 Task: Find connections with filter location Lhokseumawe with filter topic #Businesswith filter profile language Potuguese with filter current company Toppr with filter school Prof. Ram Meghe Institute of Technology & Research Badnera Rly. with filter industry Optometrists with filter service category Portrait Photography with filter keywords title Culture Operations Manager
Action: Mouse pressed left at (548, 77)
Screenshot: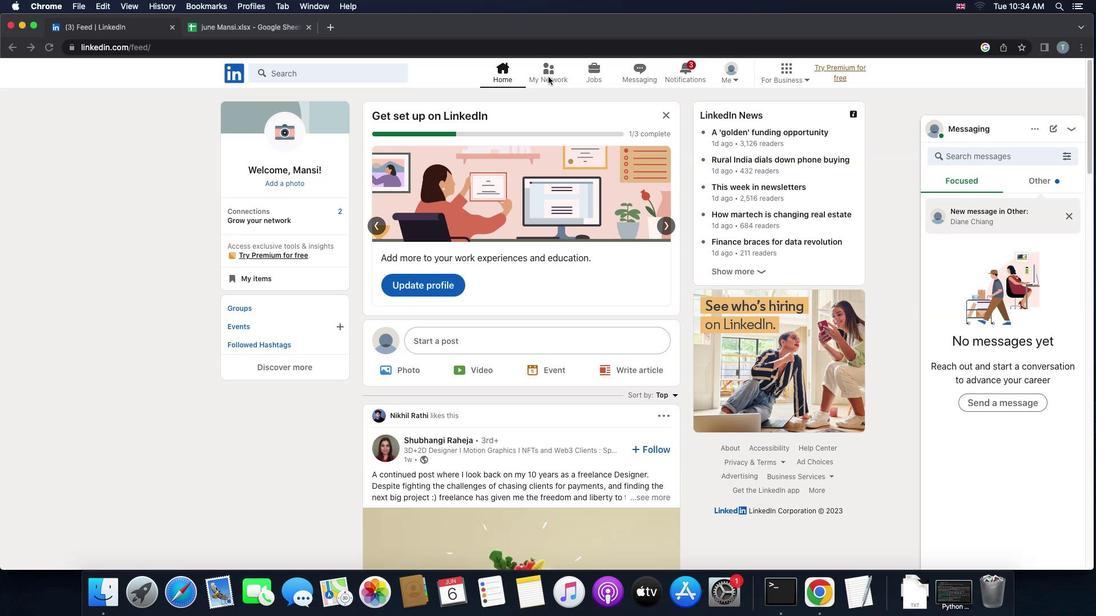 
Action: Mouse moved to (548, 76)
Screenshot: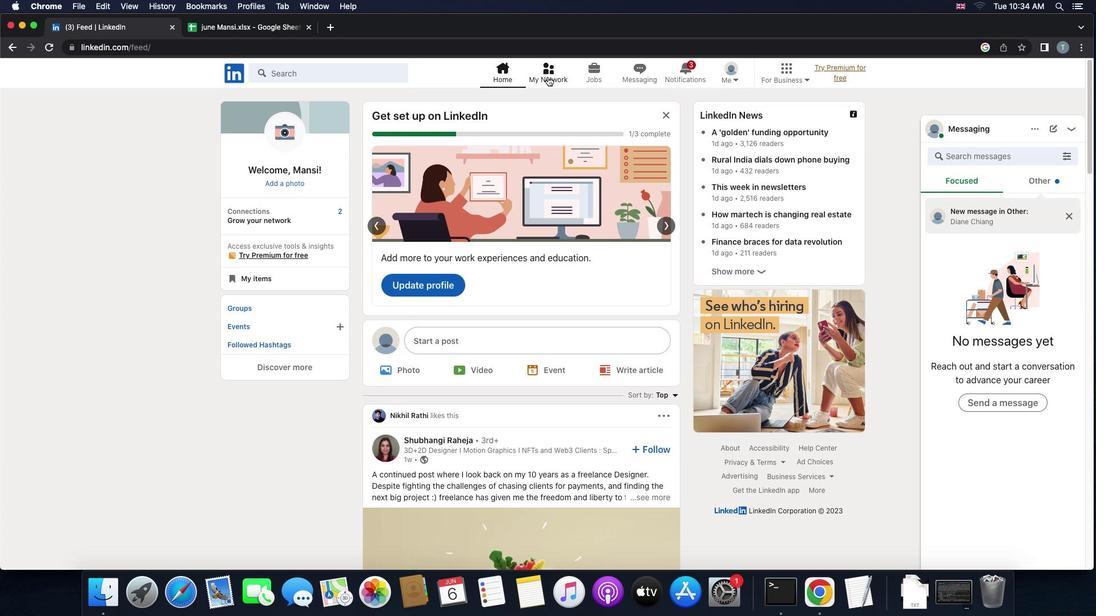 
Action: Mouse pressed left at (548, 76)
Screenshot: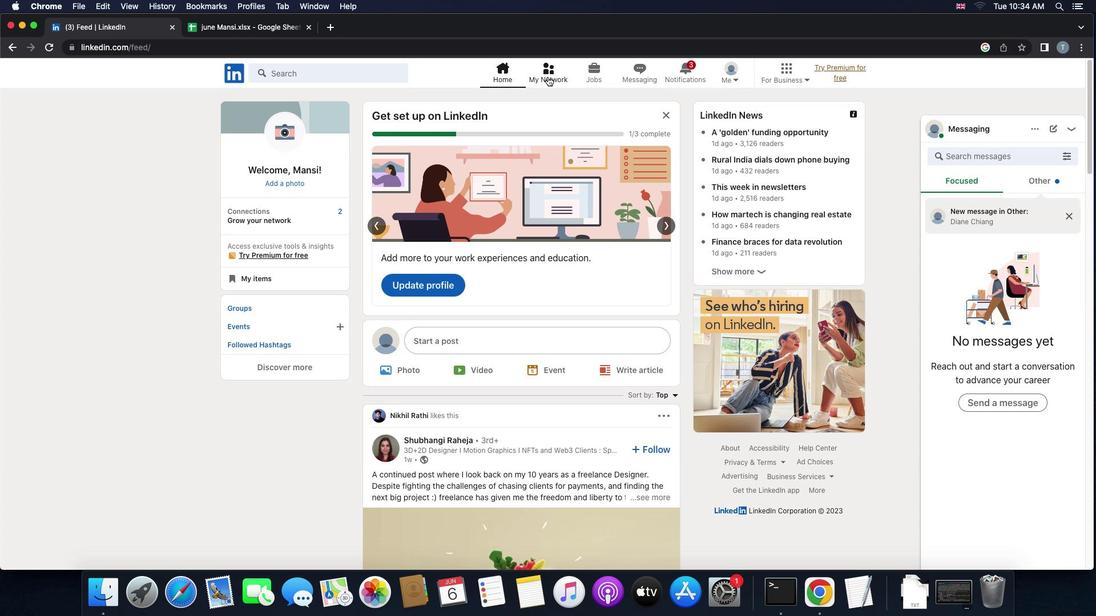 
Action: Mouse moved to (360, 133)
Screenshot: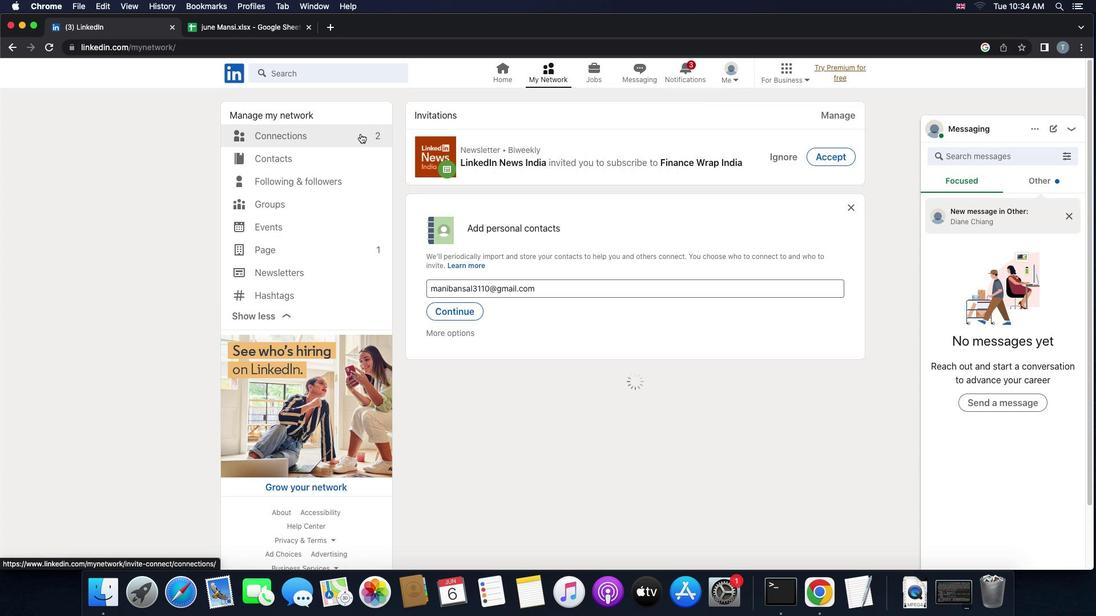 
Action: Mouse pressed left at (360, 133)
Screenshot: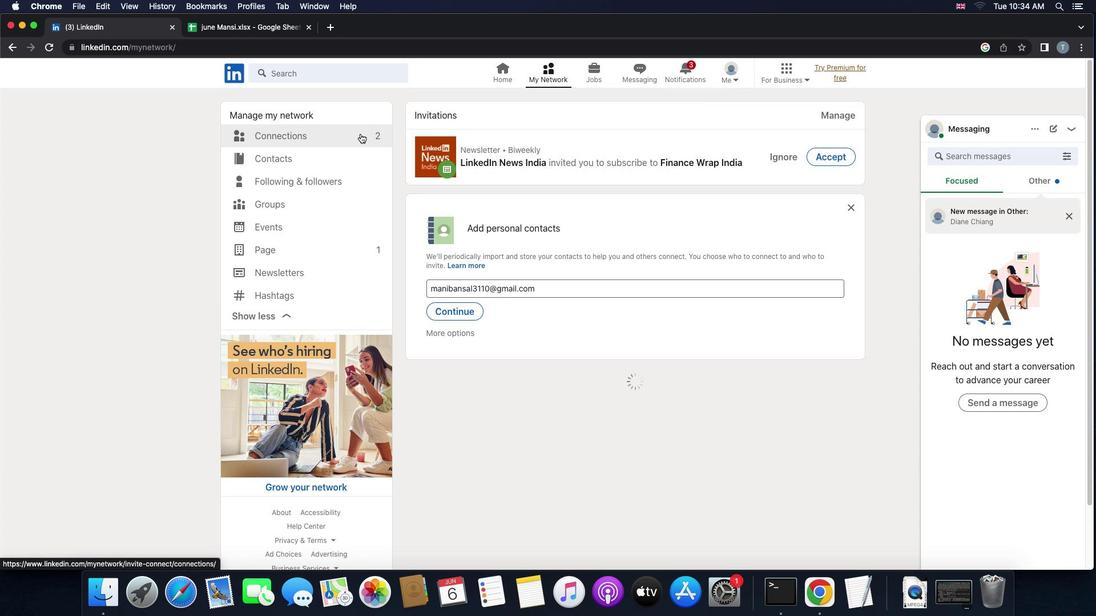 
Action: Mouse moved to (605, 135)
Screenshot: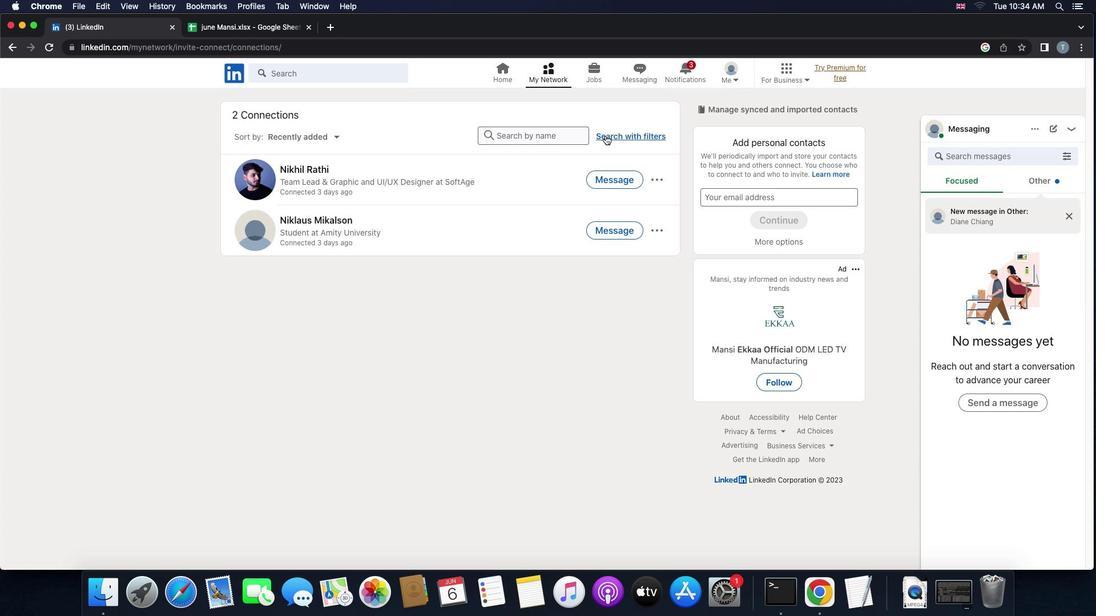 
Action: Mouse pressed left at (605, 135)
Screenshot: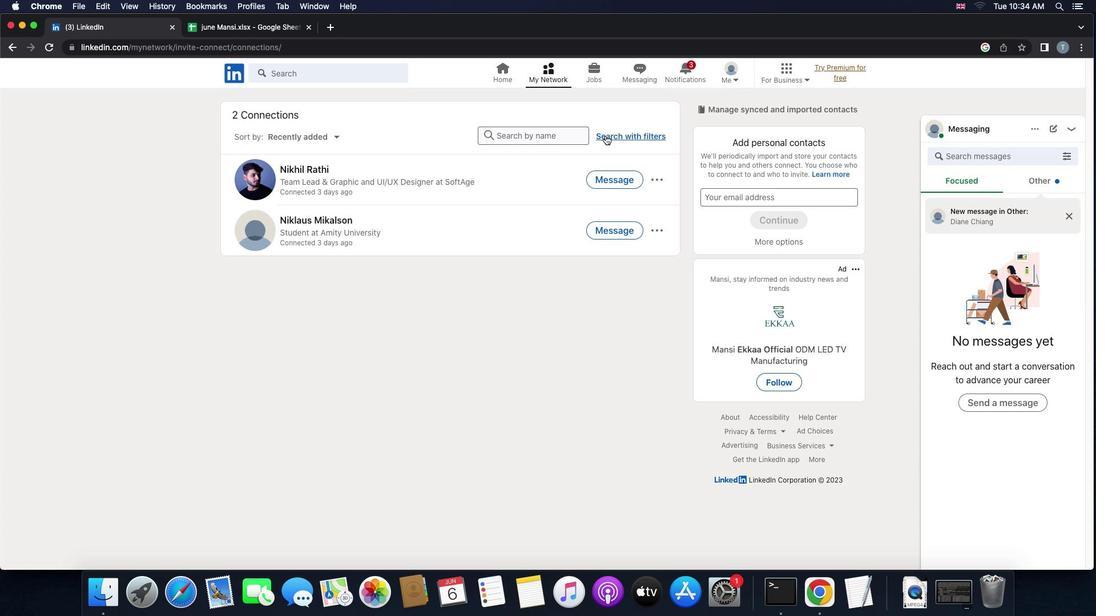
Action: Mouse moved to (580, 106)
Screenshot: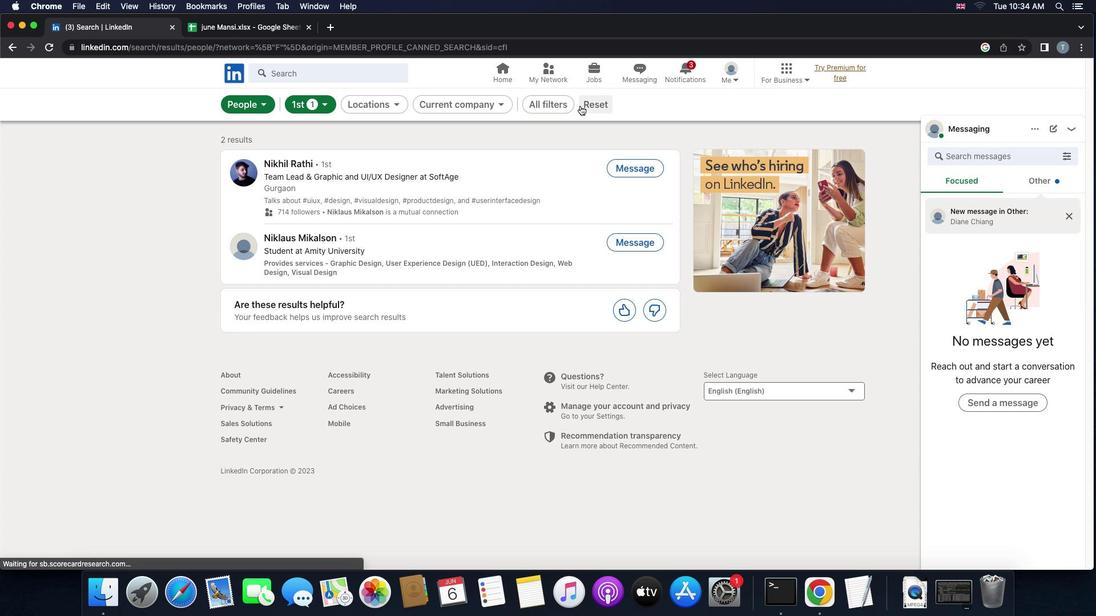 
Action: Mouse pressed left at (580, 106)
Screenshot: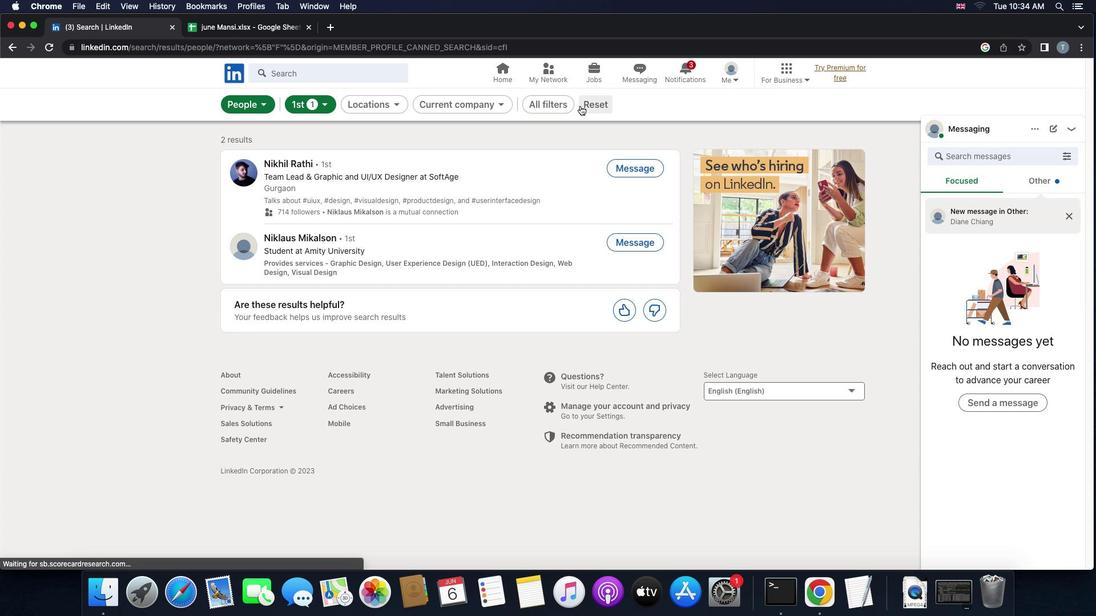 
Action: Mouse moved to (560, 112)
Screenshot: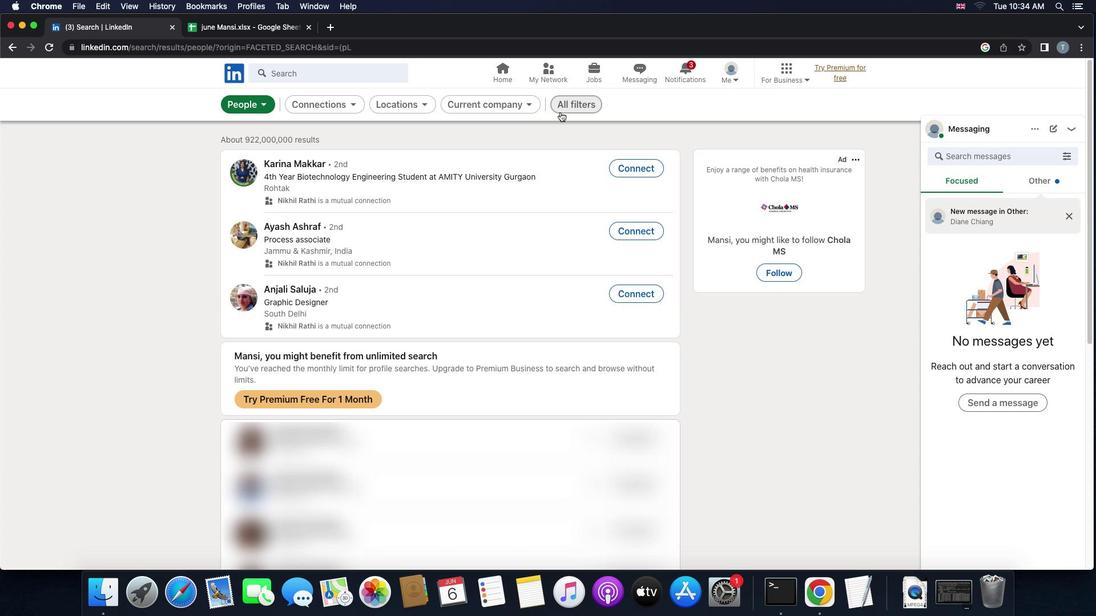 
Action: Mouse pressed left at (560, 112)
Screenshot: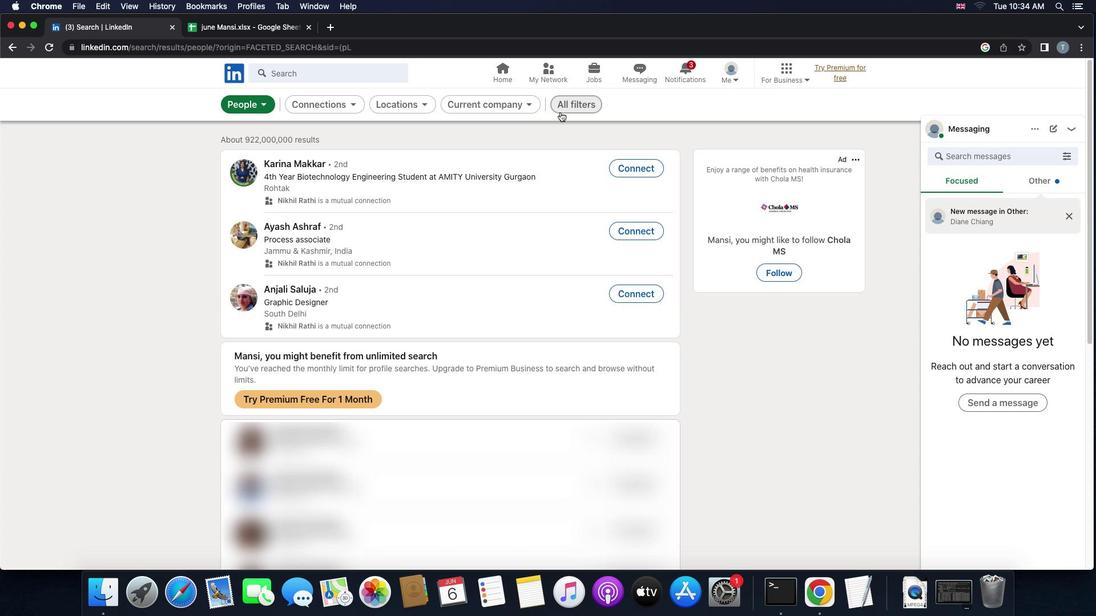 
Action: Mouse moved to (847, 296)
Screenshot: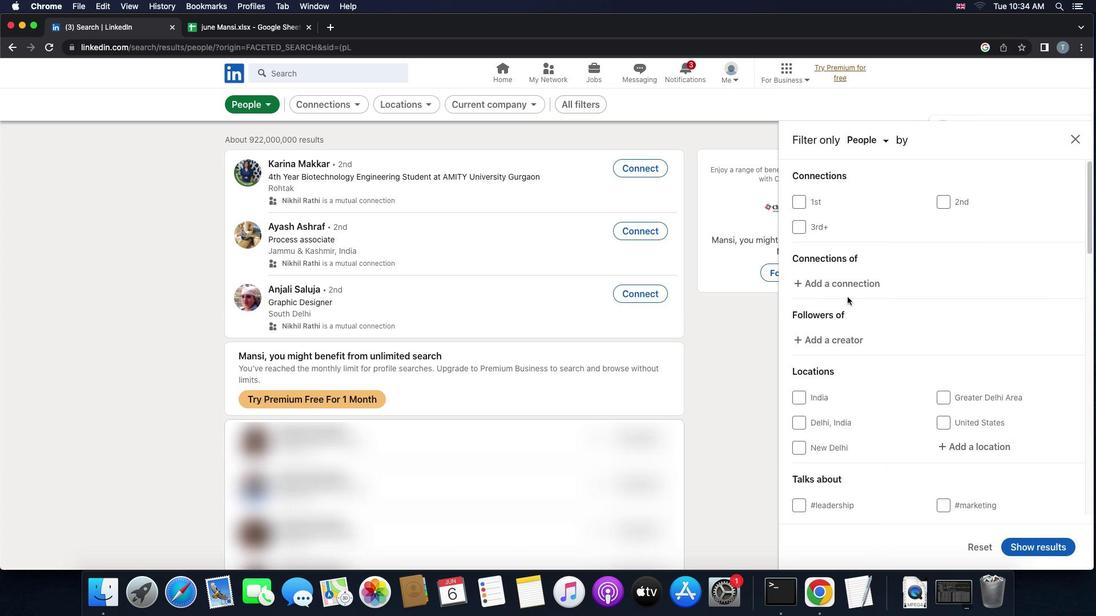 
Action: Mouse scrolled (847, 296) with delta (0, 0)
Screenshot: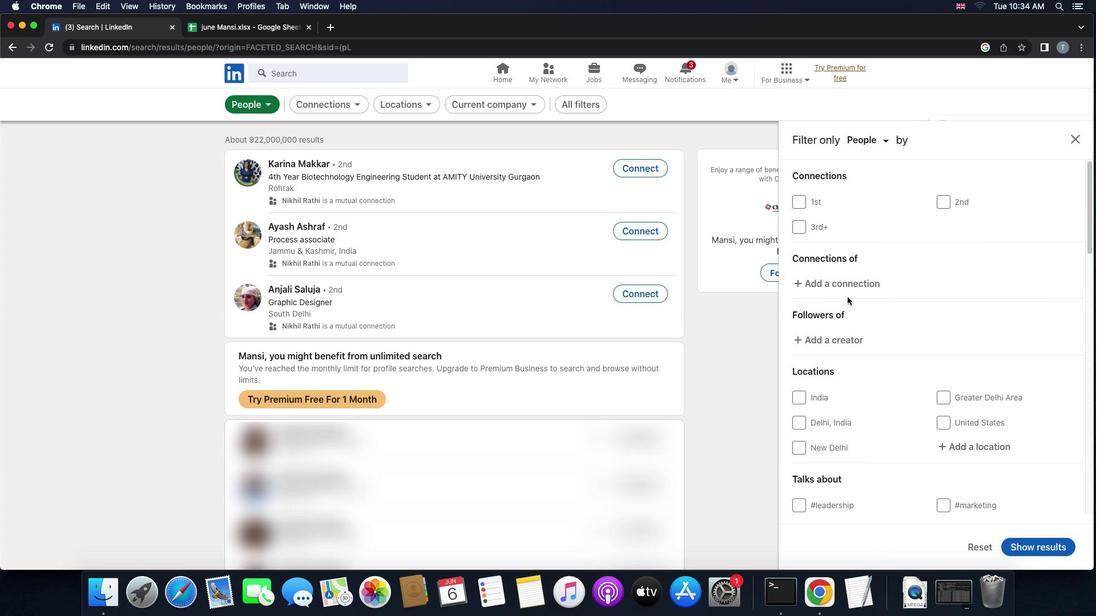 
Action: Mouse scrolled (847, 296) with delta (0, 0)
Screenshot: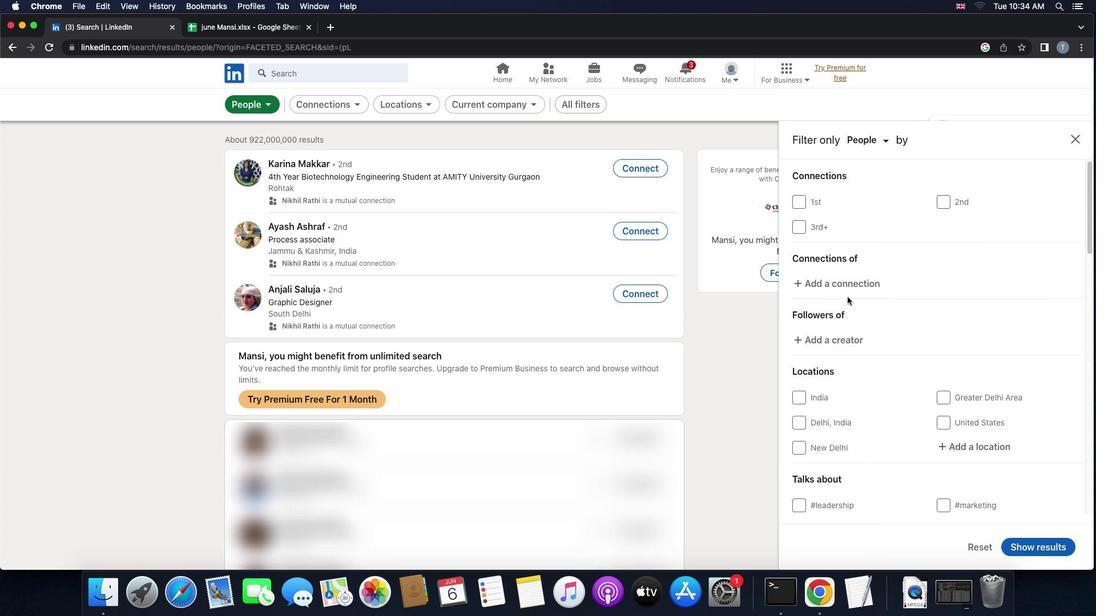 
Action: Mouse scrolled (847, 296) with delta (0, -1)
Screenshot: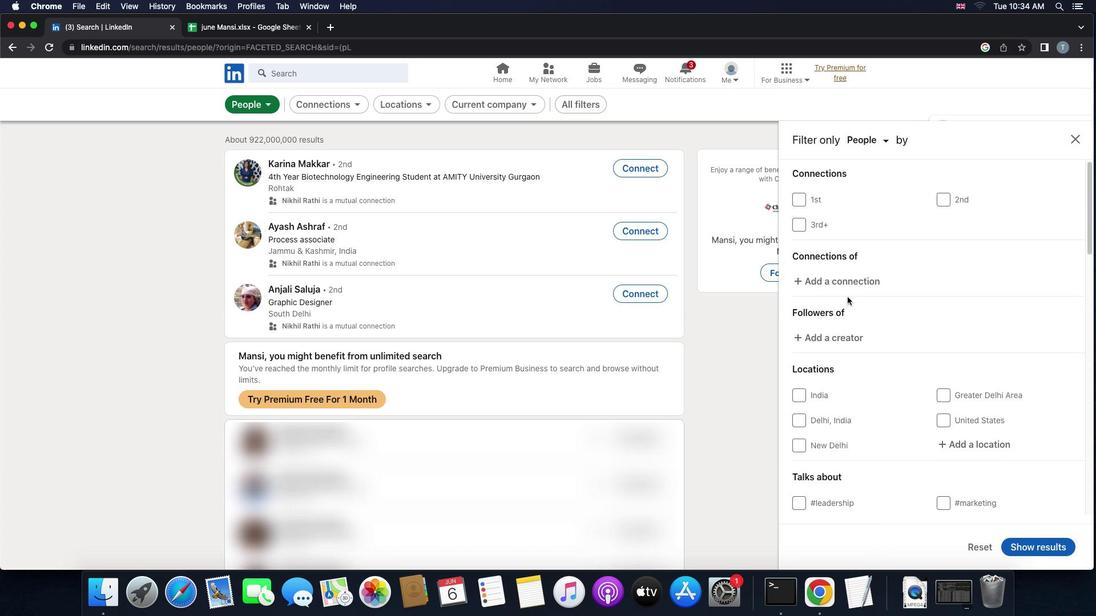 
Action: Mouse scrolled (847, 296) with delta (0, -1)
Screenshot: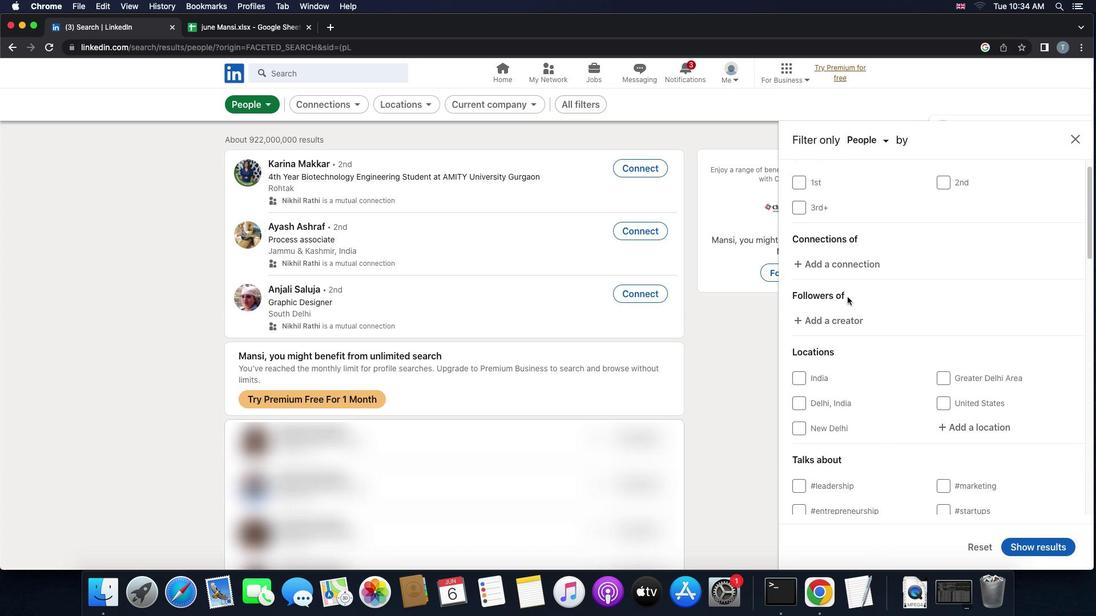 
Action: Mouse moved to (975, 298)
Screenshot: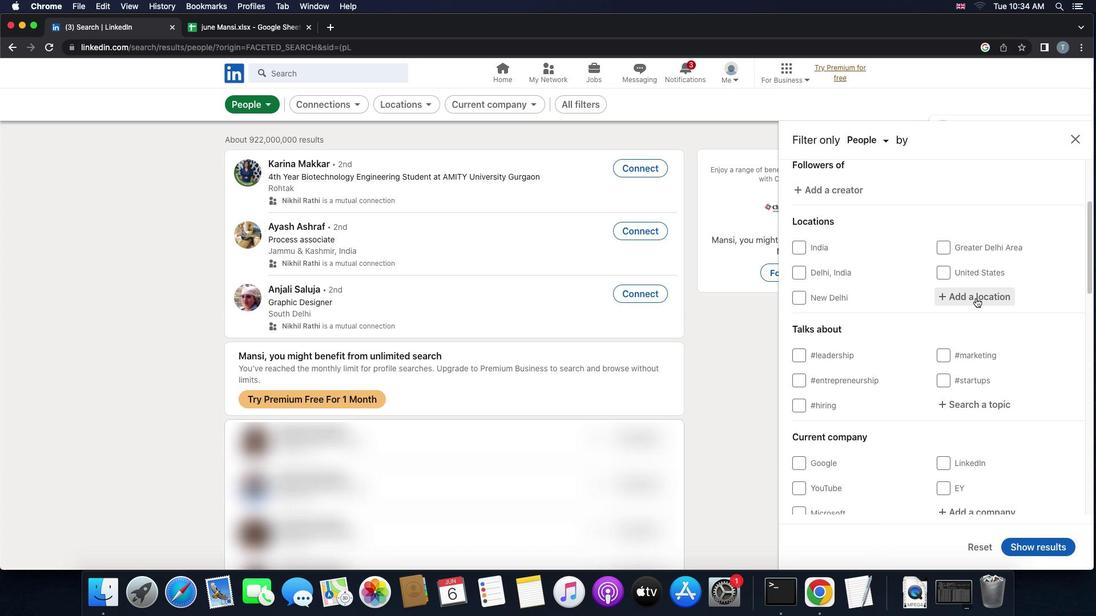 
Action: Mouse pressed left at (975, 298)
Screenshot: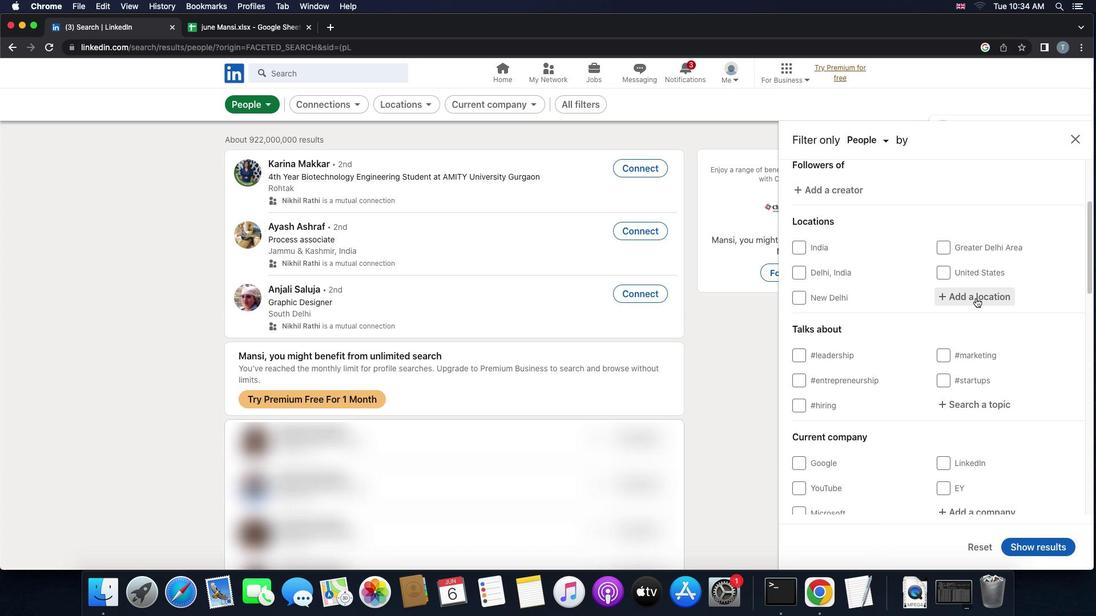 
Action: Mouse moved to (912, 235)
Screenshot: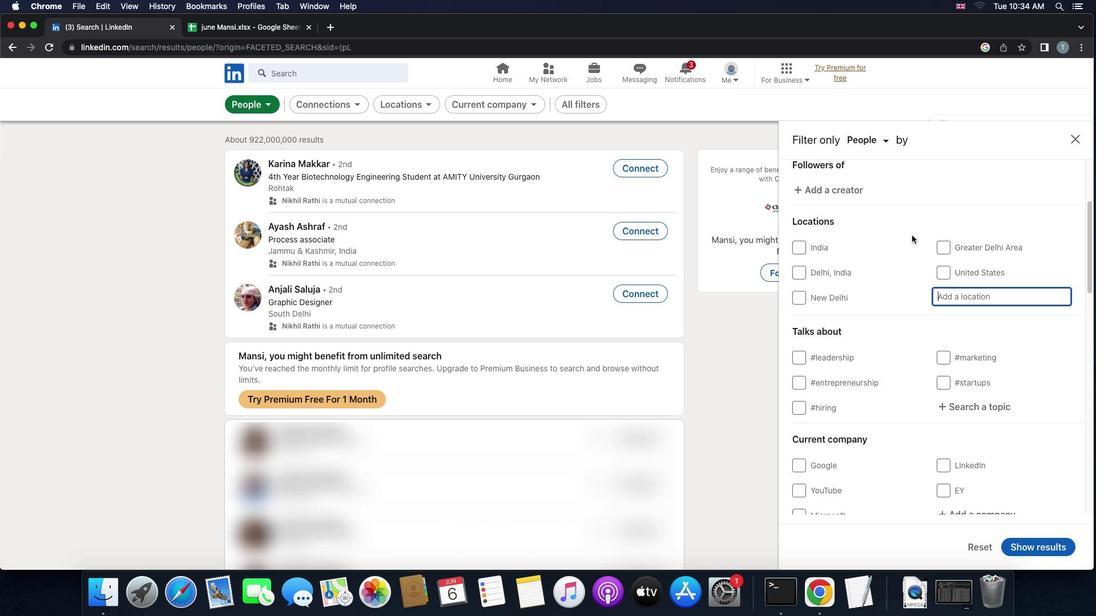 
Action: Key pressed Key.shift'L''h''o''k''s''e''u''m''a''w''e'
Screenshot: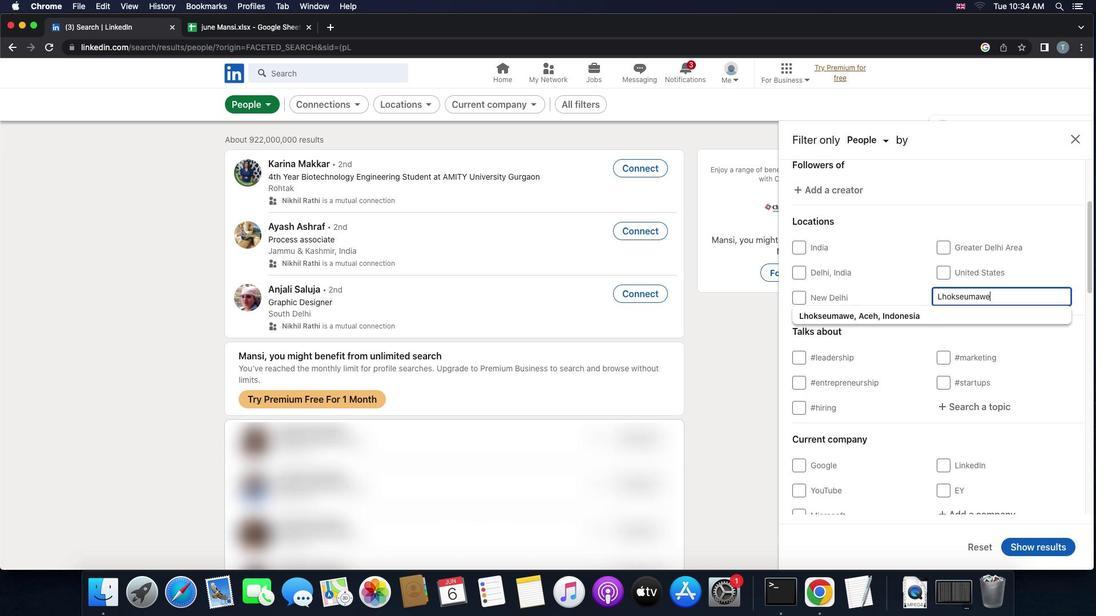 
Action: Mouse moved to (878, 322)
Screenshot: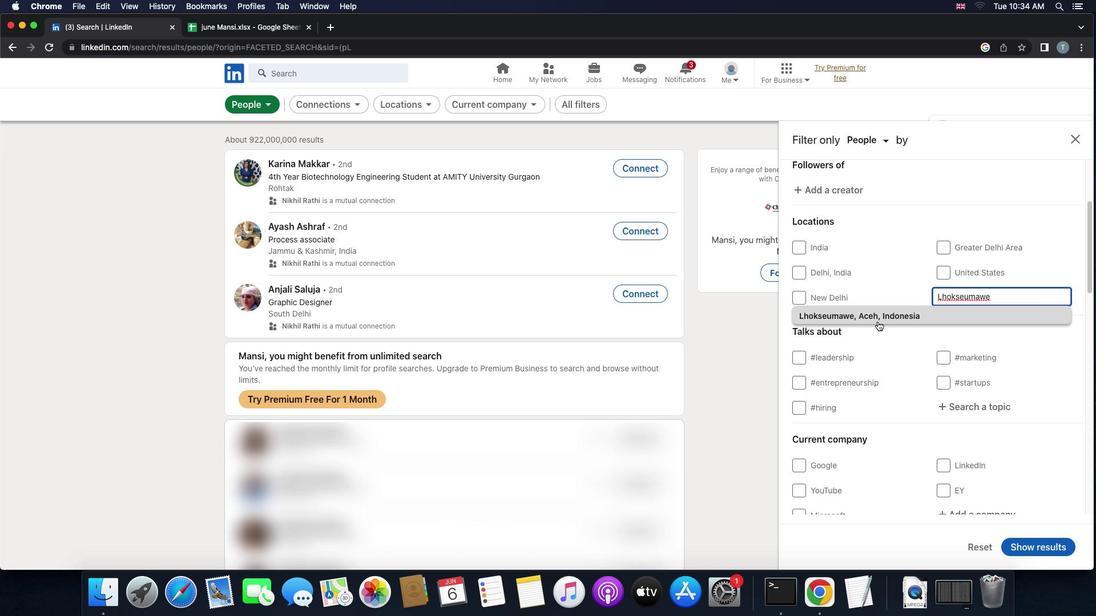 
Action: Mouse pressed left at (878, 322)
Screenshot: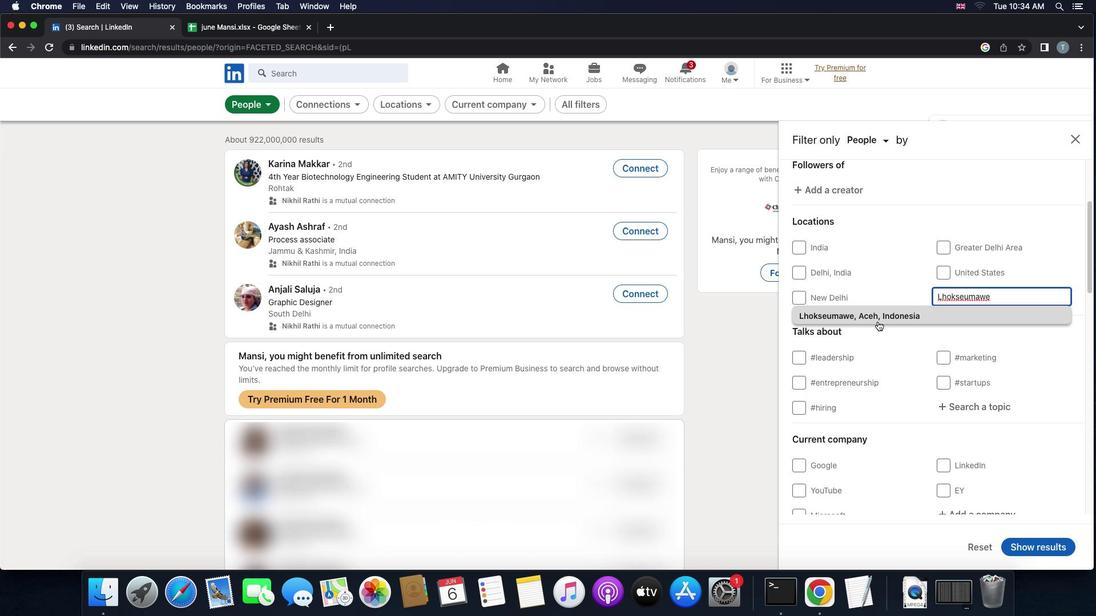 
Action: Mouse moved to (993, 443)
Screenshot: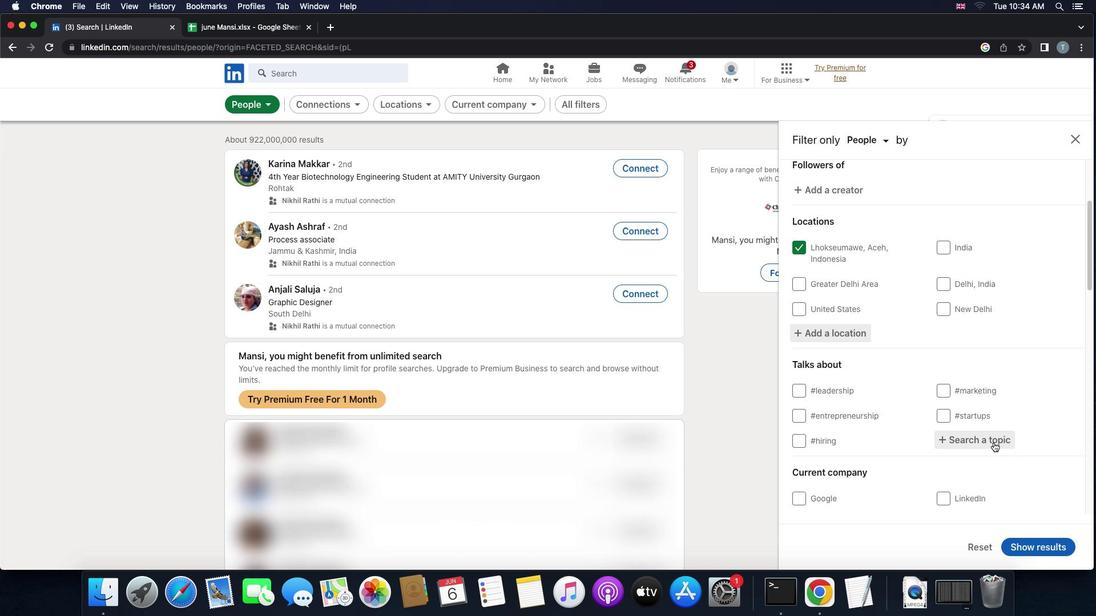 
Action: Mouse pressed left at (993, 443)
Screenshot: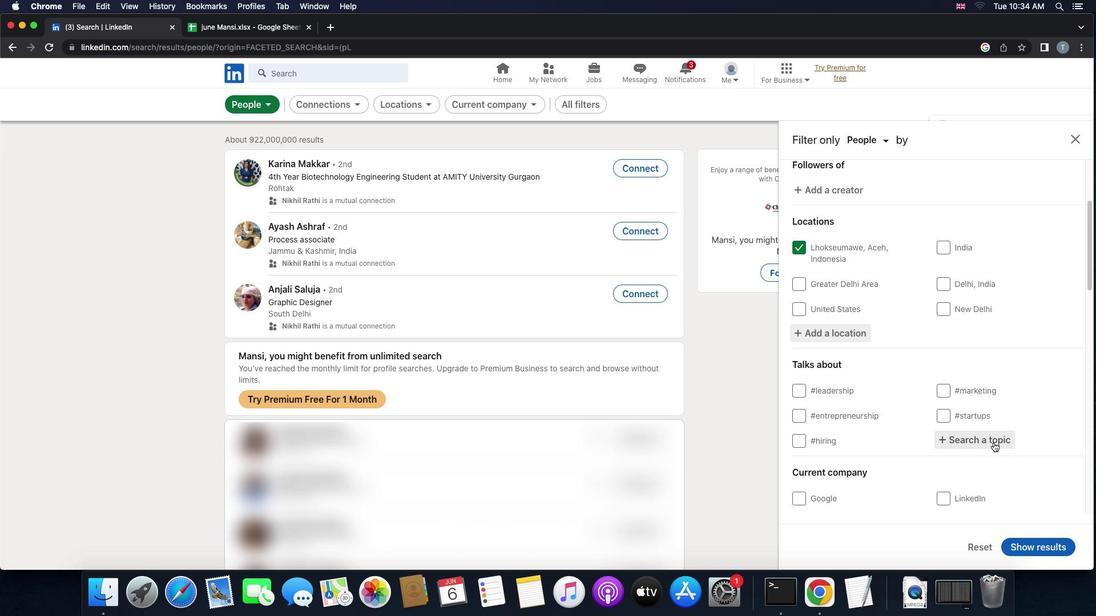 
Action: Mouse moved to (960, 429)
Screenshot: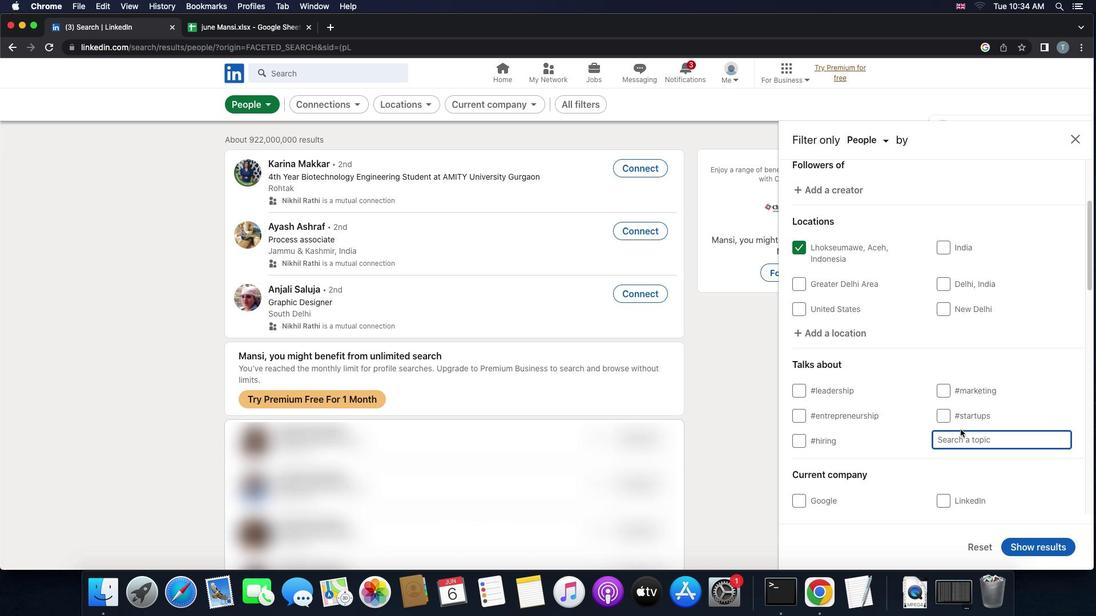 
Action: Key pressed Key.shift
Screenshot: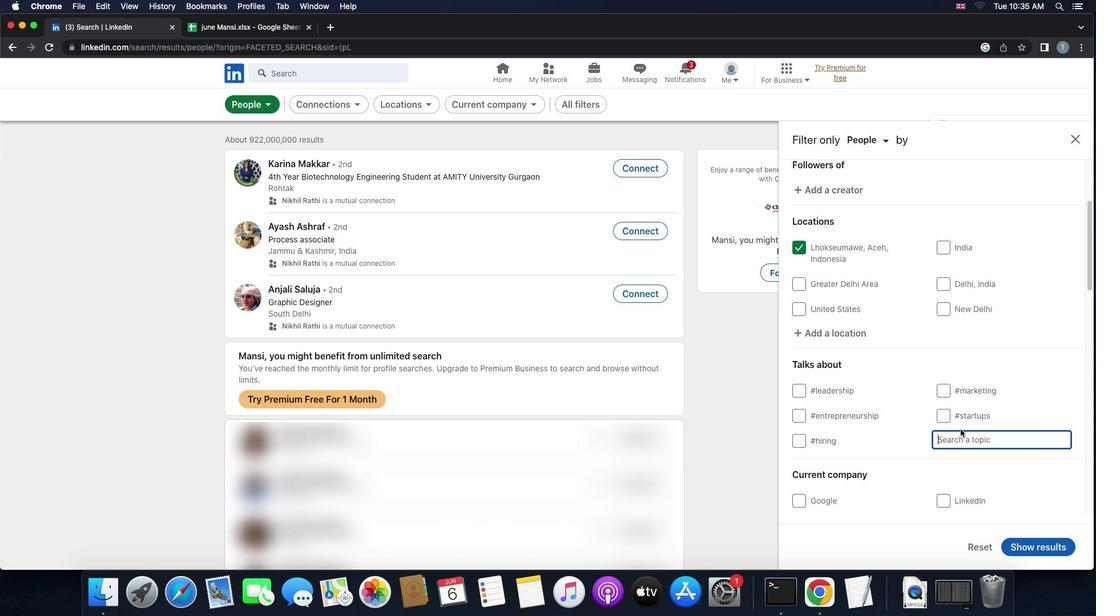
Action: Mouse moved to (960, 429)
Screenshot: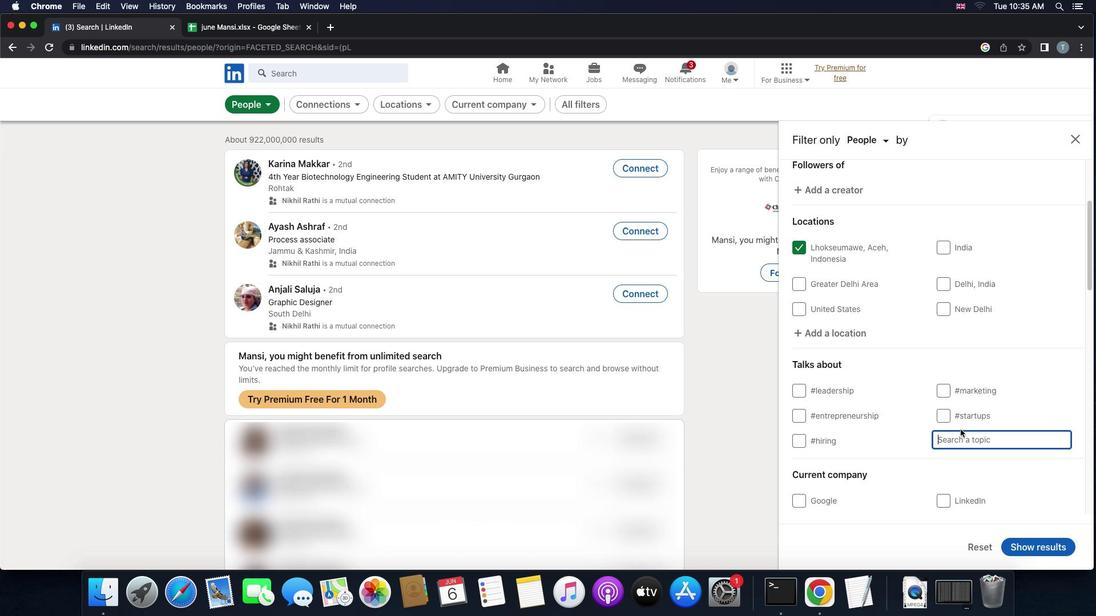 
Action: Key pressed 'b''u''s''i''n''e''s''s'
Screenshot: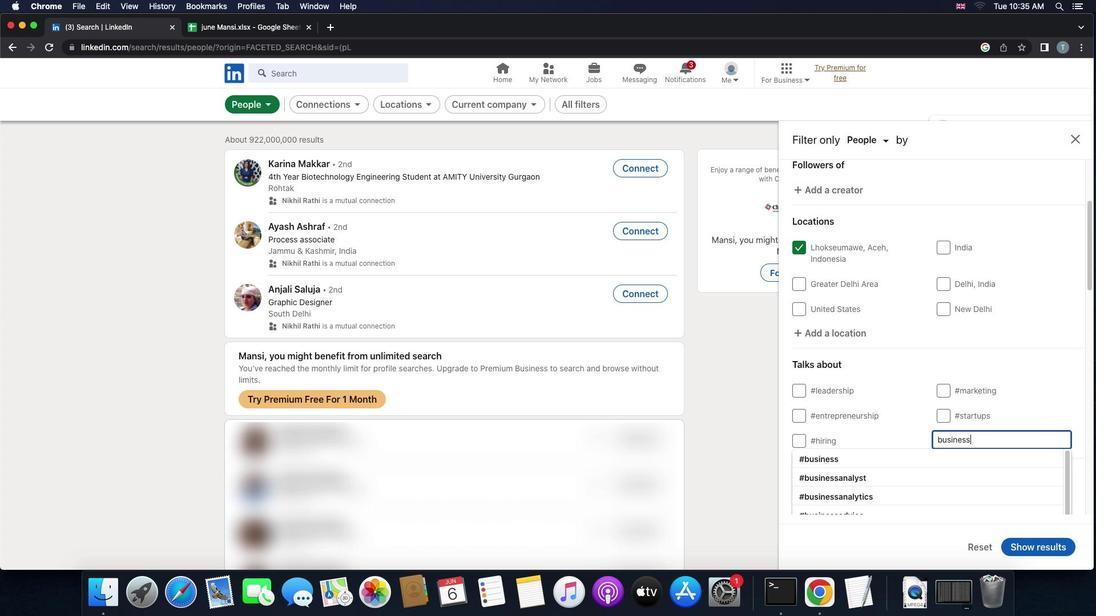 
Action: Mouse moved to (916, 458)
Screenshot: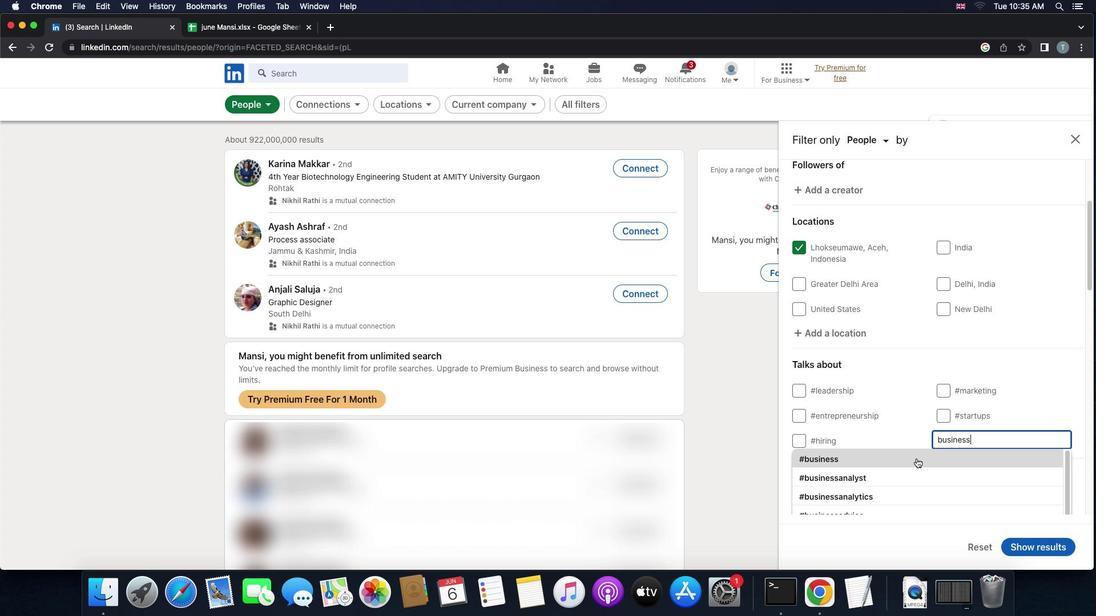 
Action: Mouse pressed left at (916, 458)
Screenshot: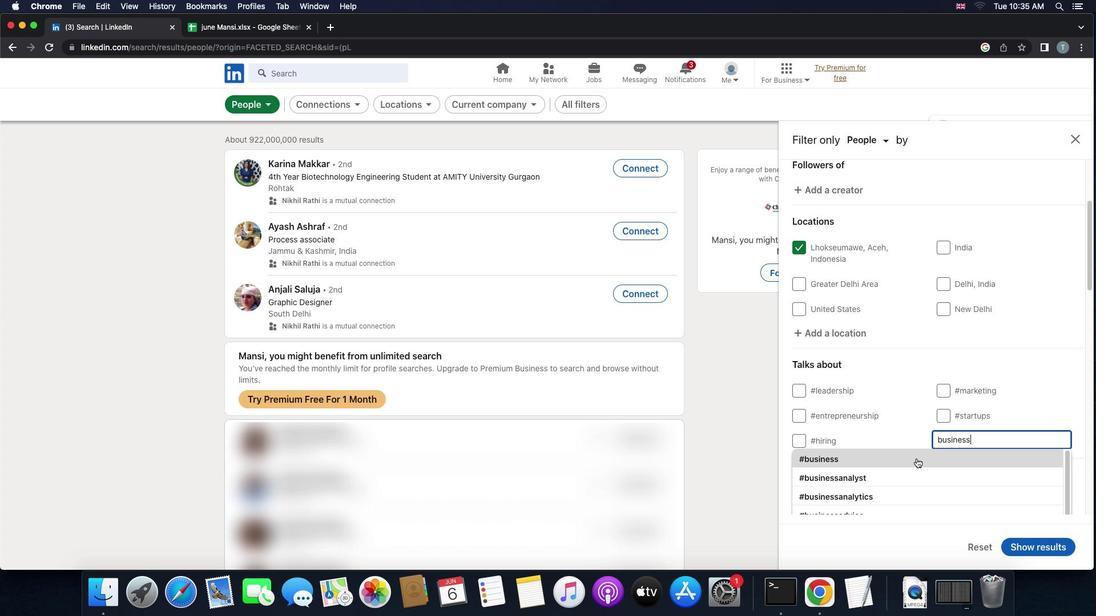 
Action: Mouse moved to (916, 456)
Screenshot: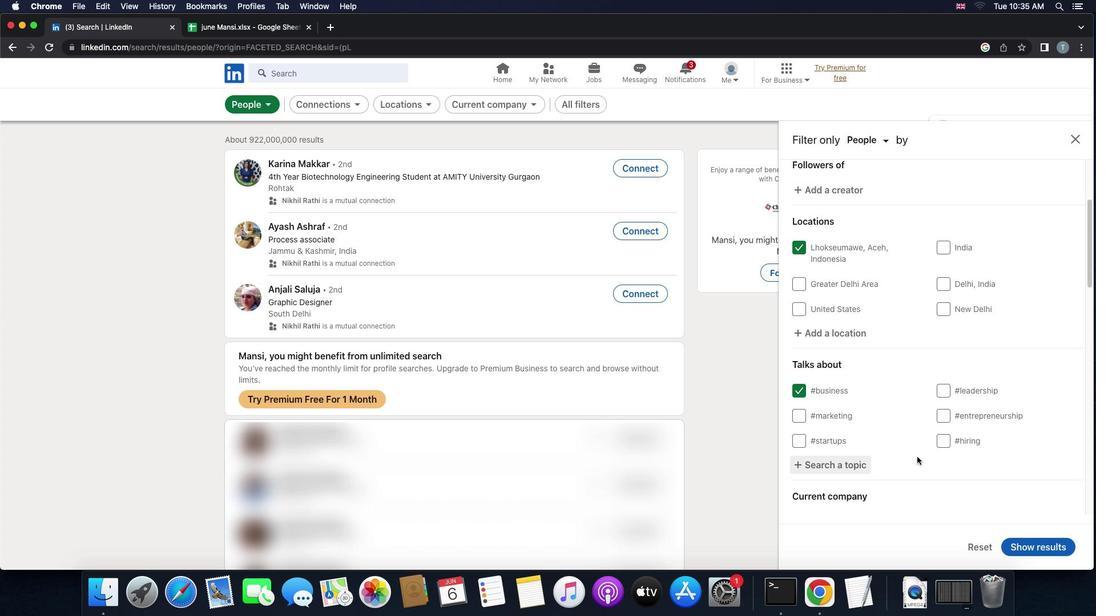 
Action: Mouse scrolled (916, 456) with delta (0, 0)
Screenshot: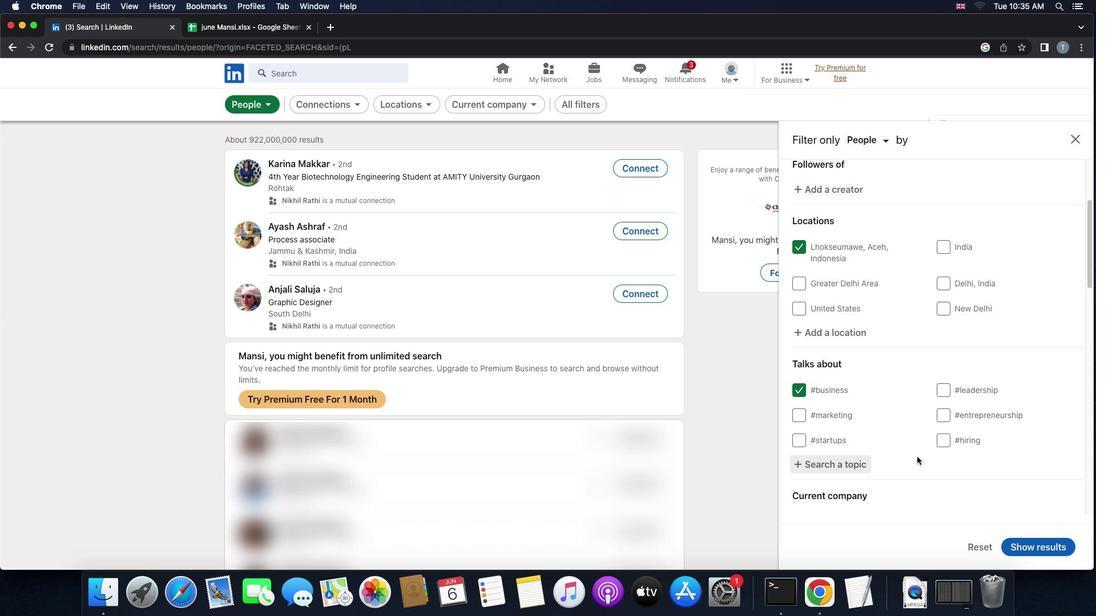 
Action: Mouse scrolled (916, 456) with delta (0, 0)
Screenshot: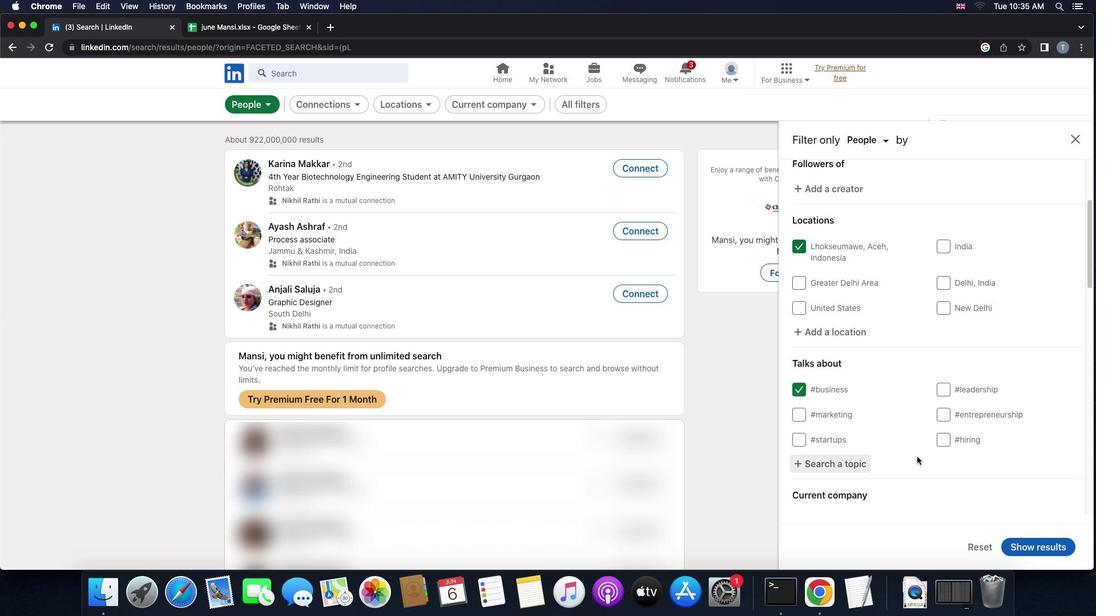 
Action: Mouse scrolled (916, 456) with delta (0, -1)
Screenshot: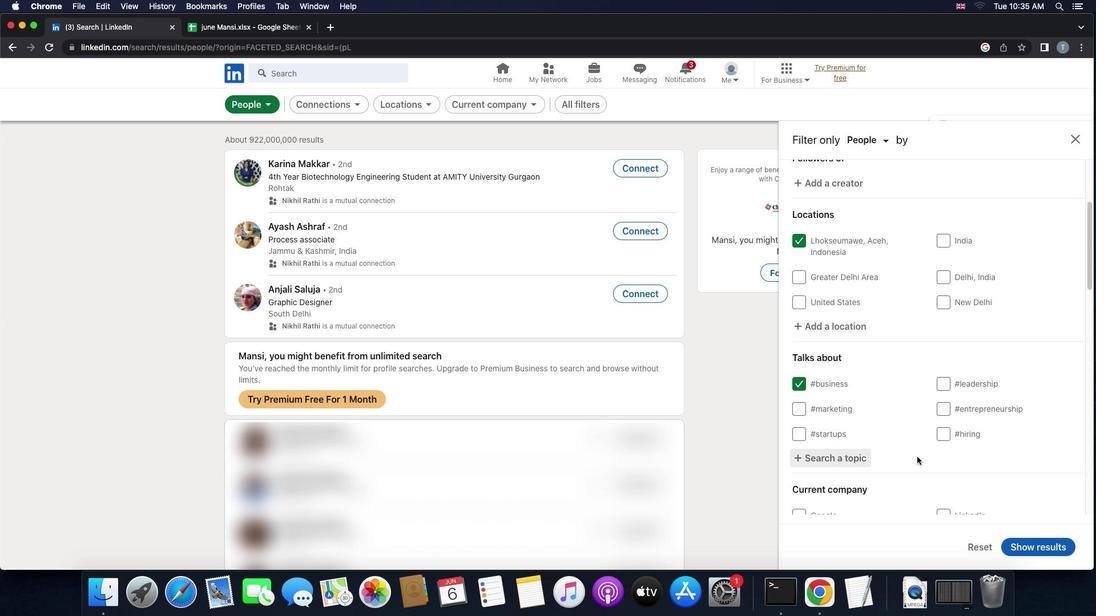 
Action: Mouse scrolled (916, 456) with delta (0, -2)
Screenshot: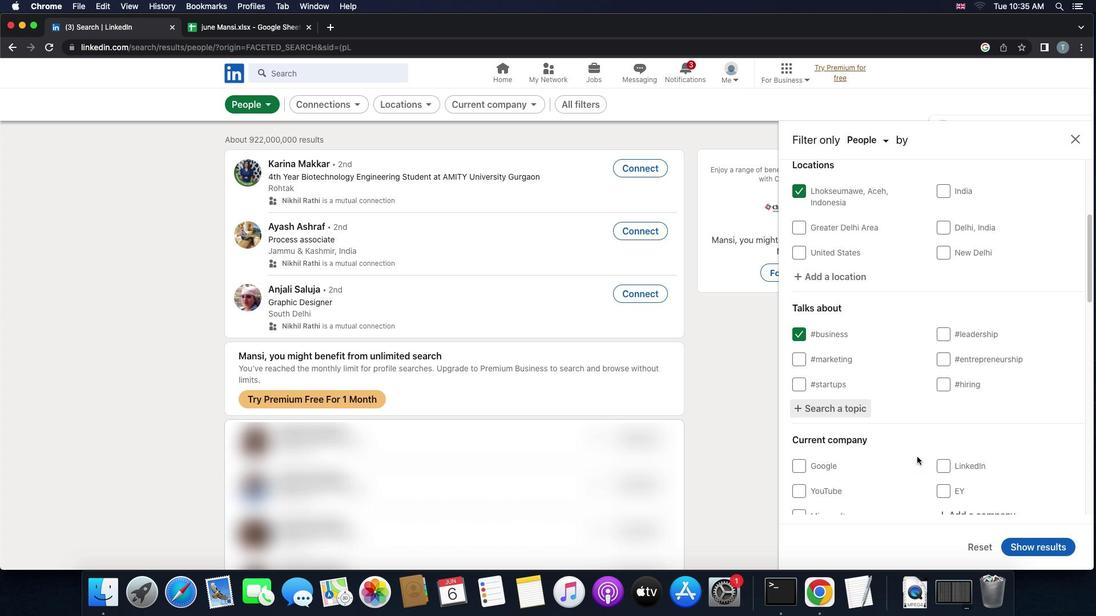 
Action: Mouse scrolled (916, 456) with delta (0, 0)
Screenshot: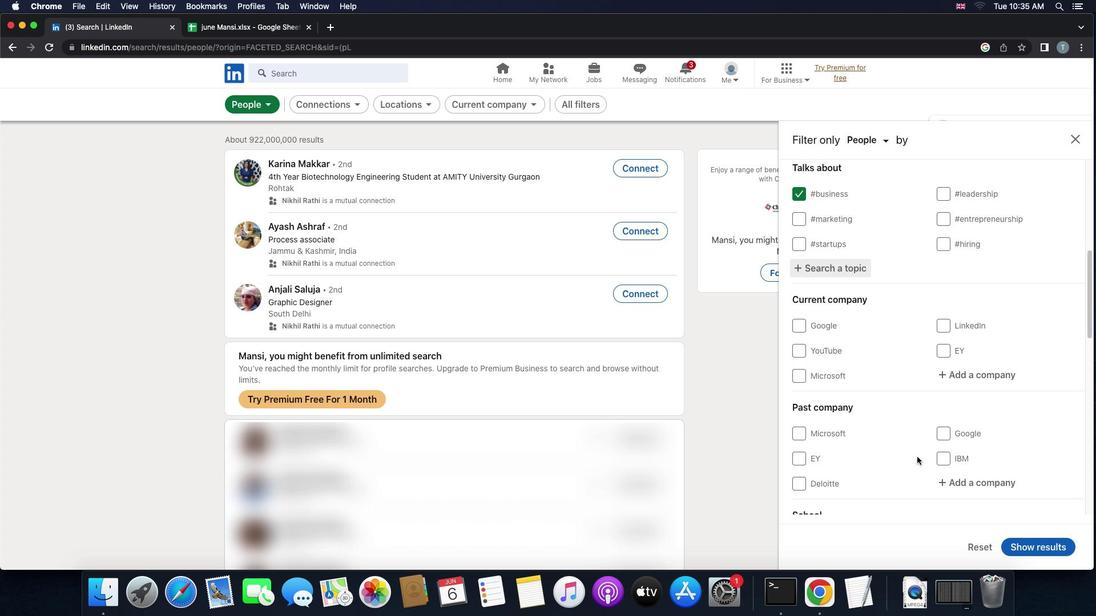 
Action: Mouse scrolled (916, 456) with delta (0, 0)
Screenshot: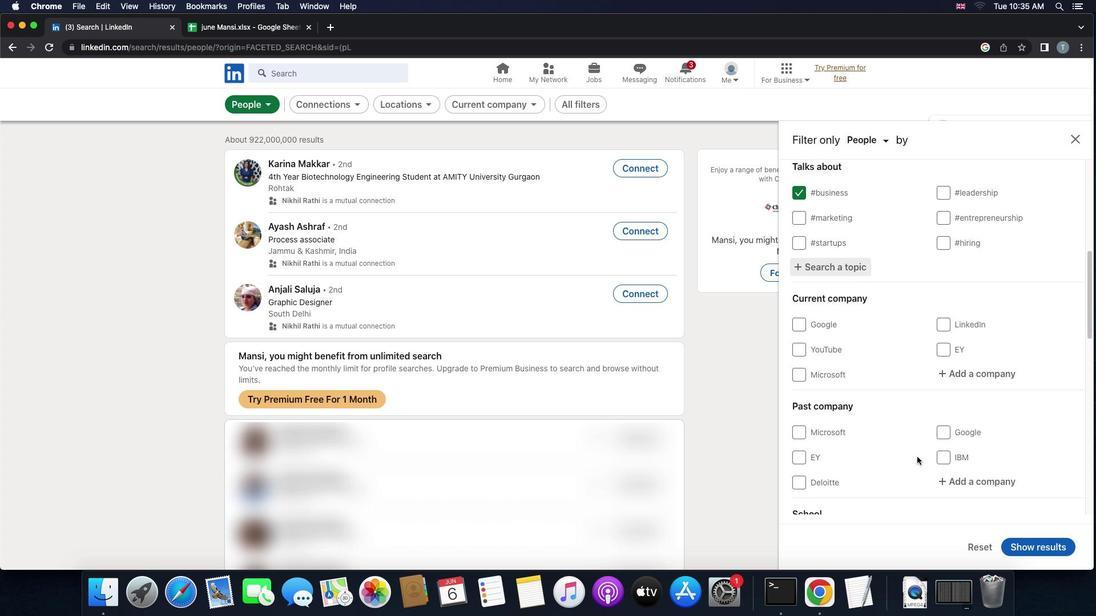 
Action: Mouse scrolled (916, 456) with delta (0, -1)
Screenshot: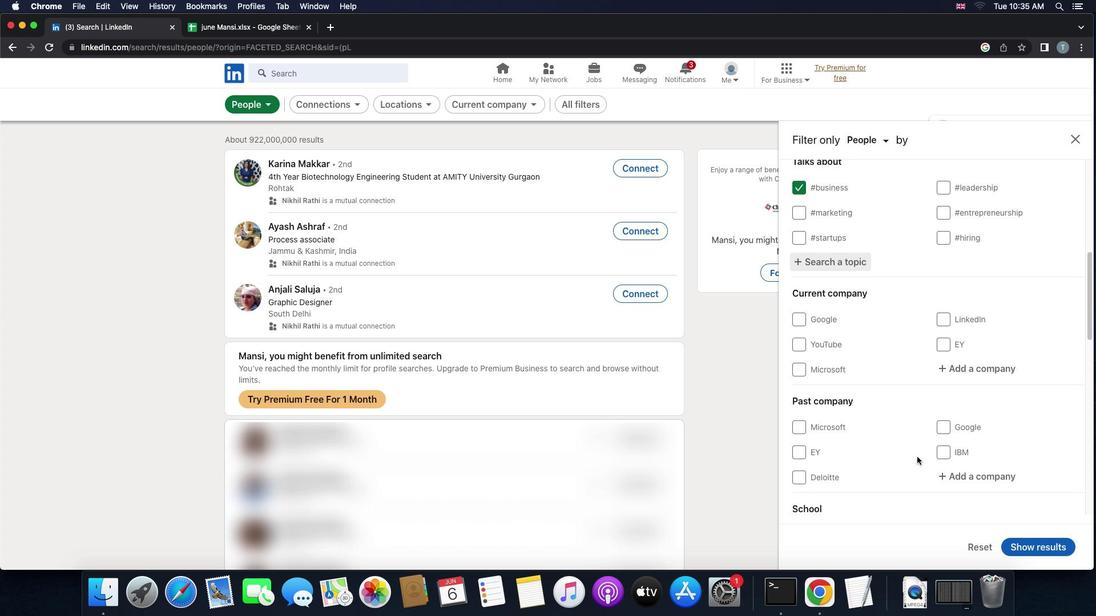 
Action: Mouse scrolled (916, 456) with delta (0, -2)
Screenshot: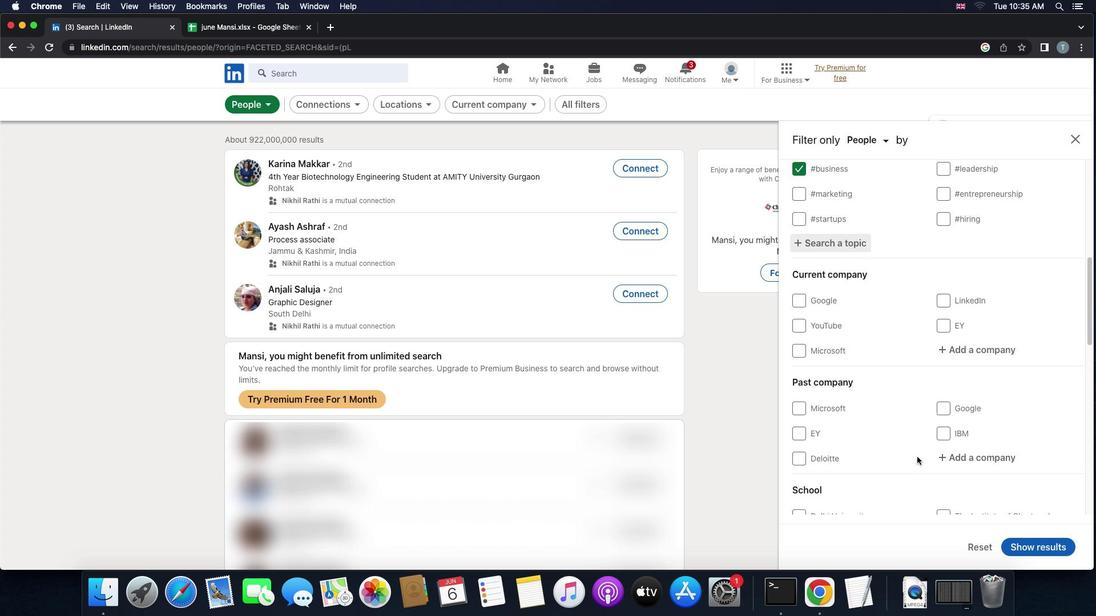 
Action: Mouse scrolled (916, 456) with delta (0, 0)
Screenshot: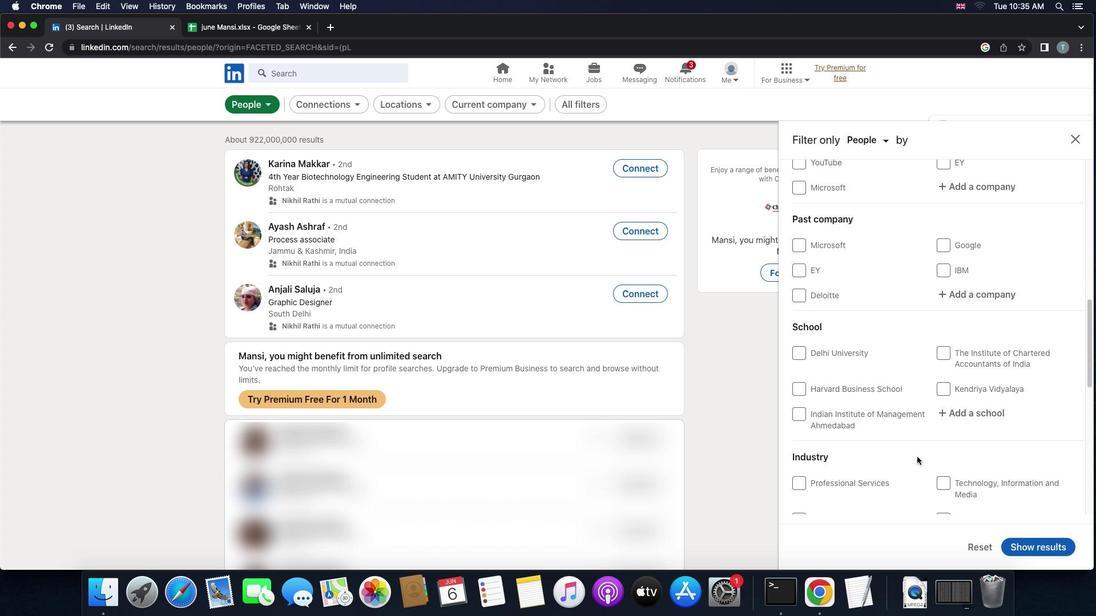 
Action: Mouse scrolled (916, 456) with delta (0, 0)
Screenshot: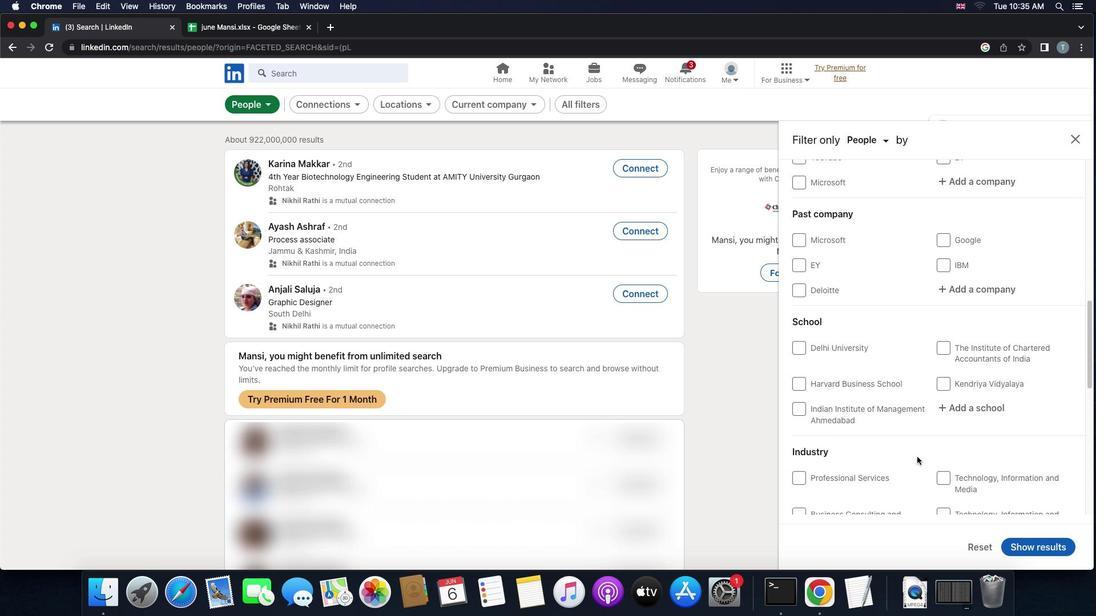 
Action: Mouse scrolled (916, 456) with delta (0, -1)
Screenshot: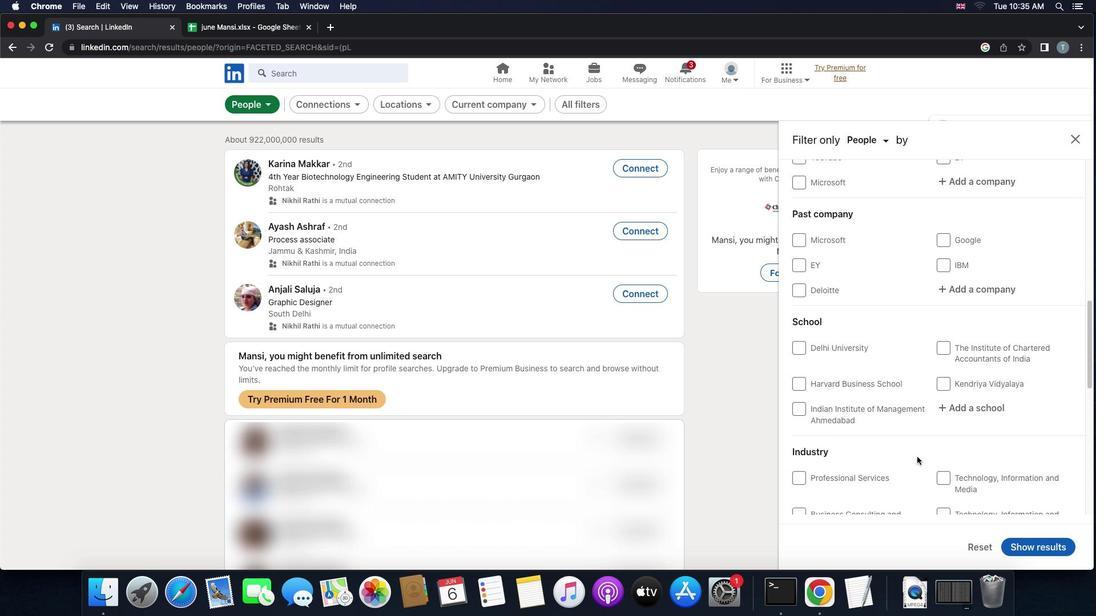 
Action: Mouse scrolled (916, 456) with delta (0, -2)
Screenshot: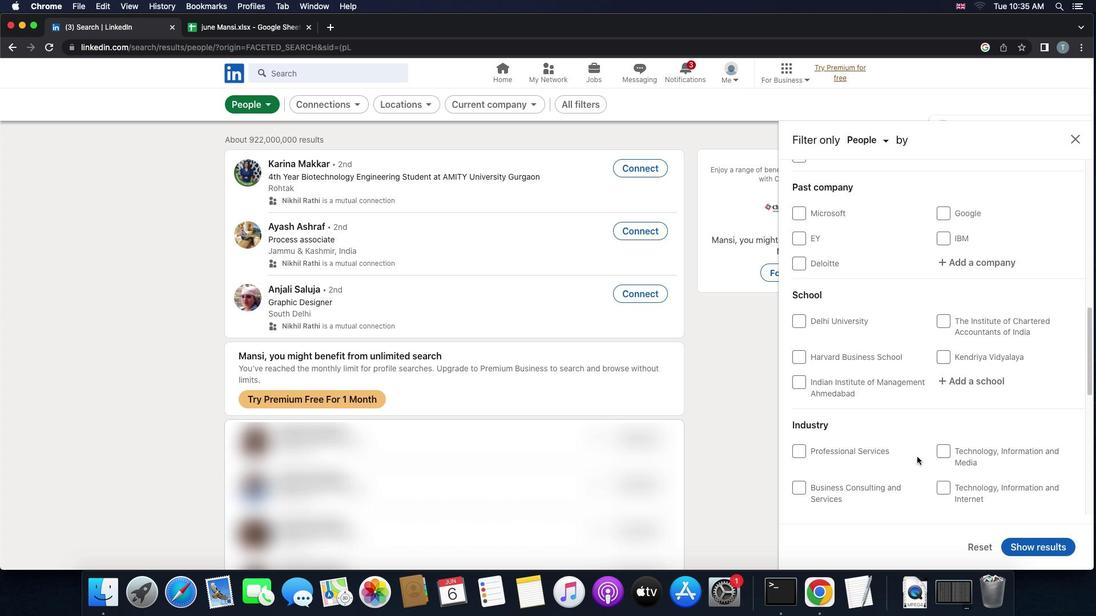 
Action: Mouse scrolled (916, 456) with delta (0, -2)
Screenshot: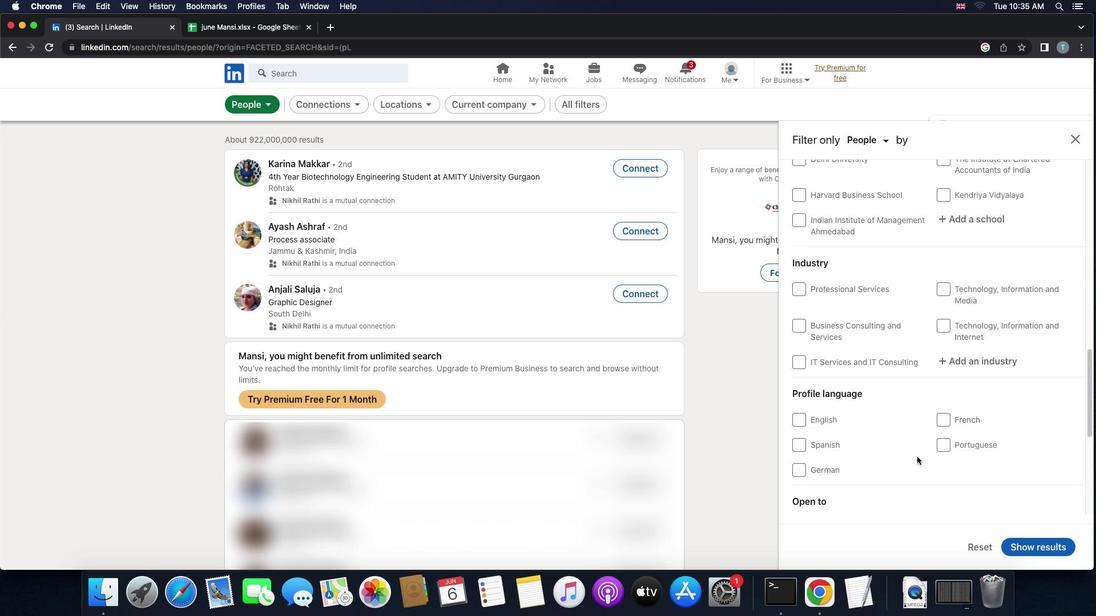 
Action: Mouse scrolled (916, 456) with delta (0, 0)
Screenshot: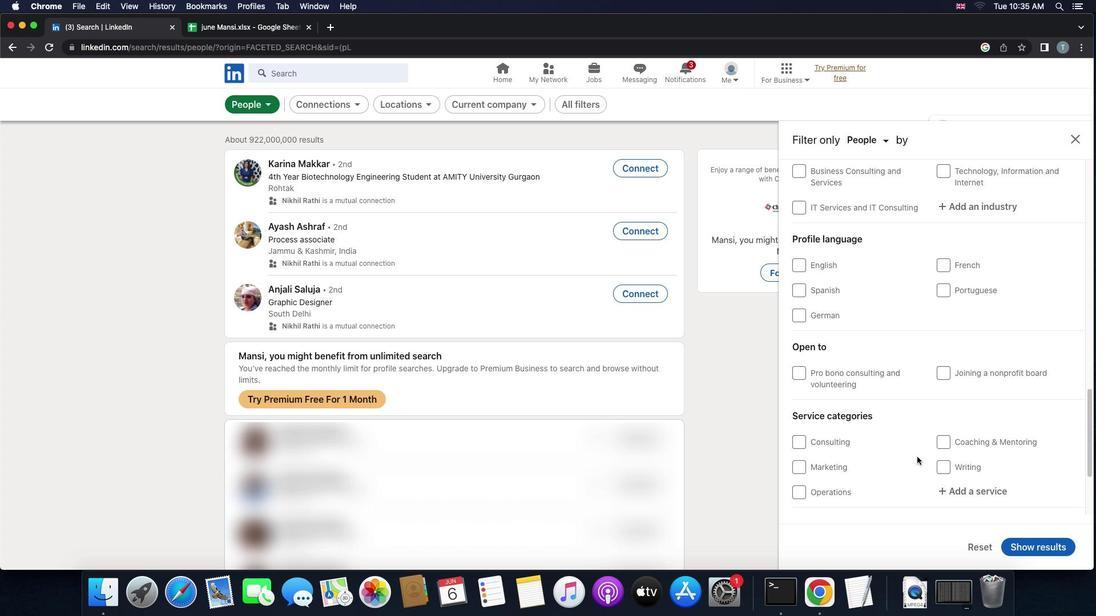 
Action: Mouse scrolled (916, 456) with delta (0, 0)
Screenshot: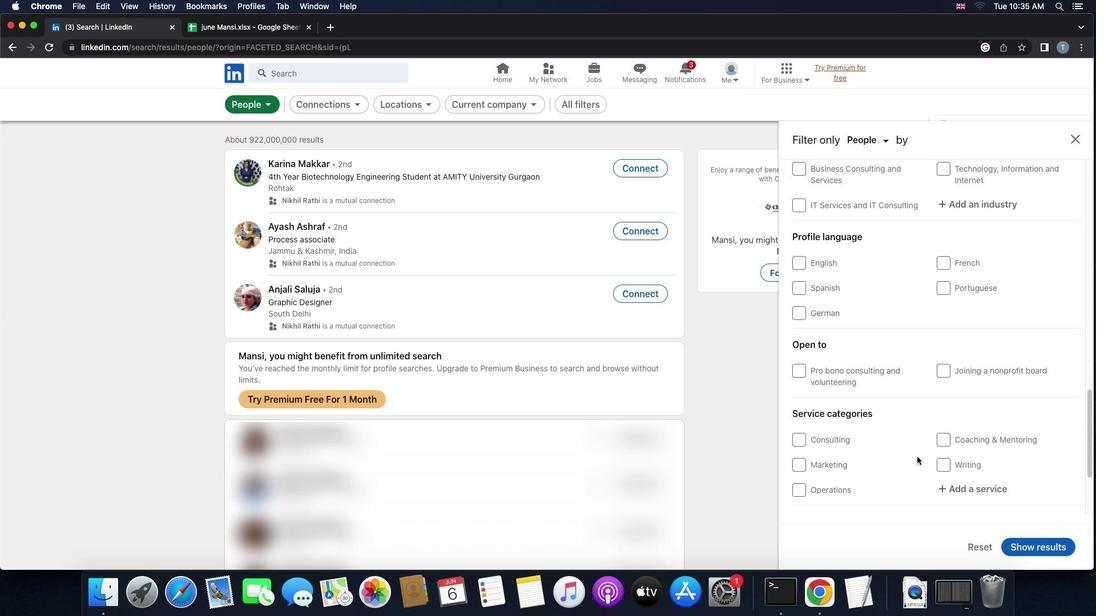
Action: Mouse scrolled (916, 456) with delta (0, 0)
Screenshot: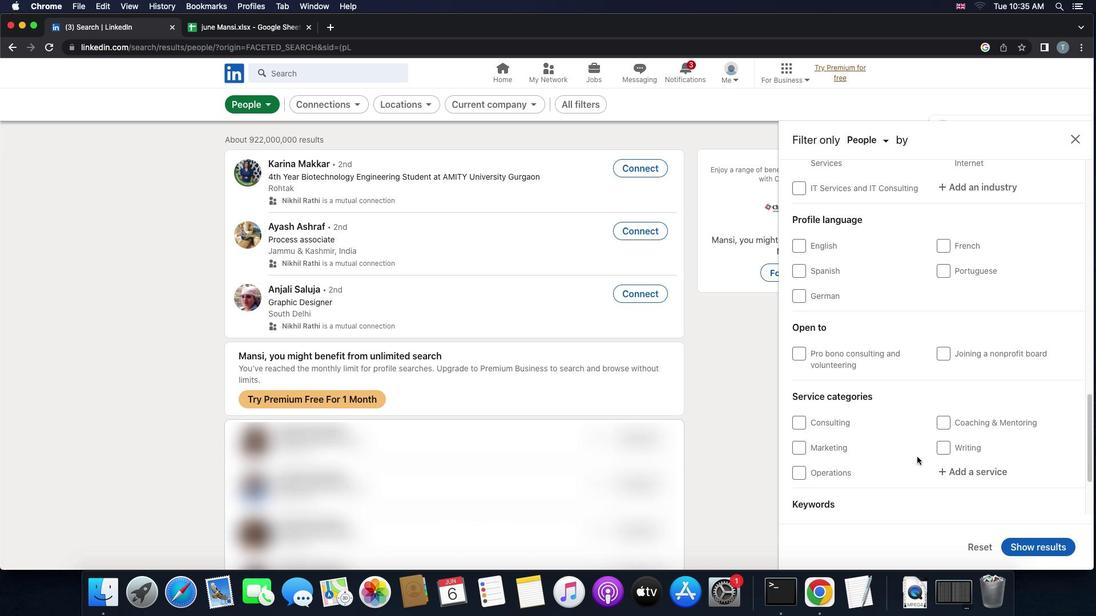 
Action: Mouse scrolled (916, 456) with delta (0, 0)
Screenshot: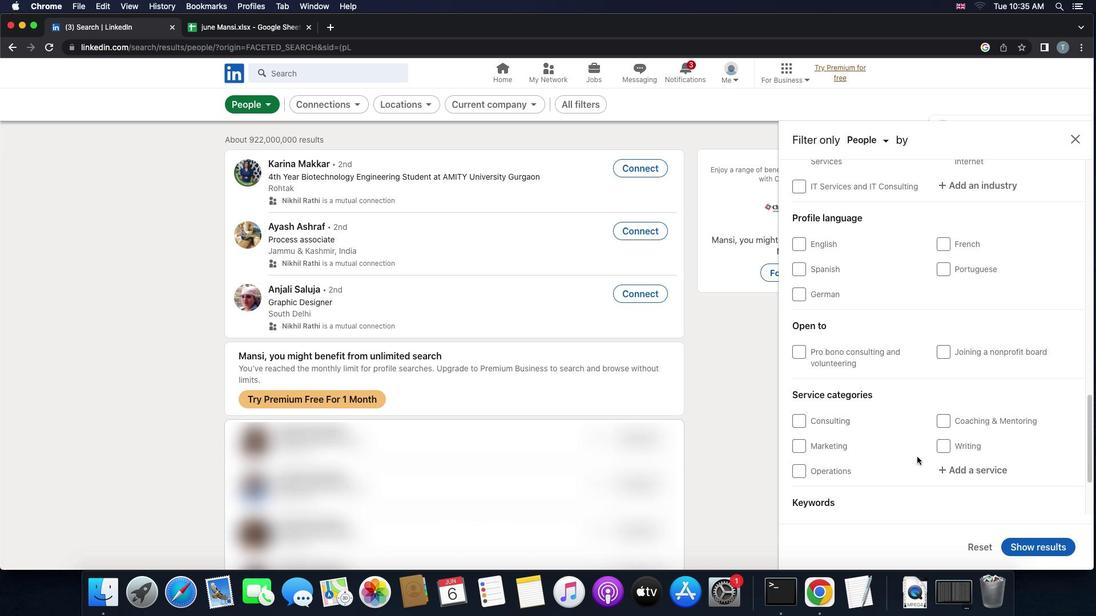 
Action: Mouse scrolled (916, 456) with delta (0, 0)
Screenshot: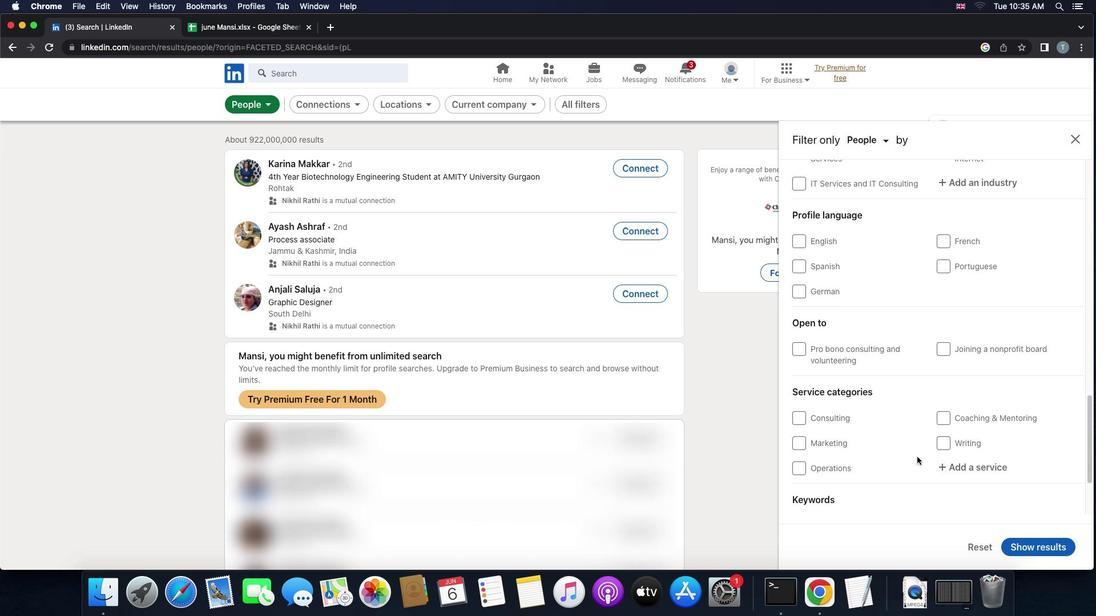 
Action: Mouse scrolled (916, 456) with delta (0, 0)
Screenshot: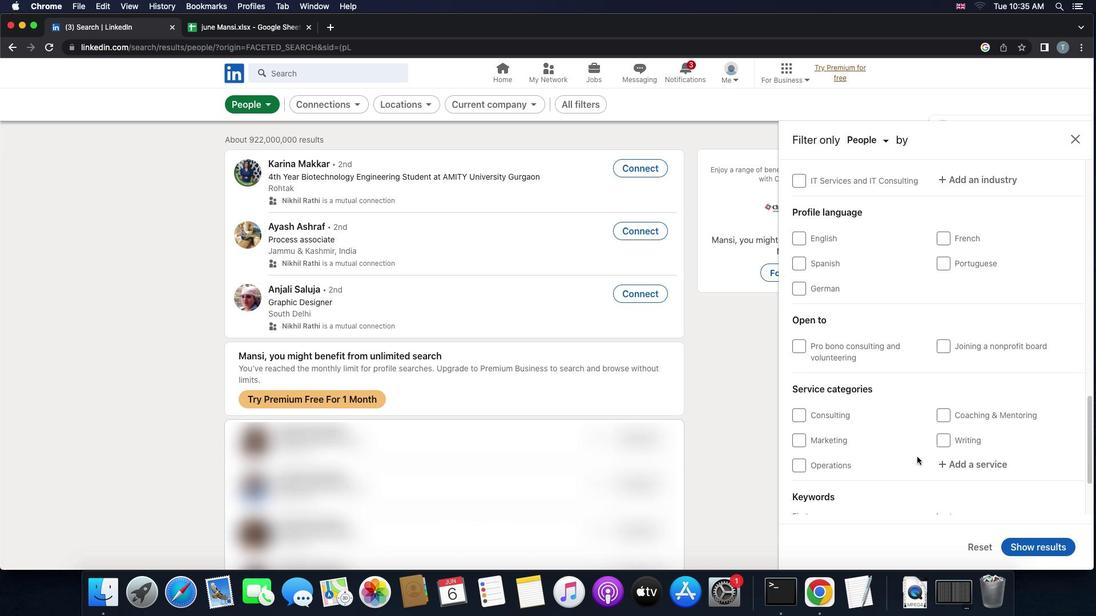 
Action: Mouse scrolled (916, 456) with delta (0, 0)
Screenshot: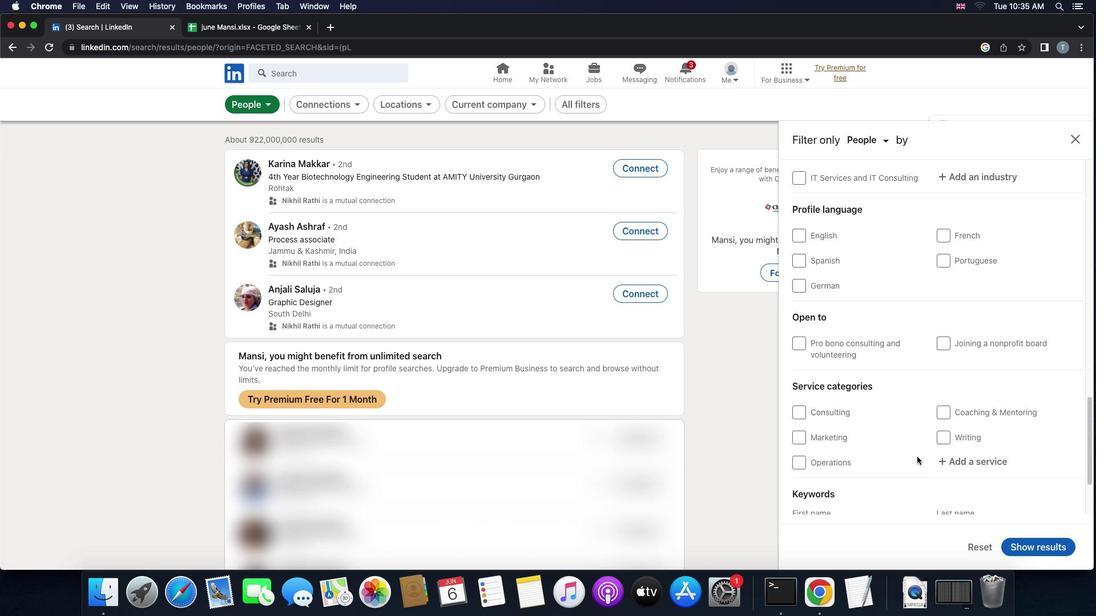 
Action: Mouse scrolled (916, 456) with delta (0, 0)
Screenshot: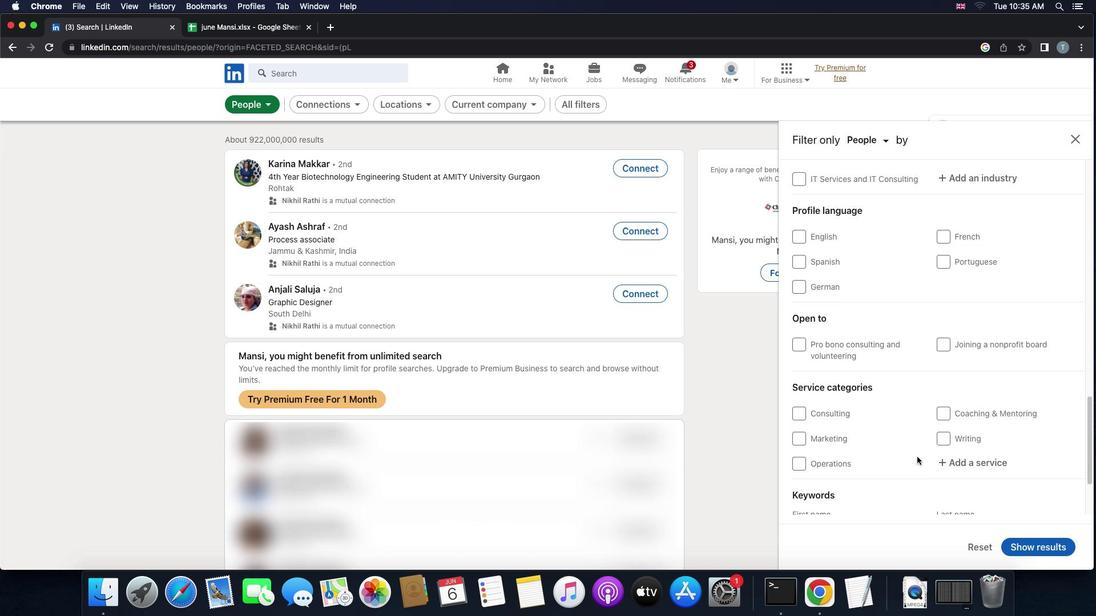 
Action: Mouse moved to (940, 271)
Screenshot: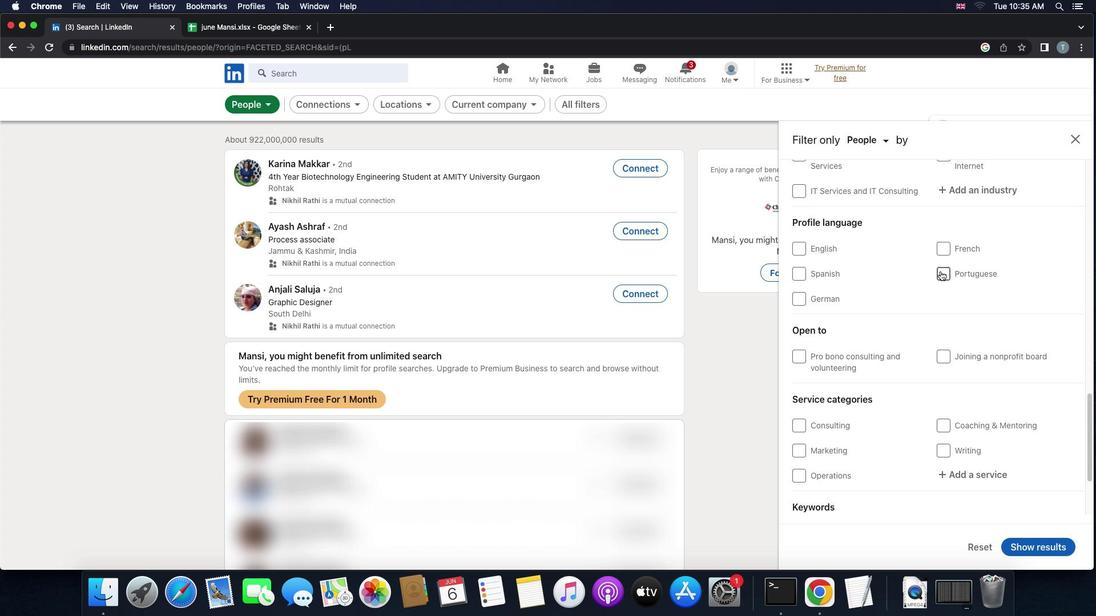 
Action: Mouse pressed left at (940, 271)
Screenshot: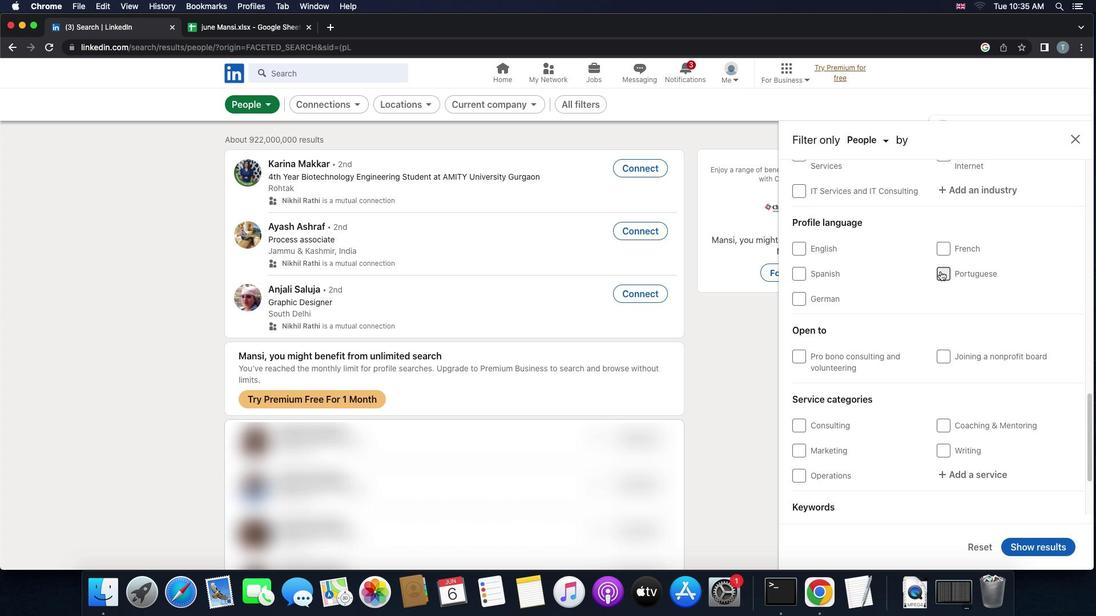 
Action: Mouse moved to (903, 326)
Screenshot: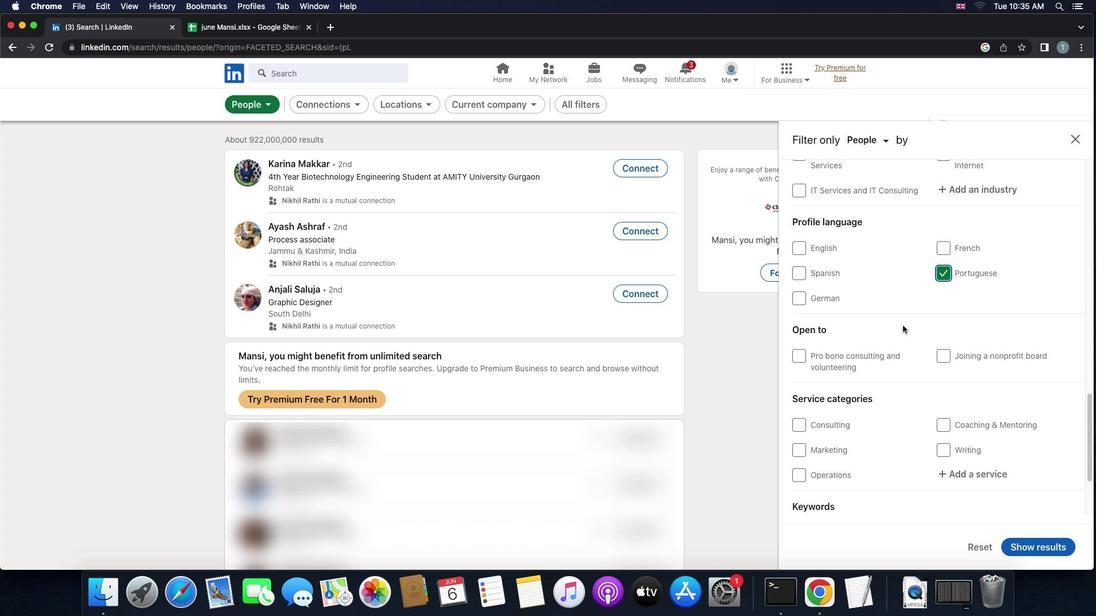 
Action: Mouse scrolled (903, 326) with delta (0, 0)
Screenshot: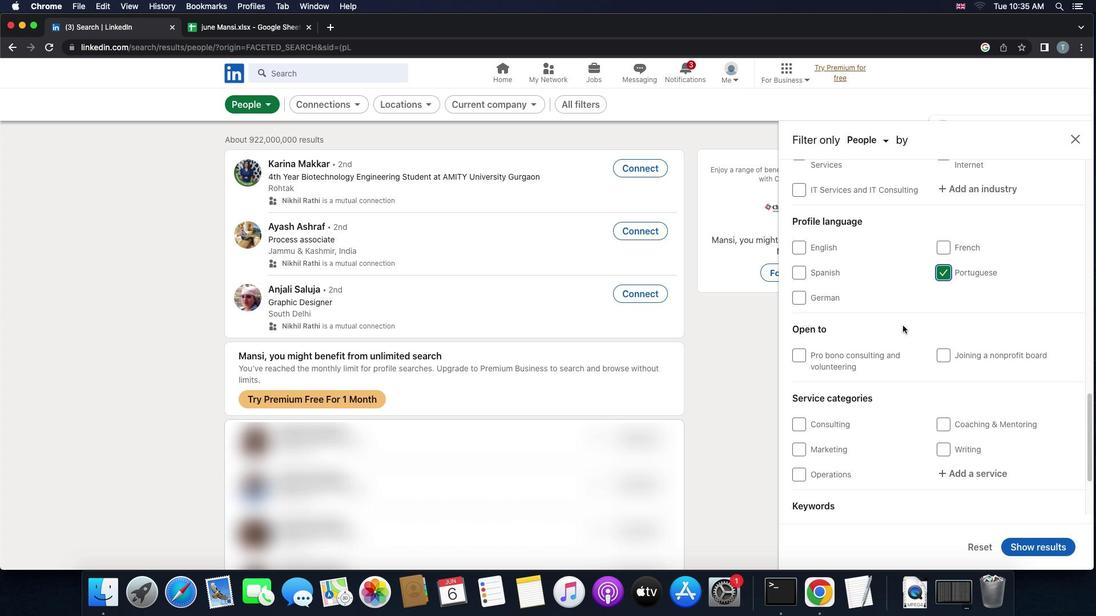 
Action: Mouse scrolled (903, 326) with delta (0, 0)
Screenshot: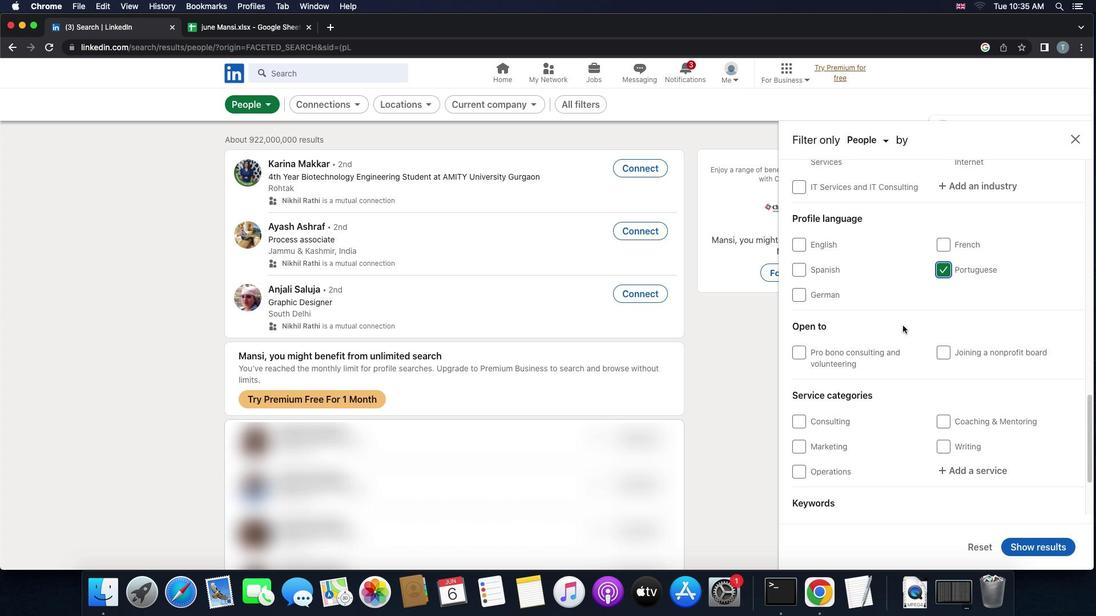 
Action: Mouse scrolled (903, 326) with delta (0, 0)
Screenshot: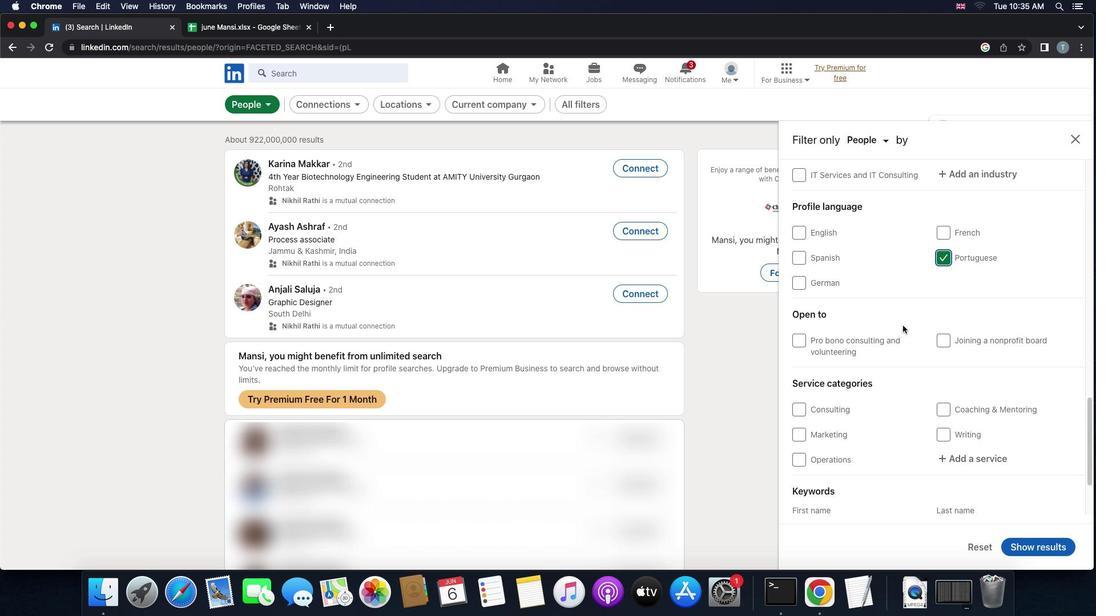 
Action: Mouse scrolled (903, 326) with delta (0, 0)
Screenshot: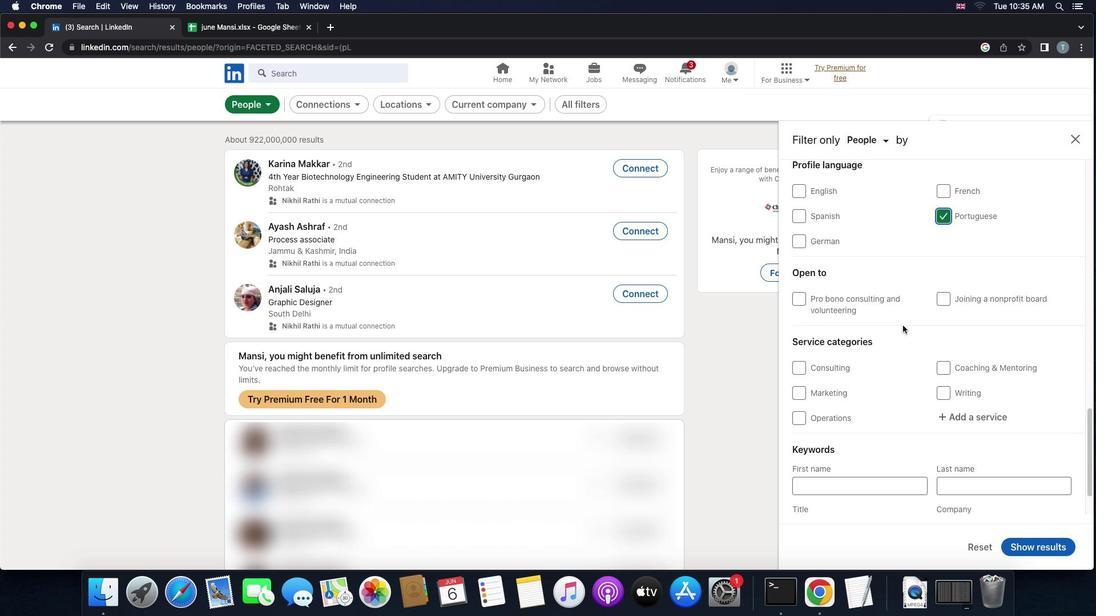 
Action: Mouse scrolled (903, 326) with delta (0, 0)
Screenshot: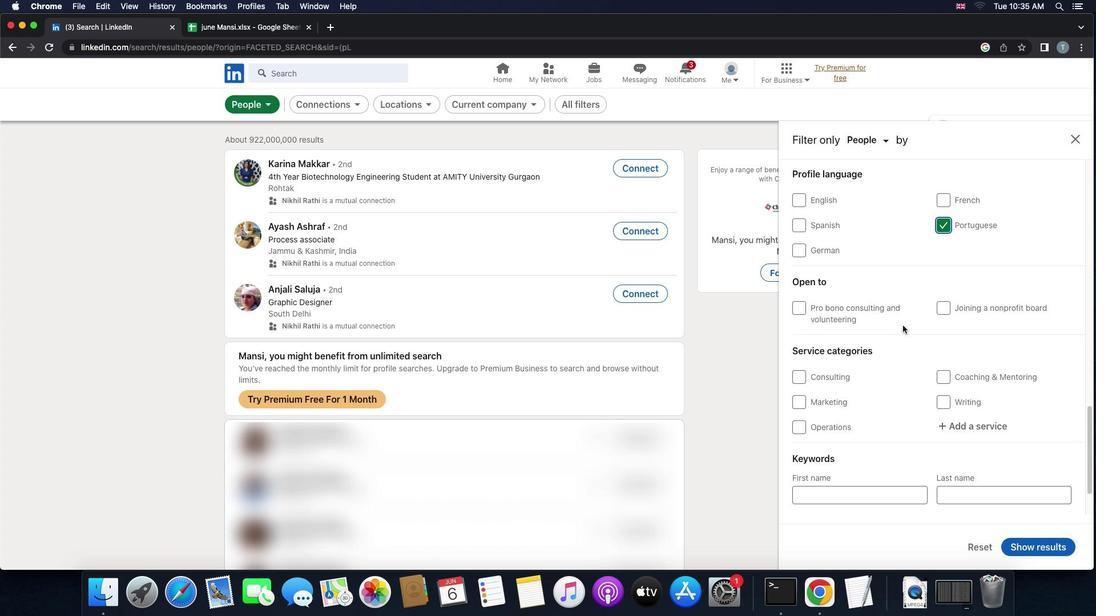 
Action: Mouse scrolled (903, 326) with delta (0, 1)
Screenshot: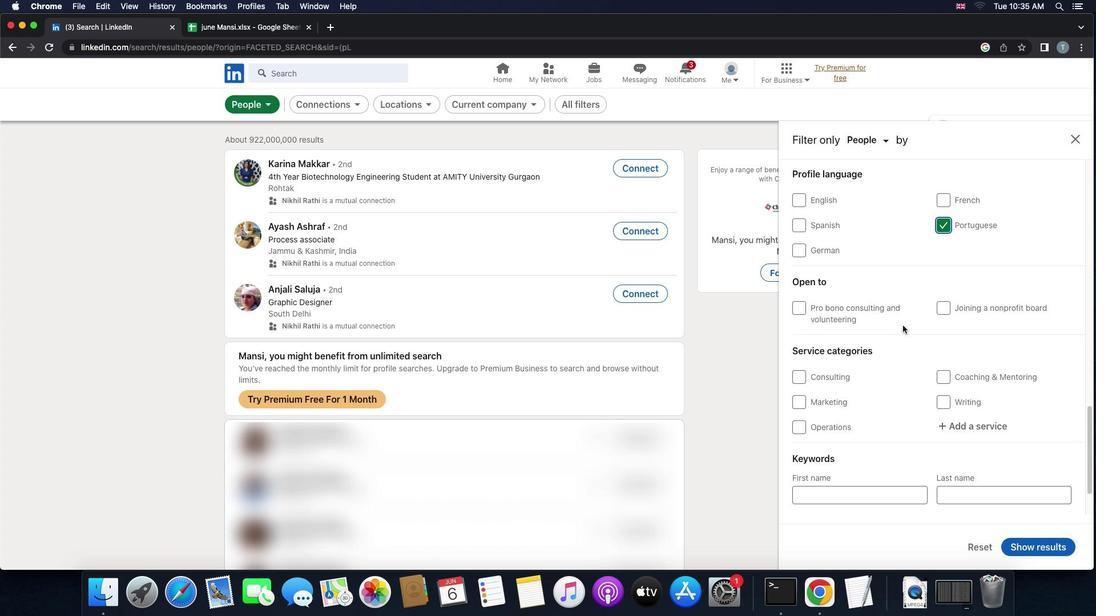 
Action: Mouse scrolled (903, 326) with delta (0, 0)
Screenshot: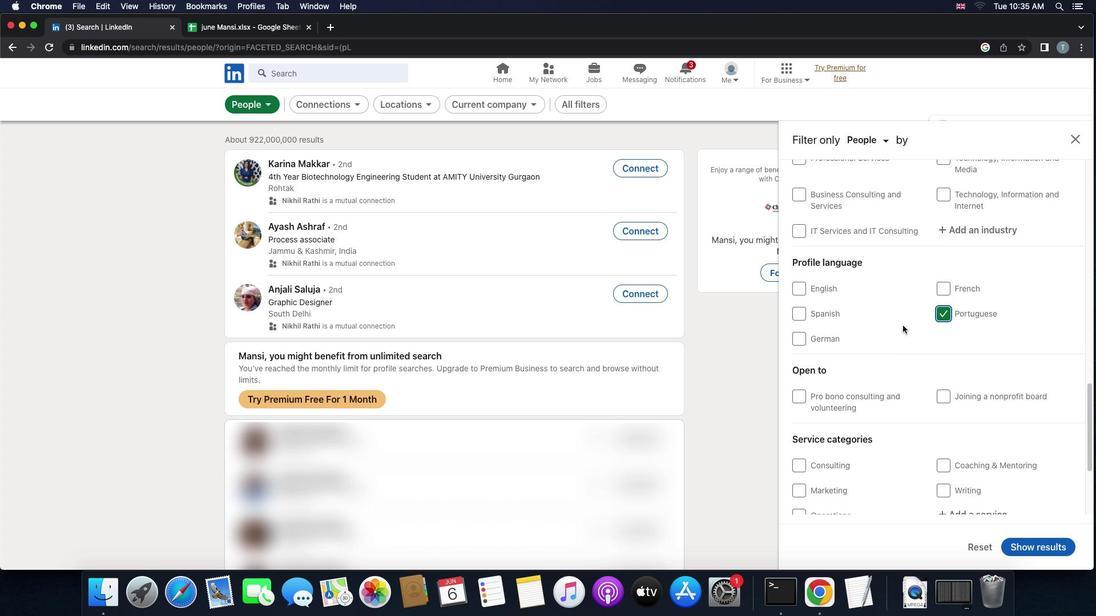 
Action: Mouse scrolled (903, 326) with delta (0, 0)
Screenshot: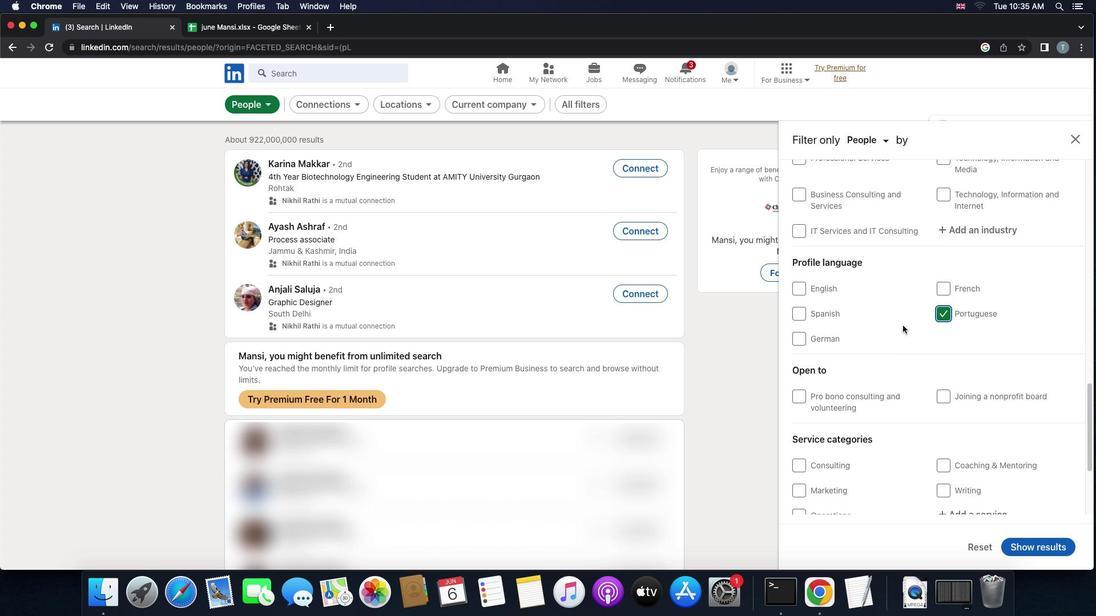 
Action: Mouse scrolled (903, 326) with delta (0, 1)
Screenshot: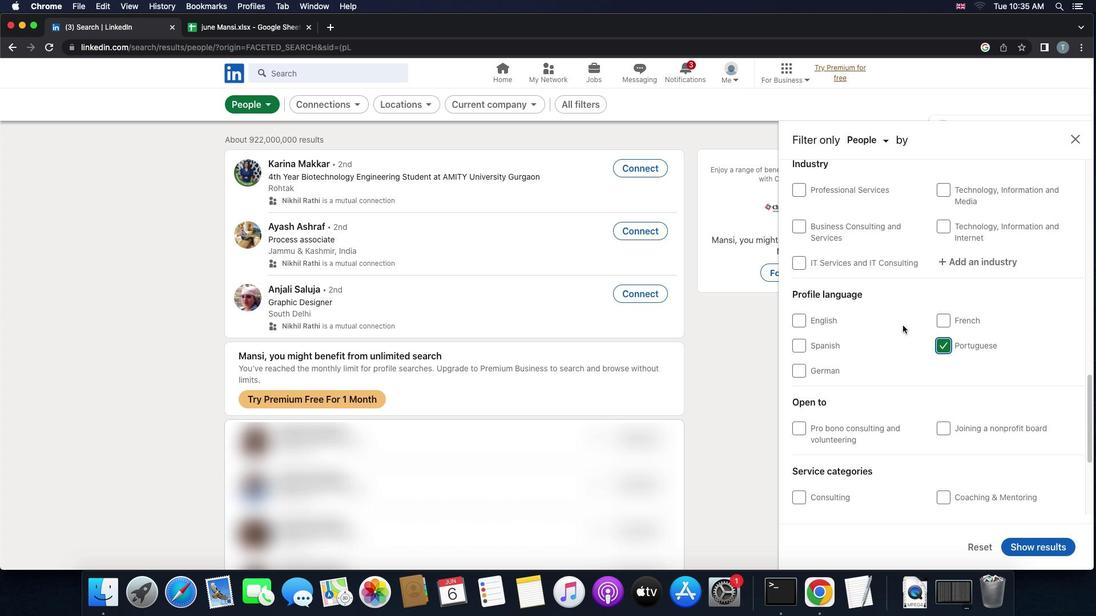 
Action: Mouse scrolled (903, 326) with delta (0, 2)
Screenshot: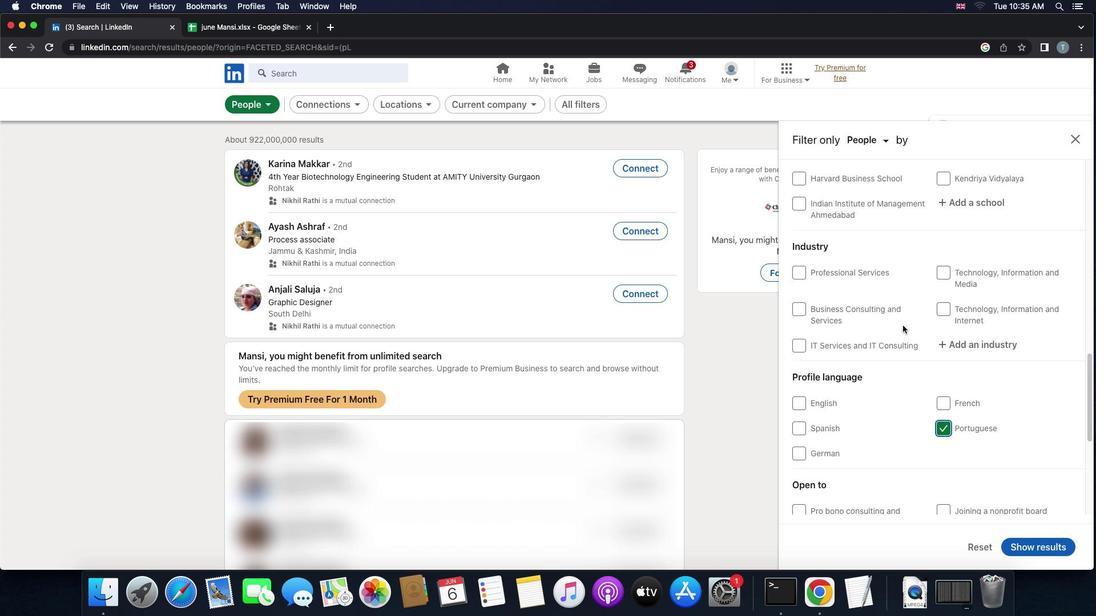 
Action: Mouse scrolled (903, 326) with delta (0, 0)
Screenshot: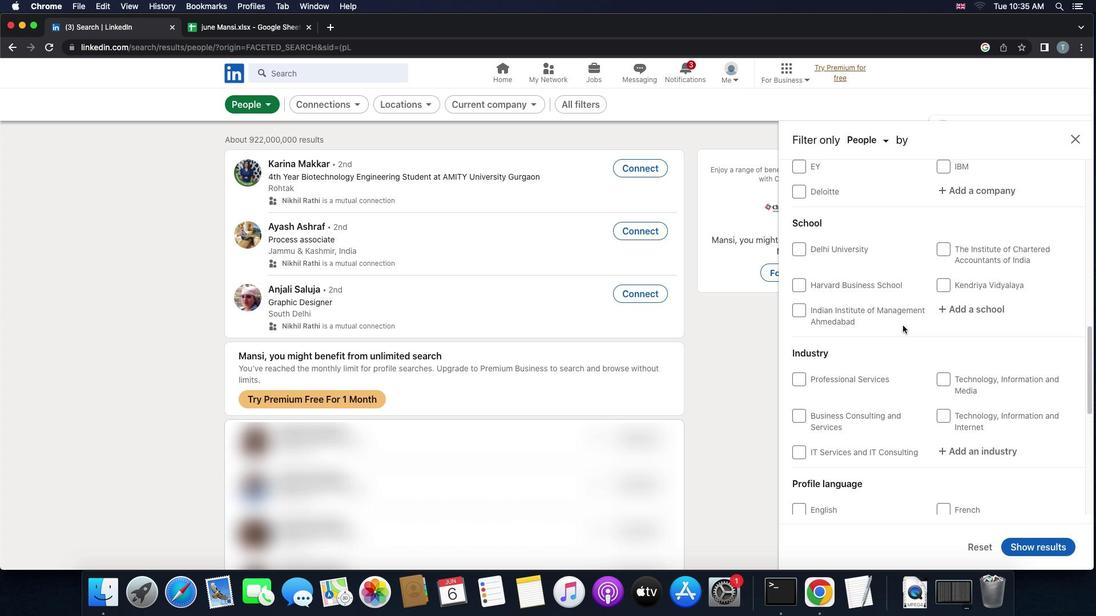 
Action: Mouse scrolled (903, 326) with delta (0, 0)
Screenshot: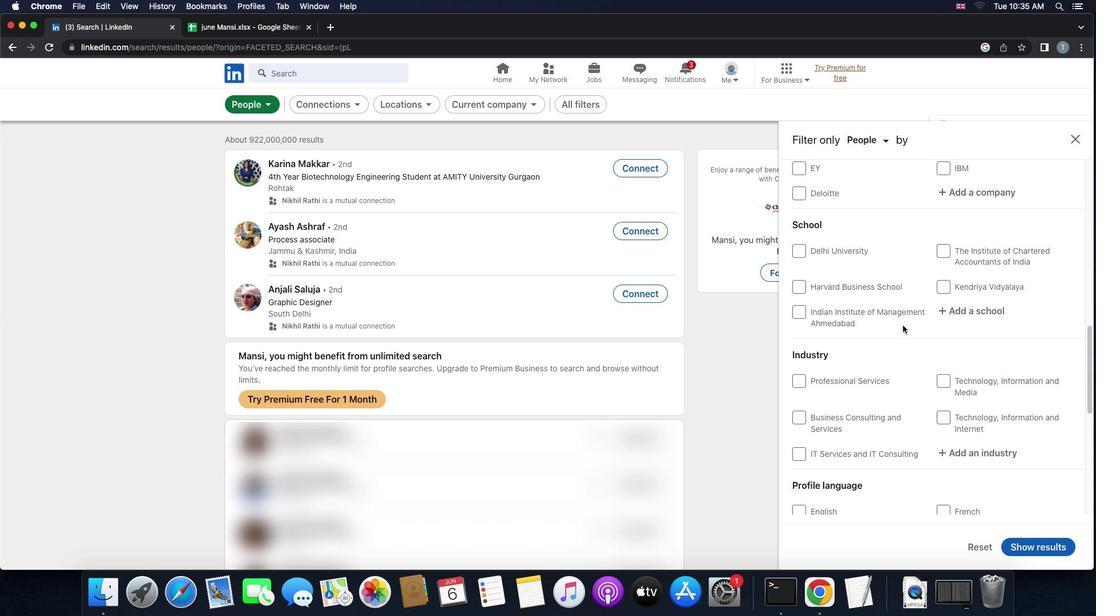 
Action: Mouse scrolled (903, 326) with delta (0, 1)
Screenshot: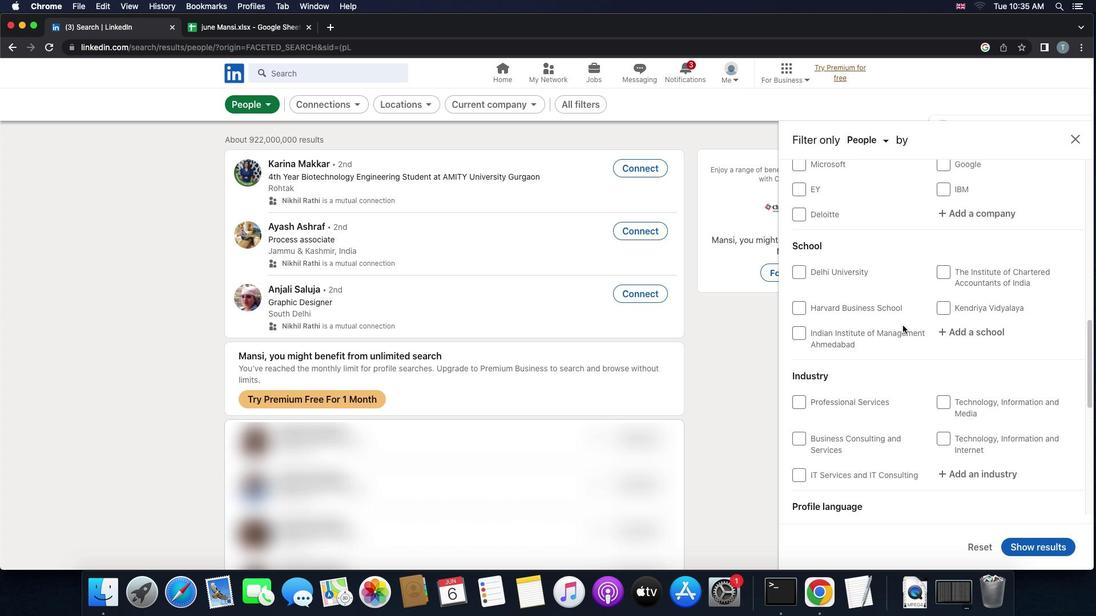 
Action: Mouse scrolled (903, 326) with delta (0, 0)
Screenshot: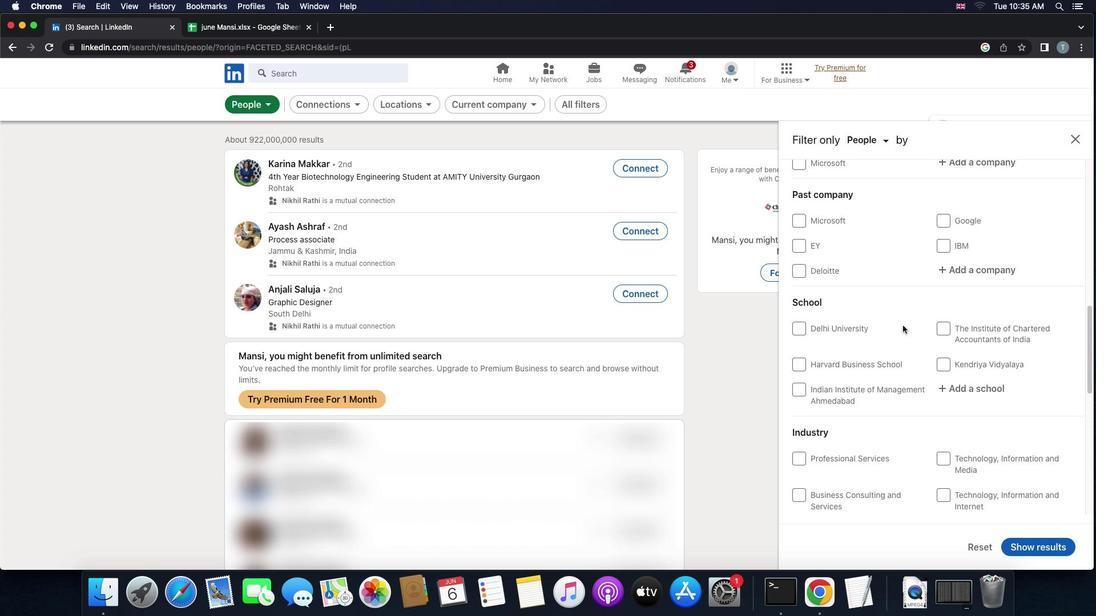 
Action: Mouse scrolled (903, 326) with delta (0, 0)
Screenshot: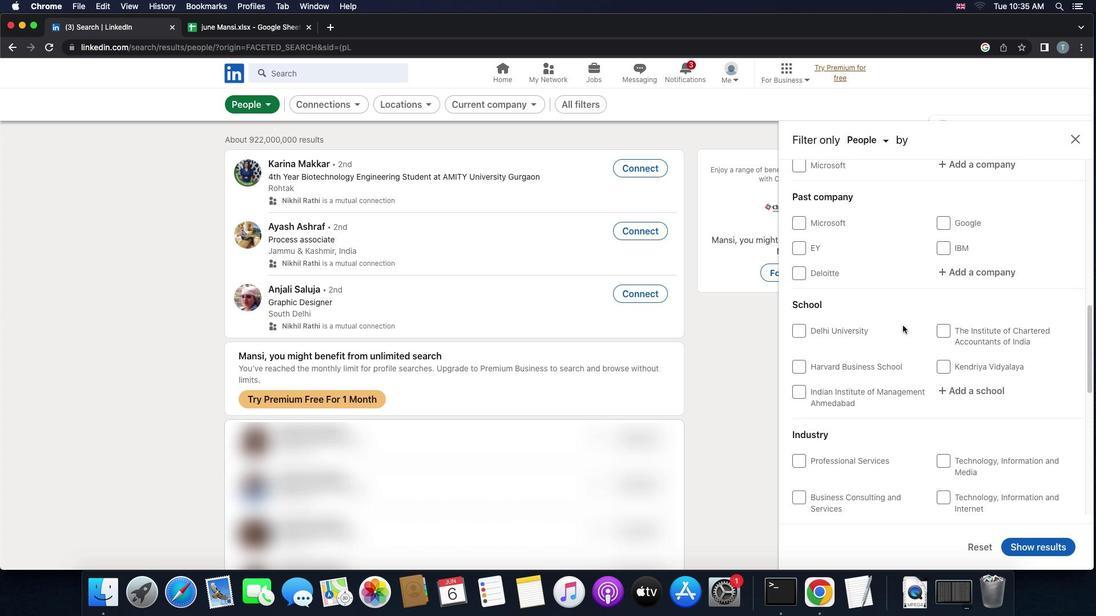 
Action: Mouse scrolled (903, 326) with delta (0, 1)
Screenshot: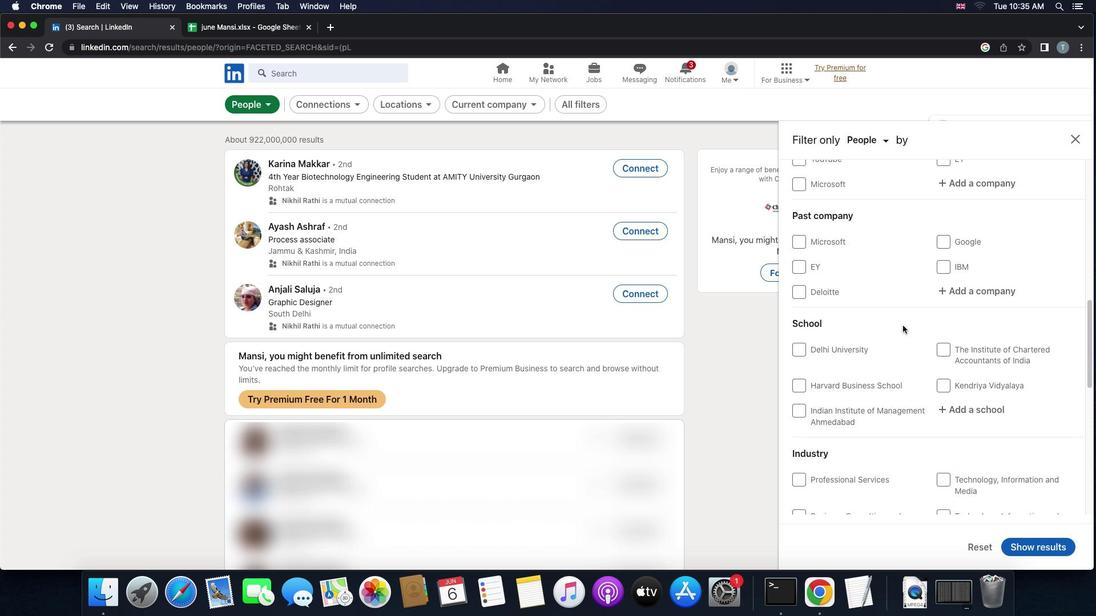 
Action: Mouse scrolled (903, 326) with delta (0, 0)
Screenshot: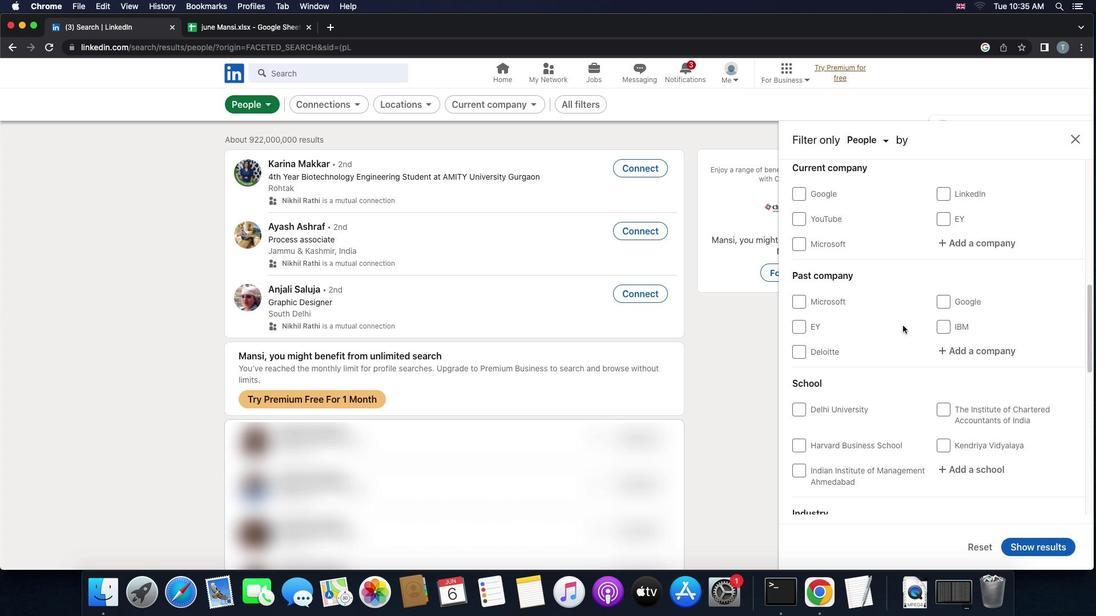 
Action: Mouse scrolled (903, 326) with delta (0, 0)
Screenshot: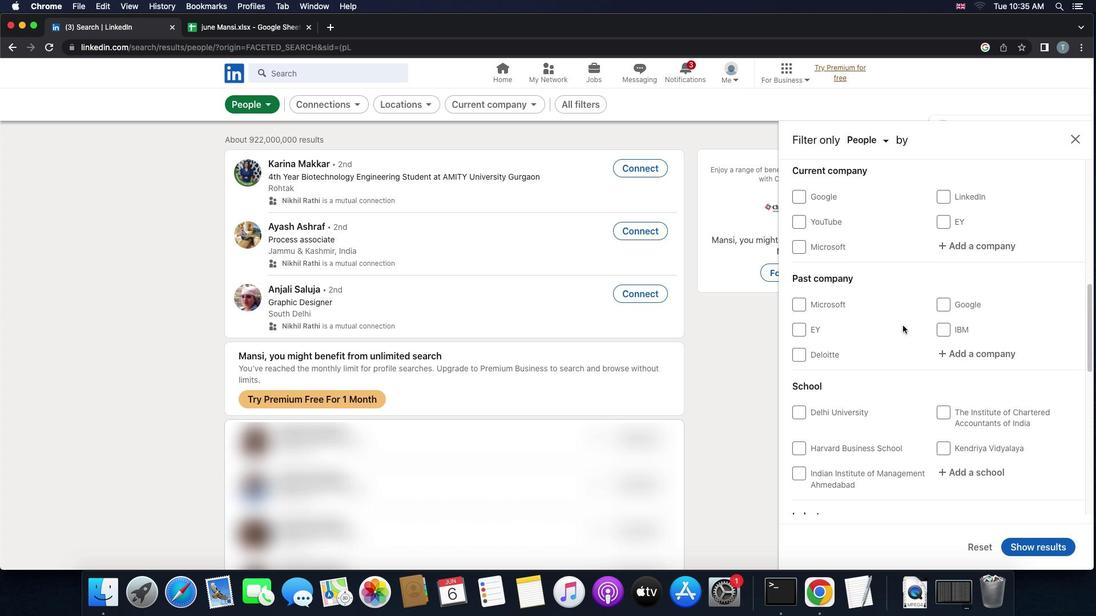 
Action: Mouse scrolled (903, 326) with delta (0, 0)
Screenshot: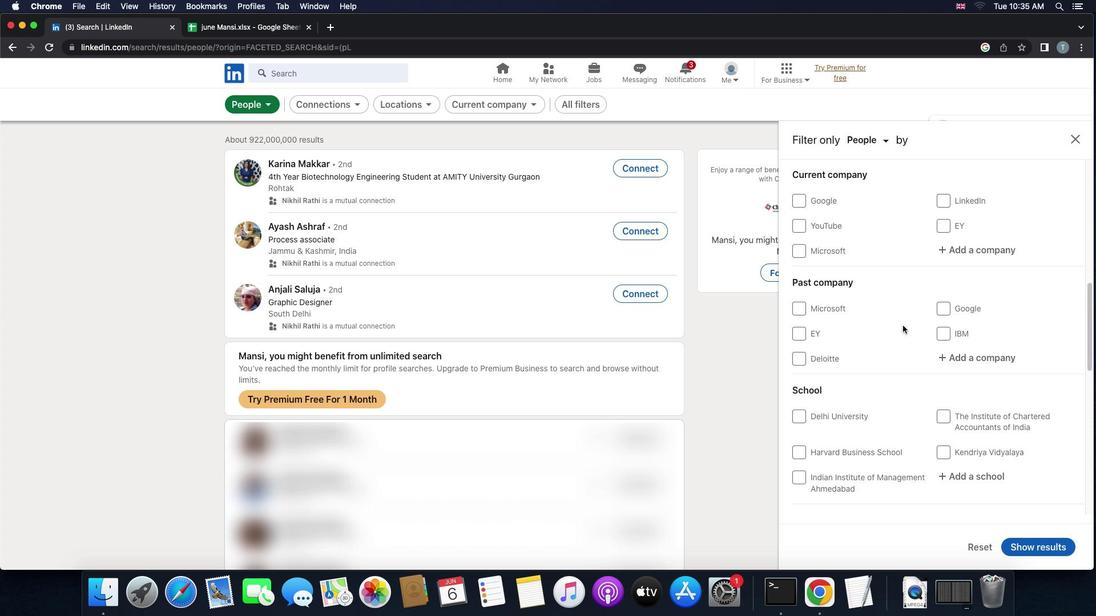 
Action: Mouse scrolled (903, 326) with delta (0, 0)
Screenshot: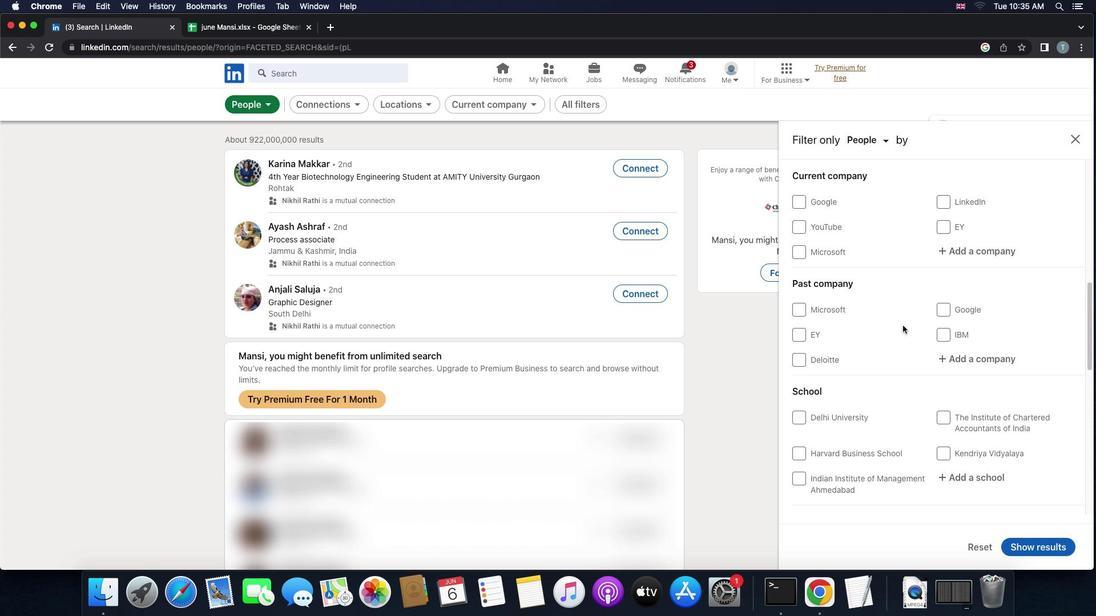 
Action: Mouse moved to (955, 256)
Screenshot: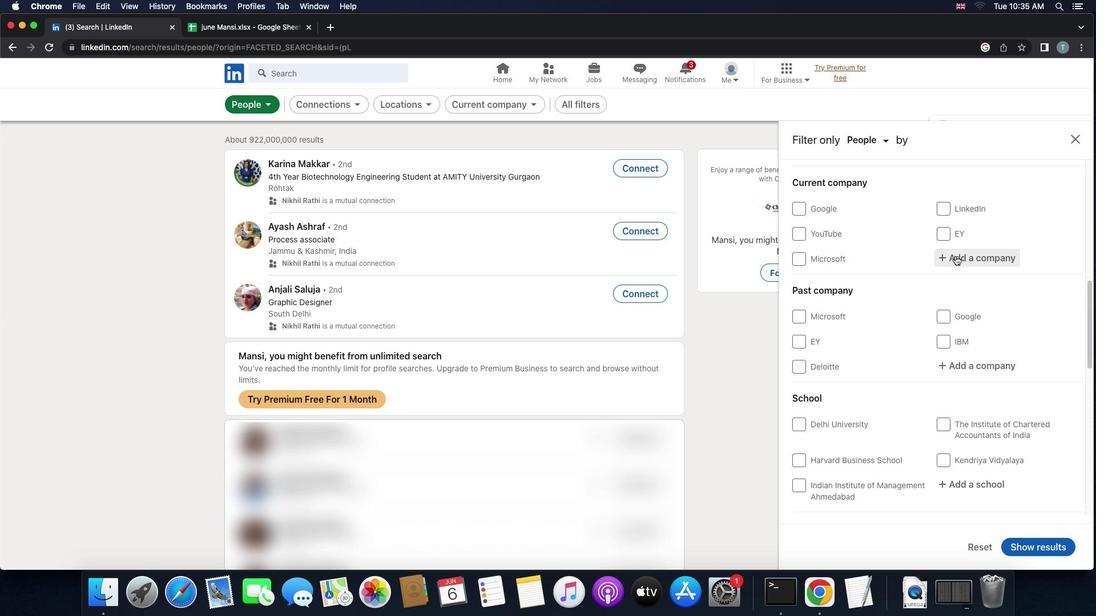 
Action: Mouse pressed left at (955, 256)
Screenshot: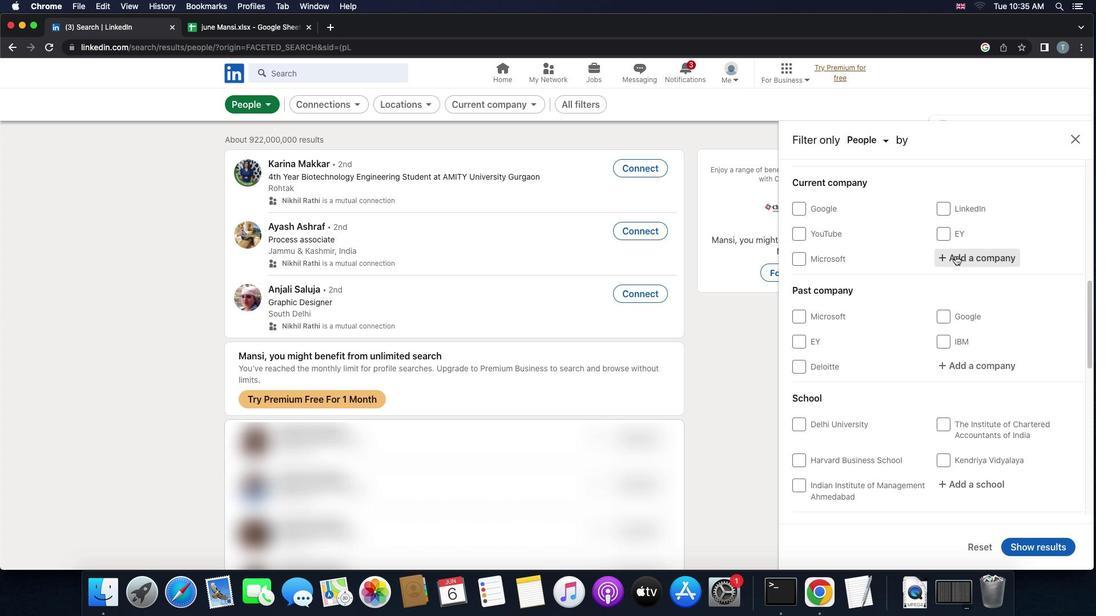 
Action: Key pressed Key.shift'T''o''p''p''r'
Screenshot: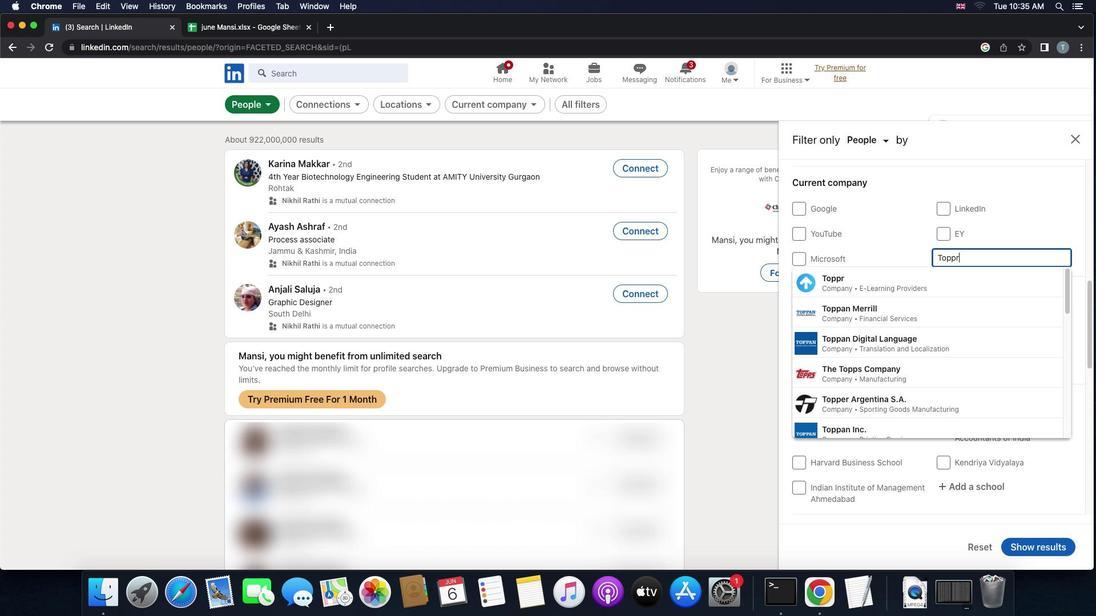 
Action: Mouse moved to (904, 284)
Screenshot: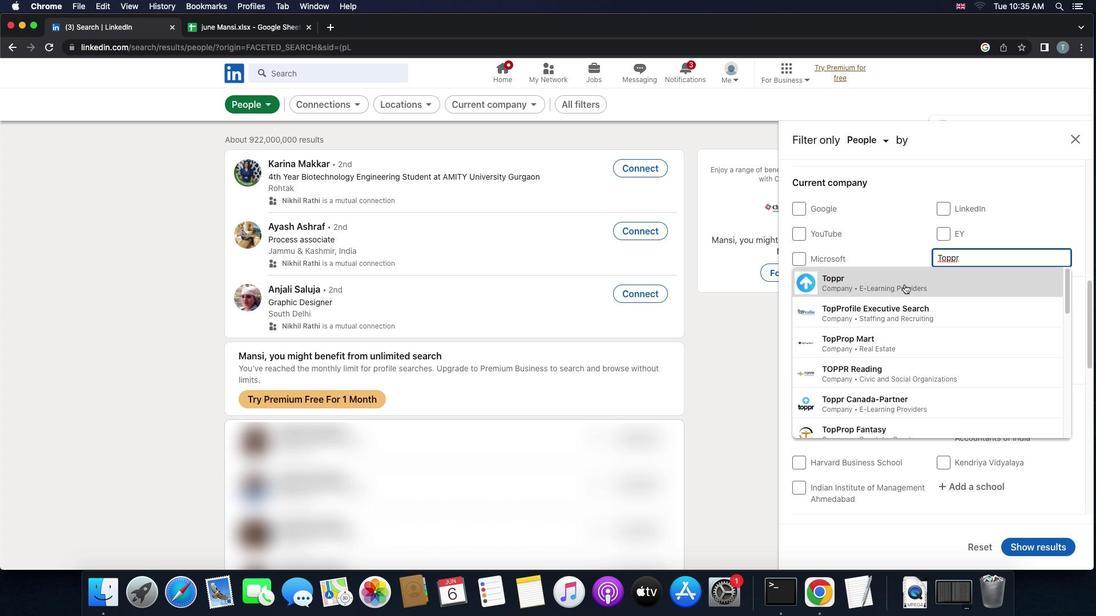 
Action: Mouse pressed left at (904, 284)
Screenshot: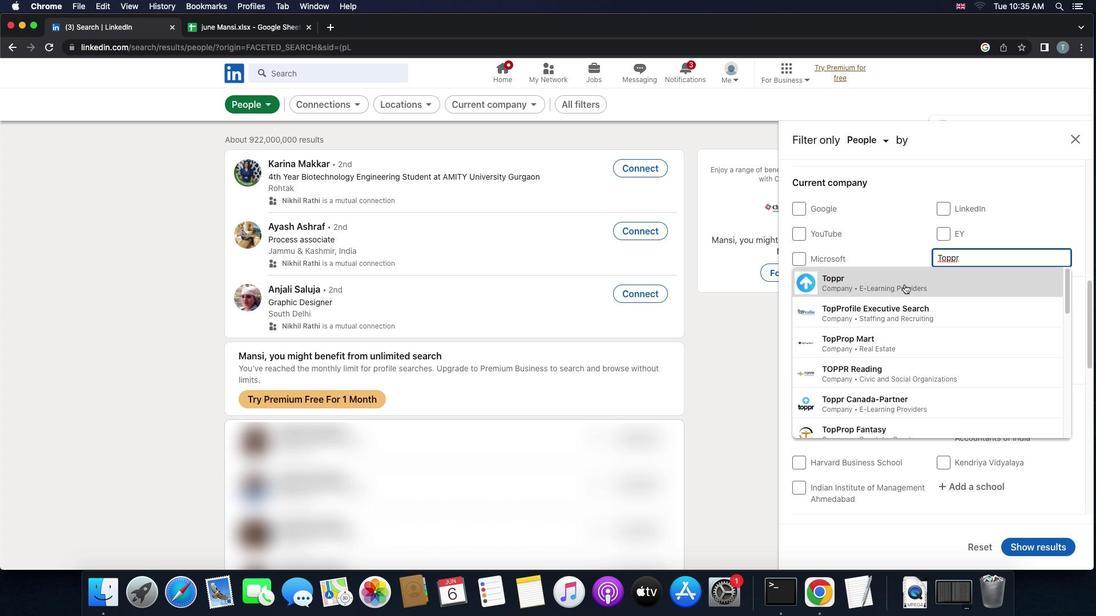 
Action: Mouse moved to (903, 291)
Screenshot: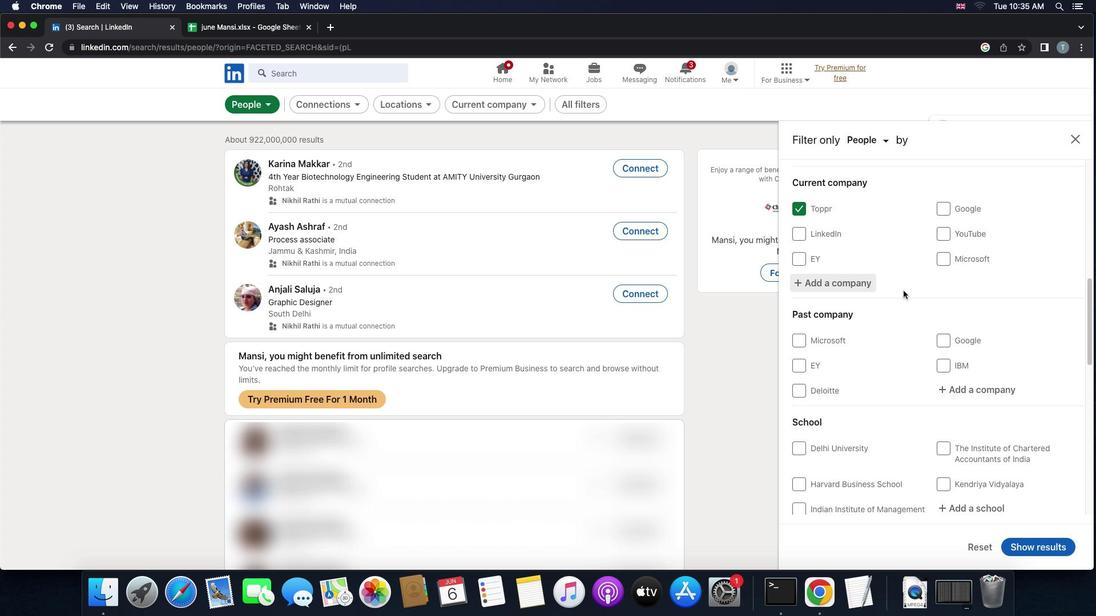 
Action: Mouse scrolled (903, 291) with delta (0, 0)
Screenshot: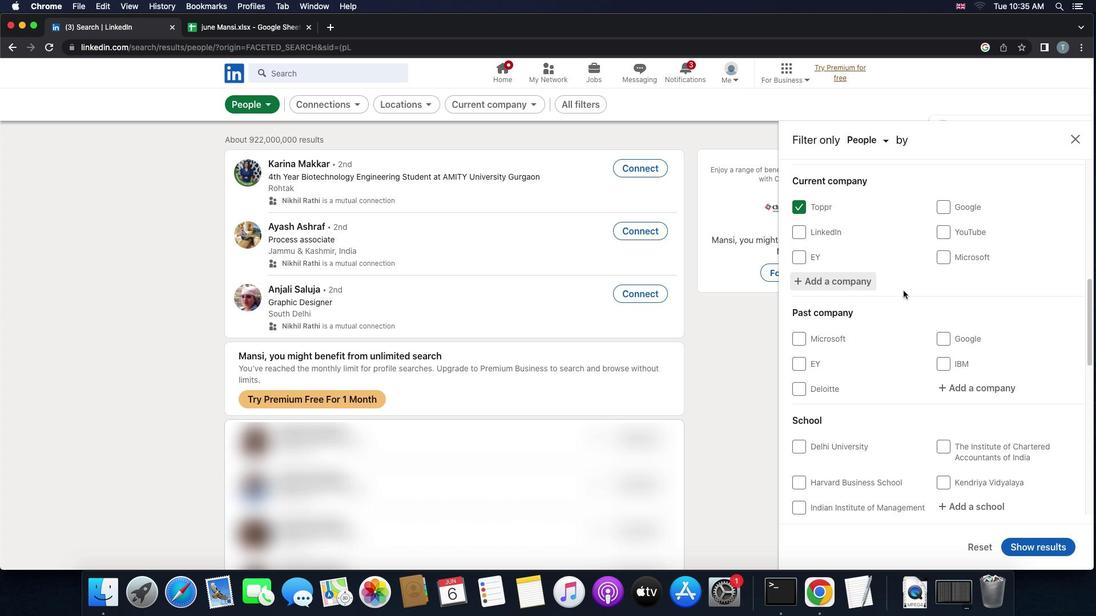 
Action: Mouse scrolled (903, 291) with delta (0, 0)
Screenshot: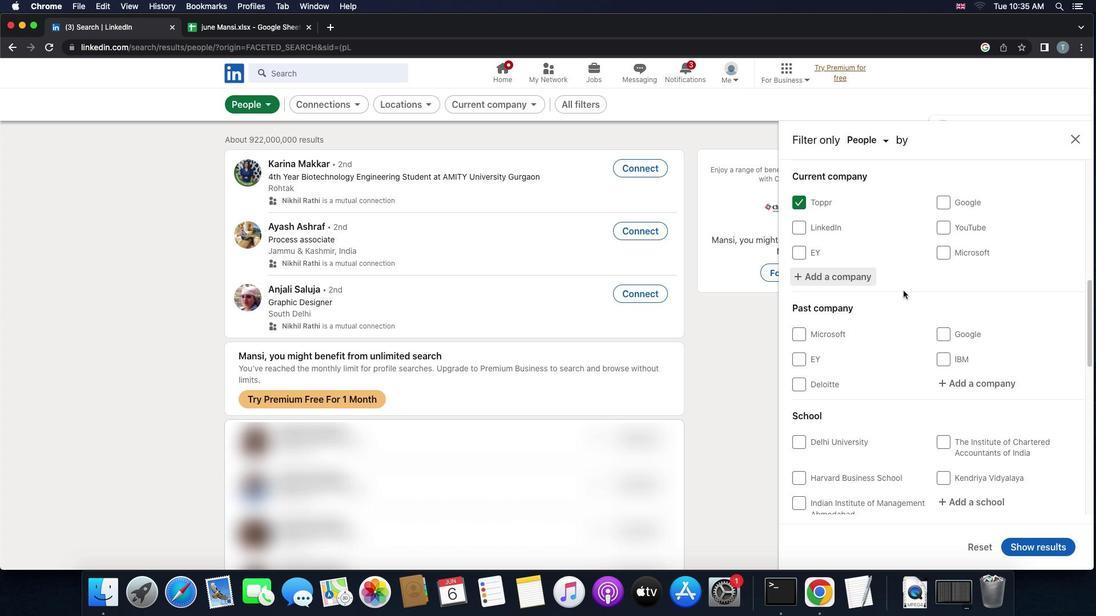 
Action: Mouse scrolled (903, 291) with delta (0, -1)
Screenshot: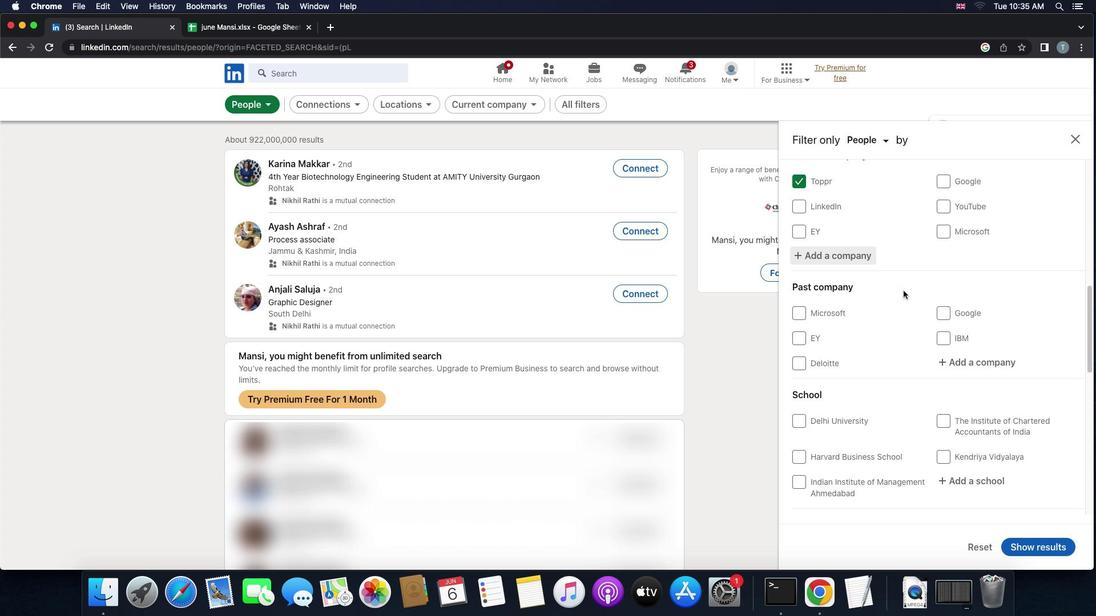 
Action: Mouse scrolled (903, 291) with delta (0, -1)
Screenshot: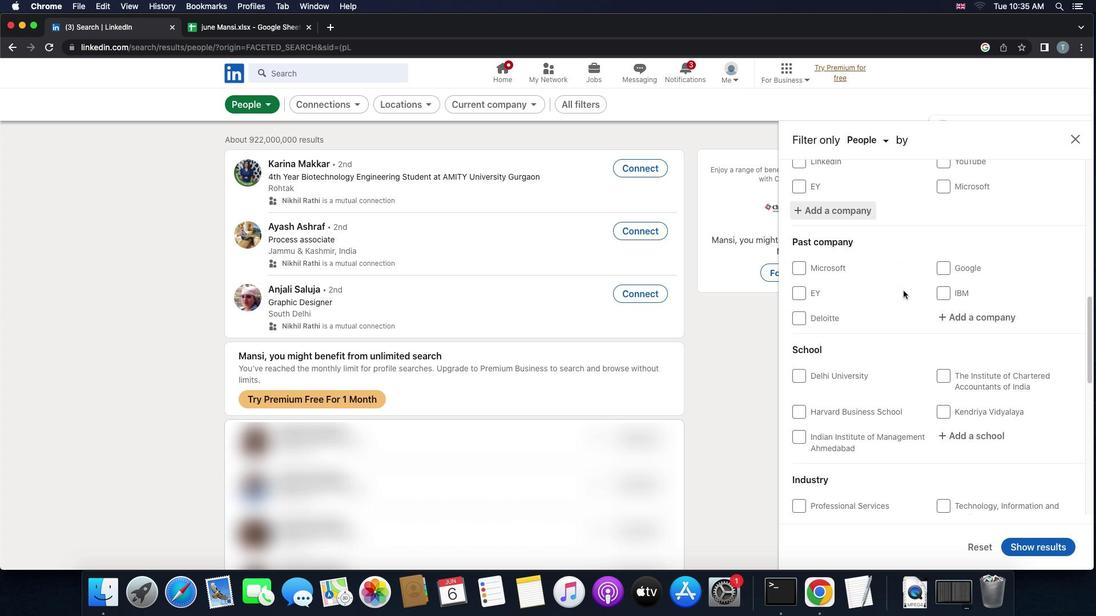 
Action: Mouse scrolled (903, 291) with delta (0, 0)
Screenshot: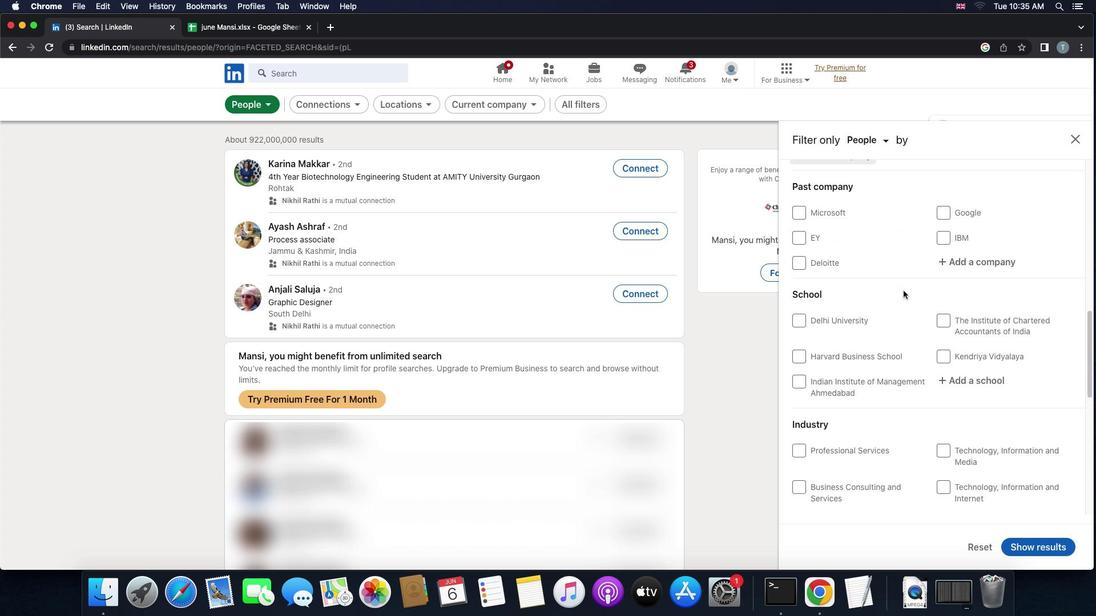 
Action: Mouse scrolled (903, 291) with delta (0, 0)
Screenshot: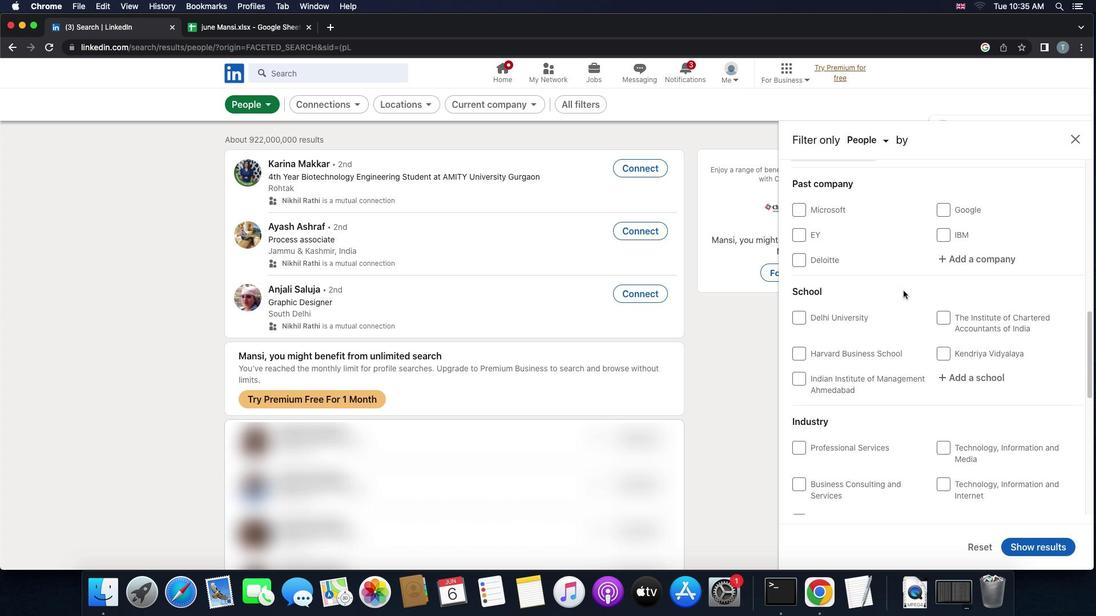 
Action: Mouse scrolled (903, 291) with delta (0, 0)
Screenshot: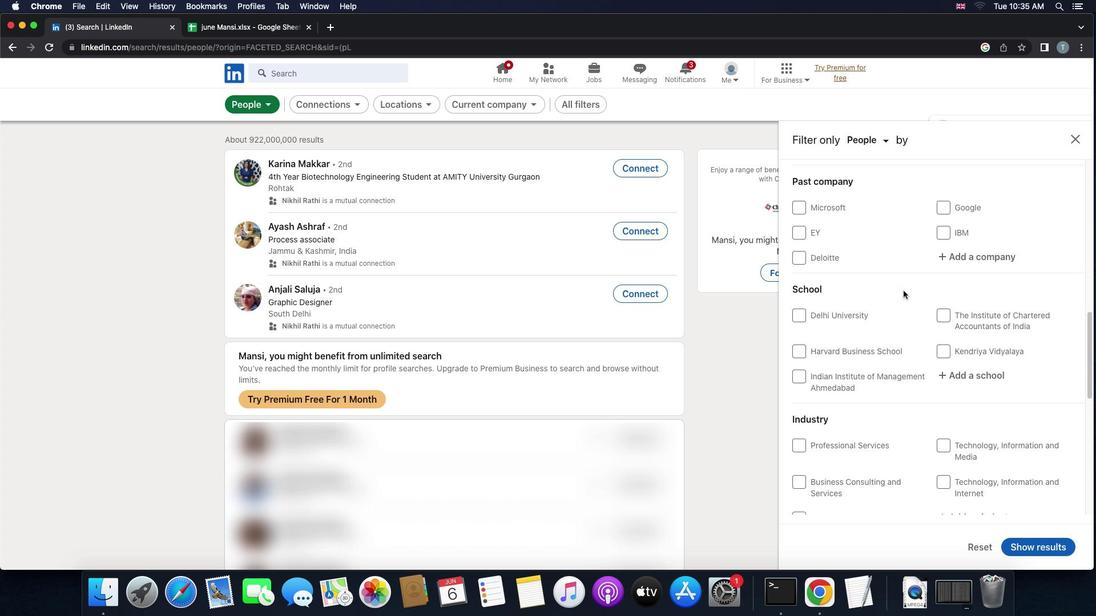 
Action: Mouse scrolled (903, 291) with delta (0, -1)
Screenshot: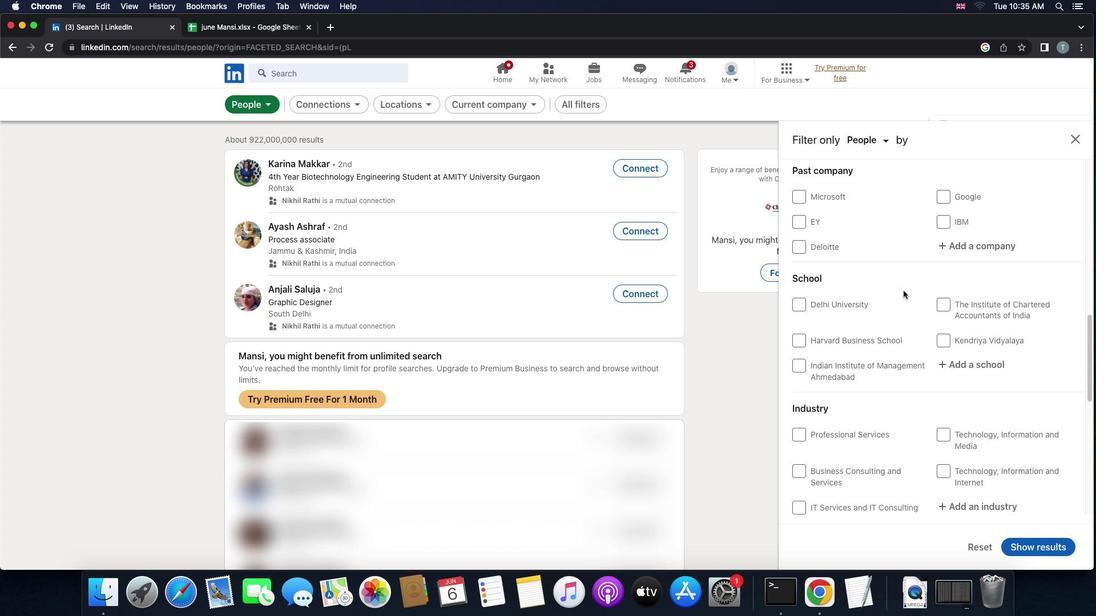 
Action: Mouse moved to (958, 291)
Screenshot: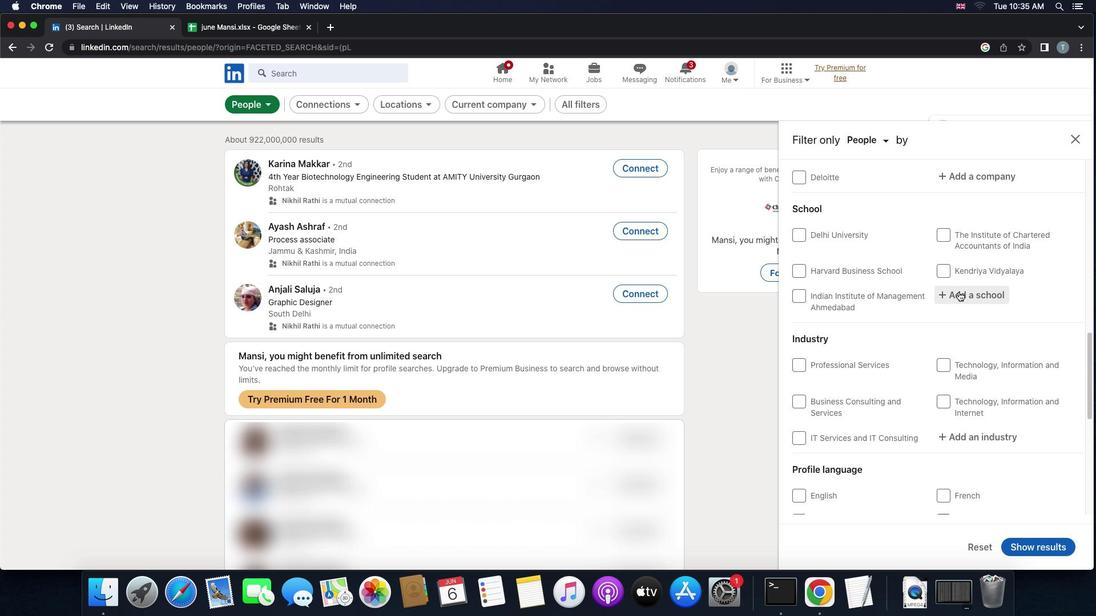
Action: Mouse pressed left at (958, 291)
Screenshot: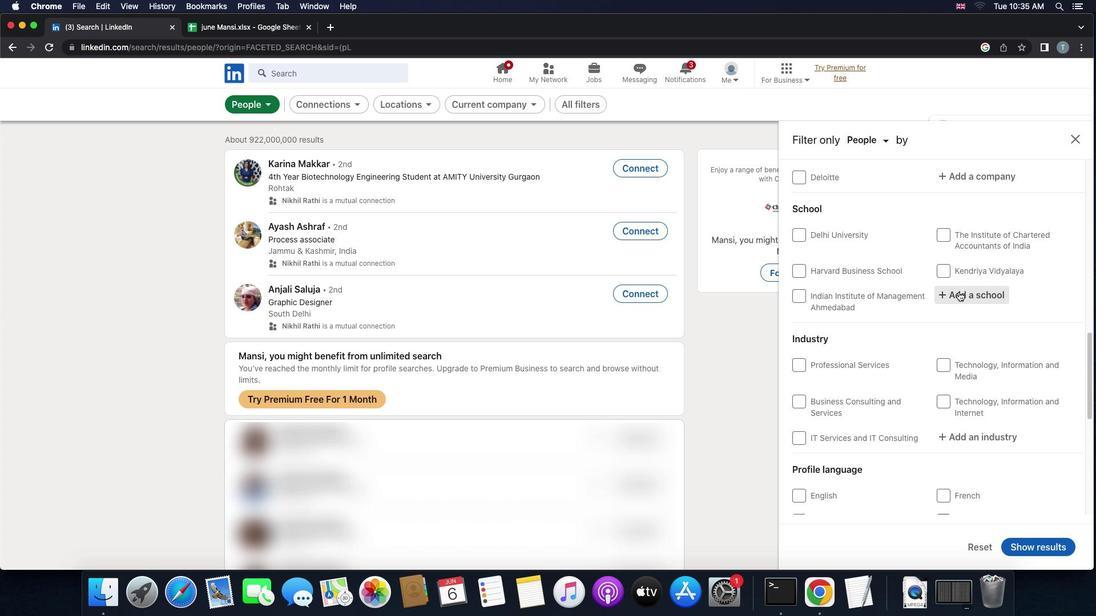 
Action: Mouse moved to (950, 289)
Screenshot: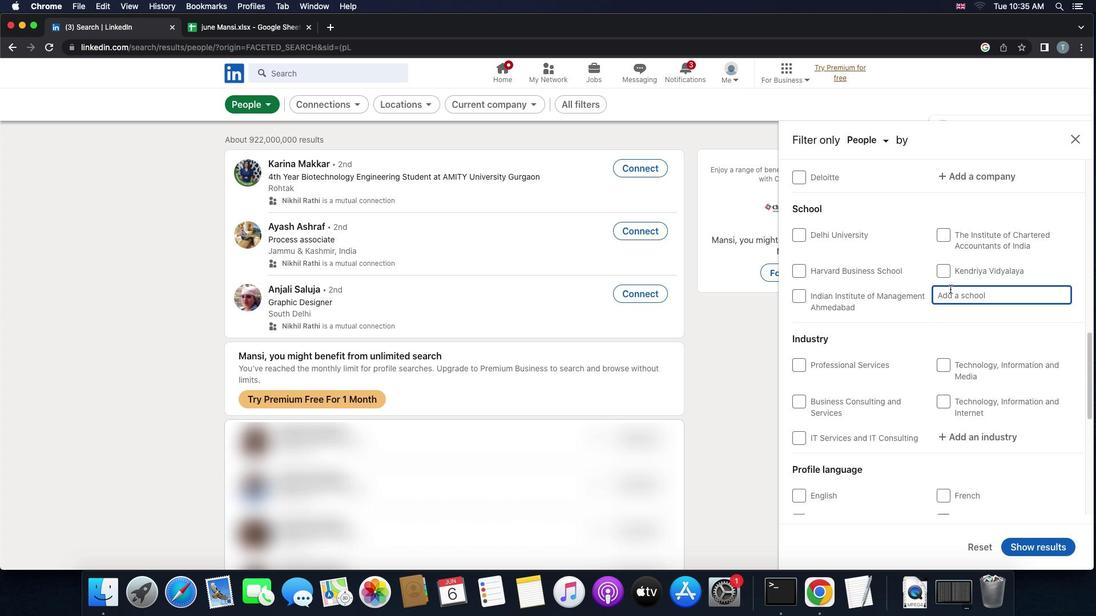 
Action: Key pressed Key.shift'P''r''o''f'
Screenshot: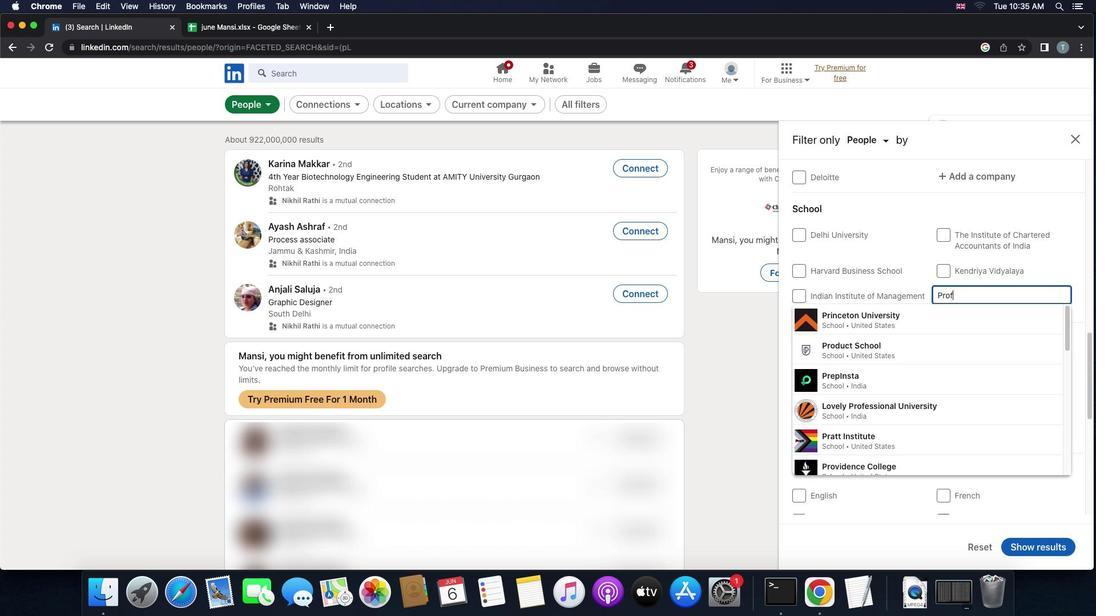 
Action: Mouse moved to (950, 289)
Screenshot: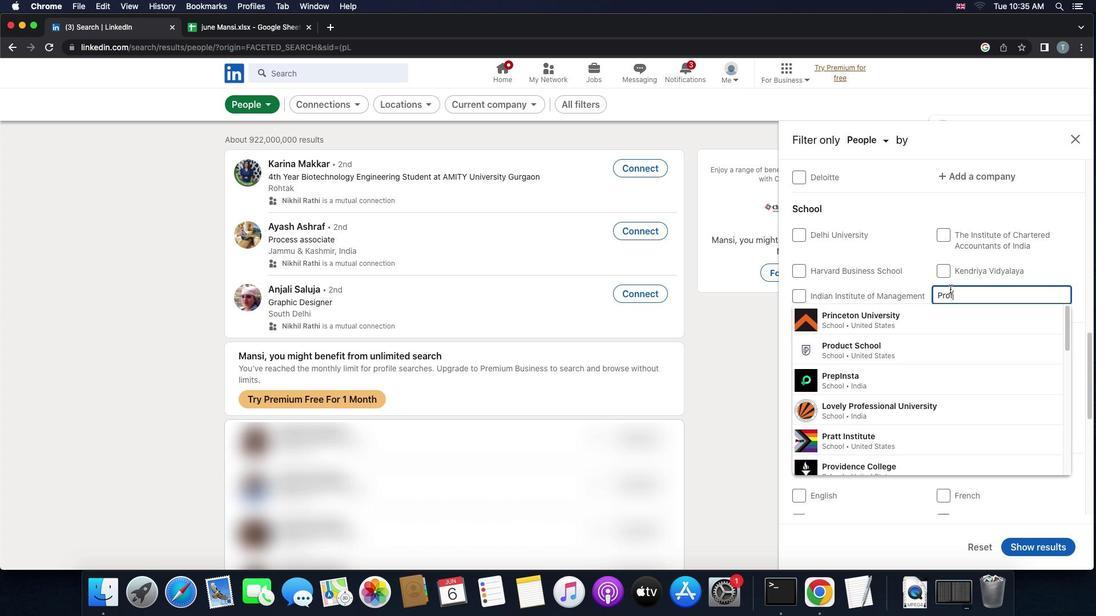 
Action: Key pressed '.'Key.shift'R''a''m'Key.space
Screenshot: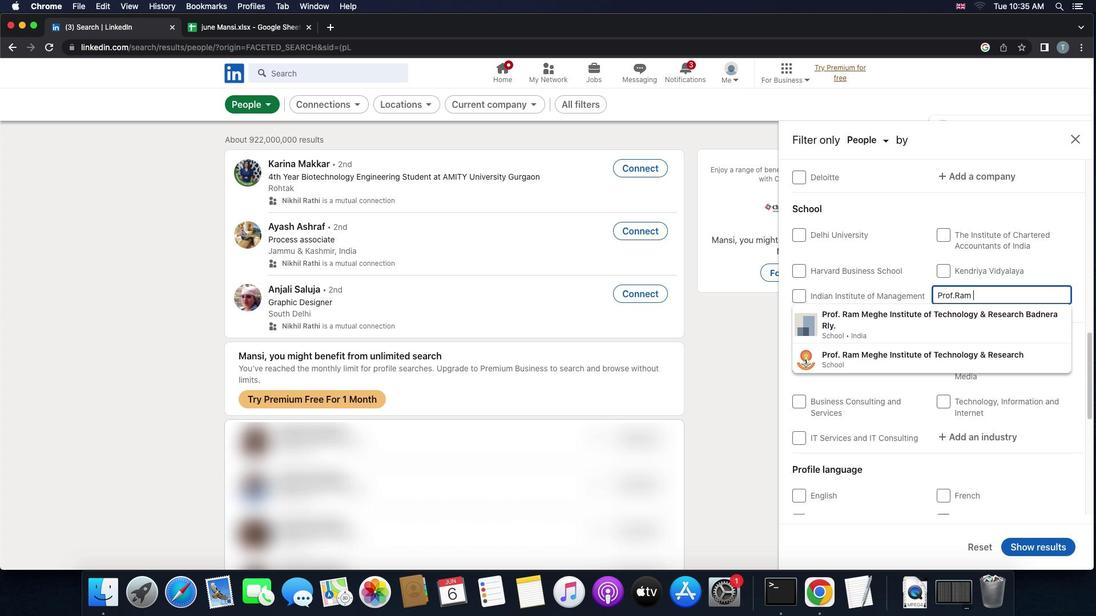 
Action: Mouse moved to (929, 318)
Screenshot: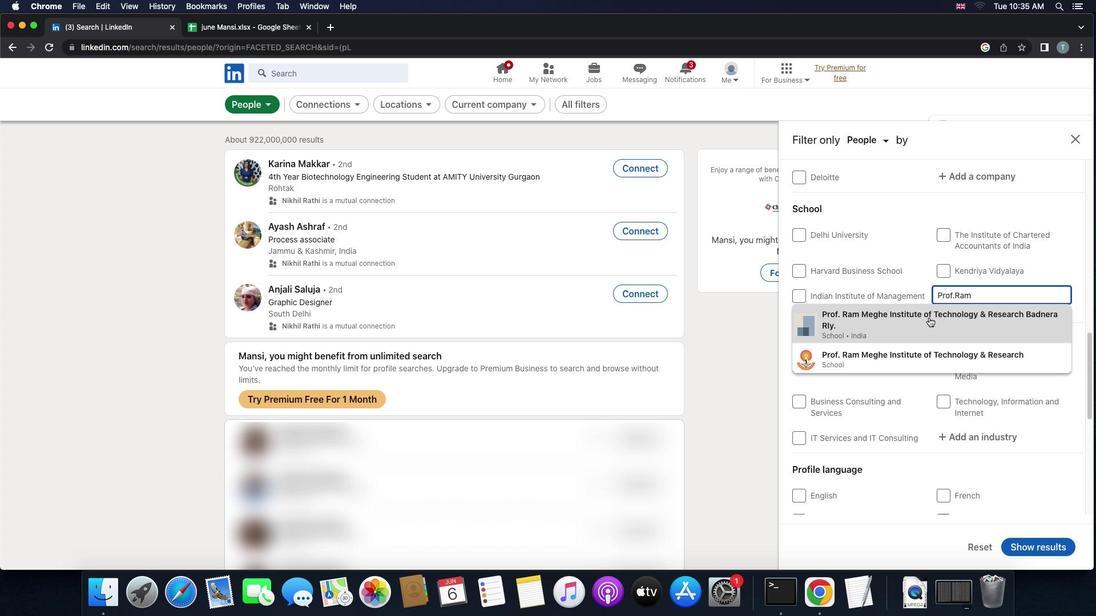 
Action: Mouse pressed left at (929, 318)
Screenshot: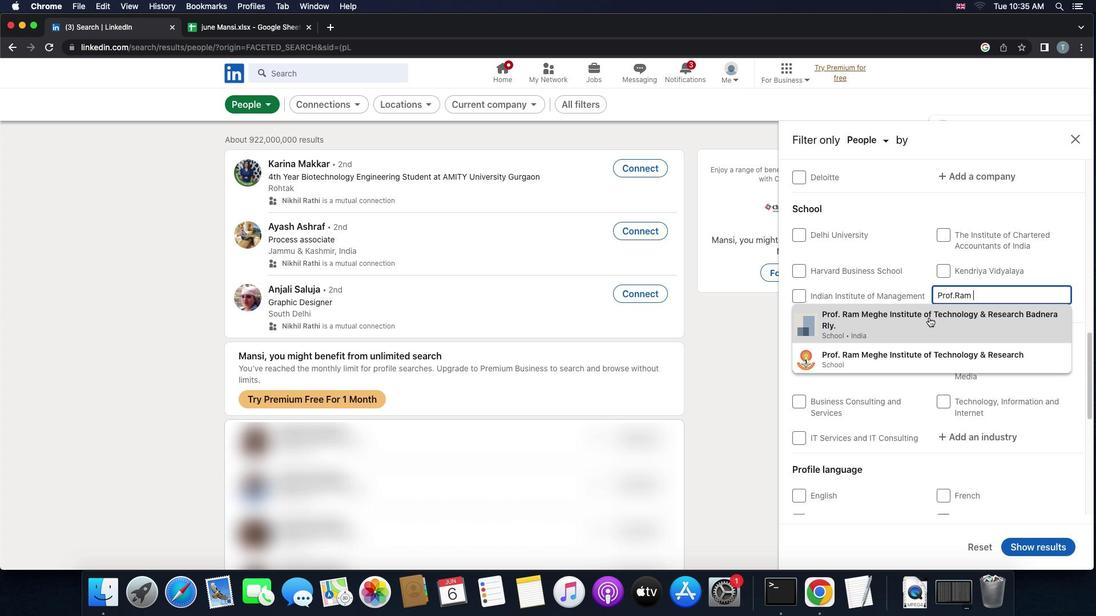 
Action: Mouse moved to (936, 329)
Screenshot: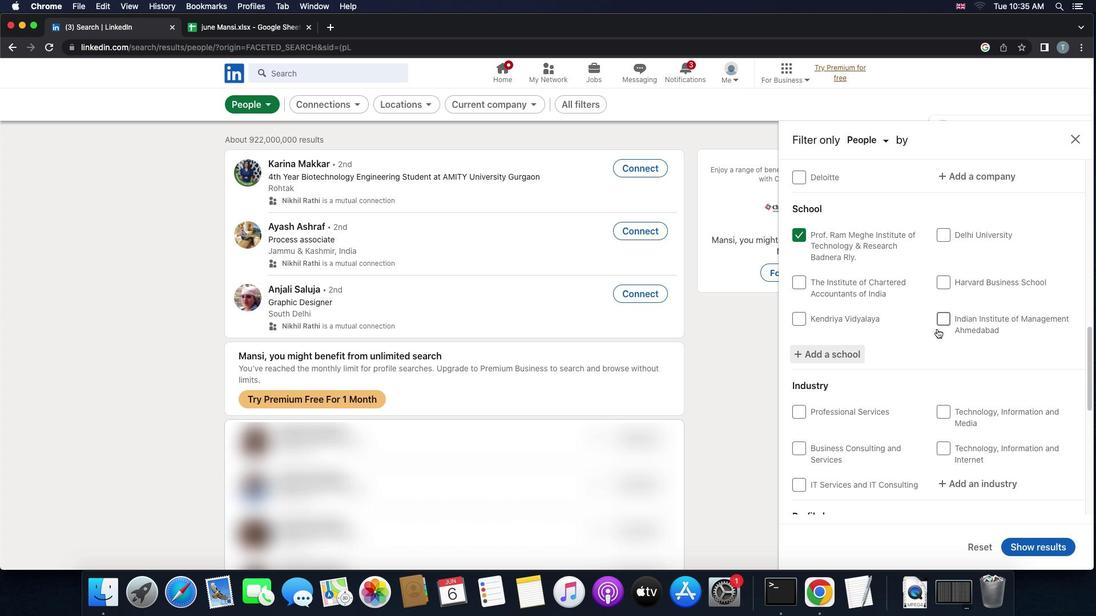 
Action: Mouse scrolled (936, 329) with delta (0, 0)
Screenshot: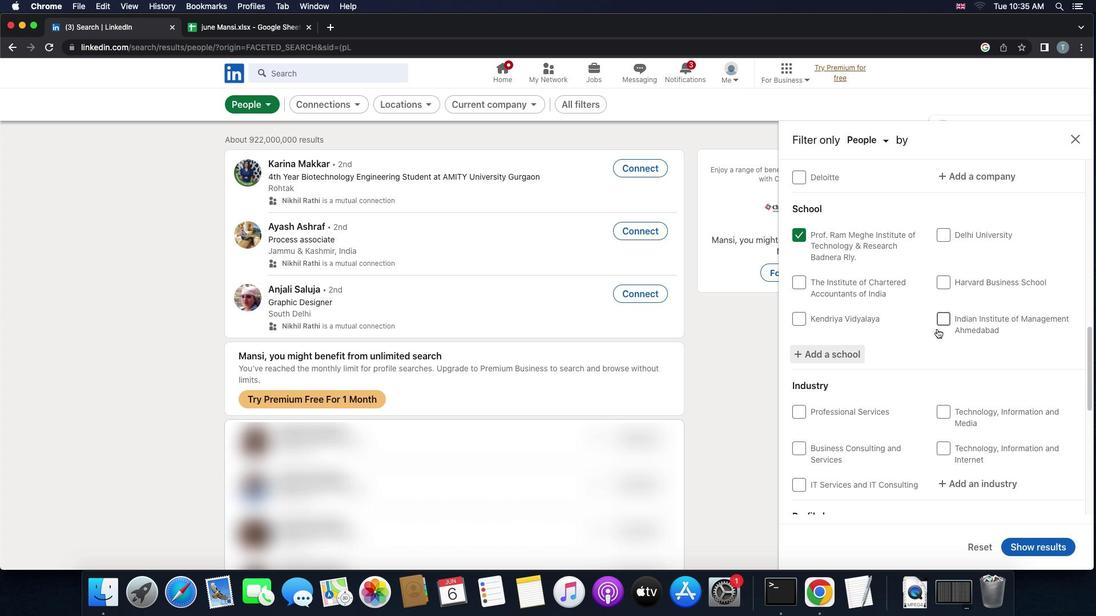 
Action: Mouse scrolled (936, 329) with delta (0, 0)
Screenshot: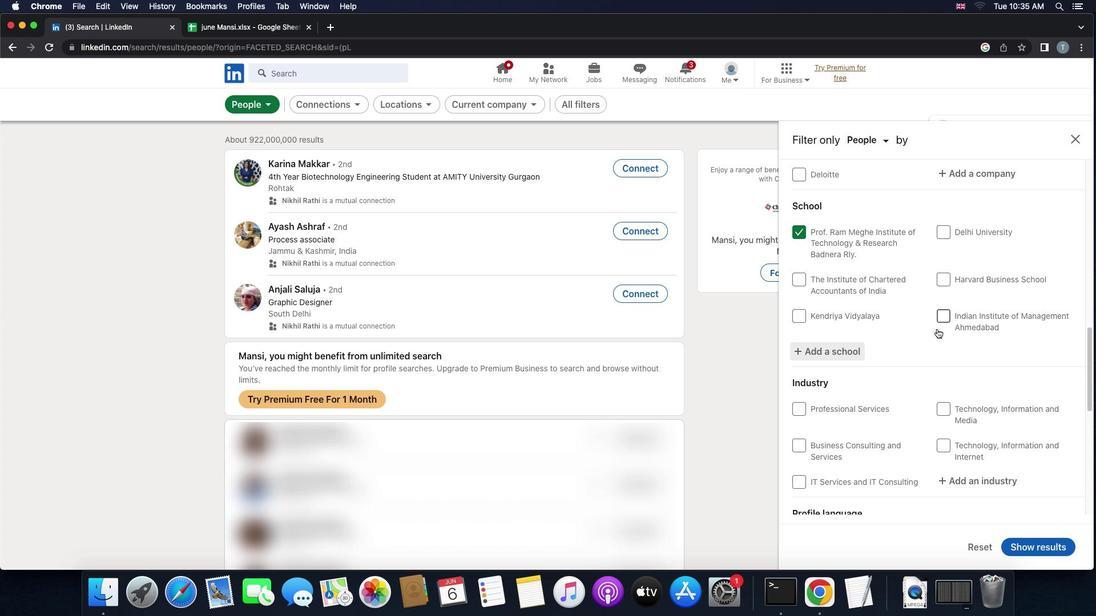 
Action: Mouse scrolled (936, 329) with delta (0, 0)
Screenshot: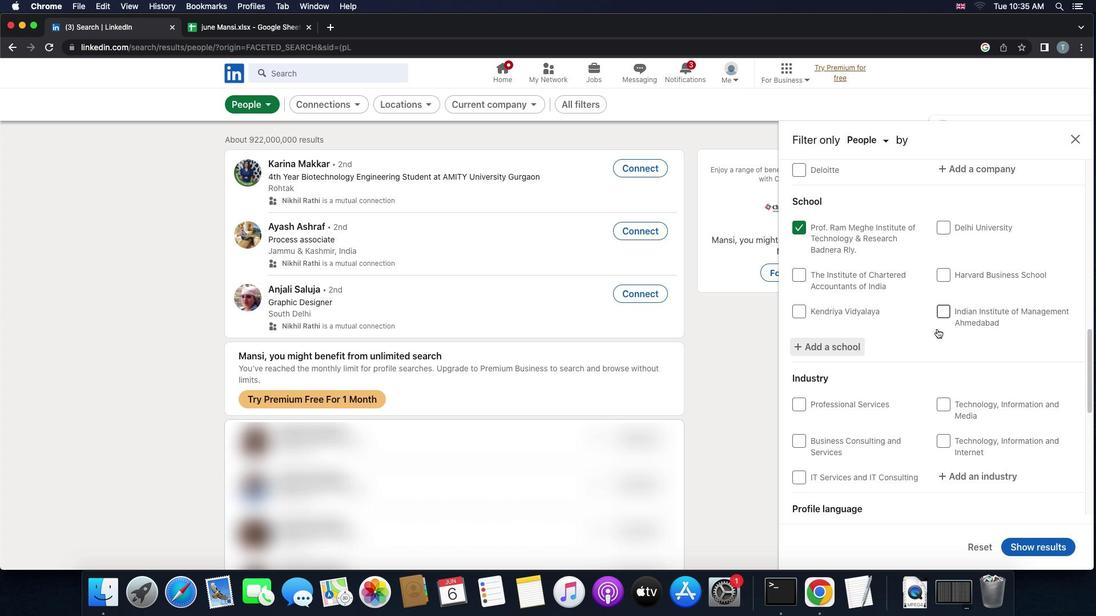 
Action: Mouse scrolled (936, 329) with delta (0, 0)
Screenshot: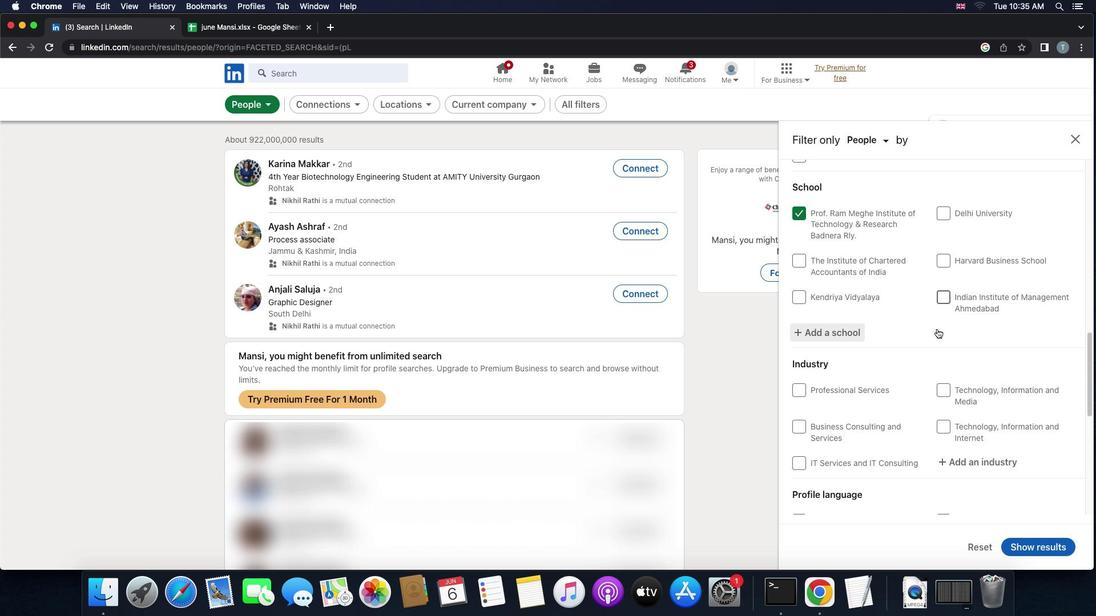 
Action: Mouse scrolled (936, 329) with delta (0, 0)
Screenshot: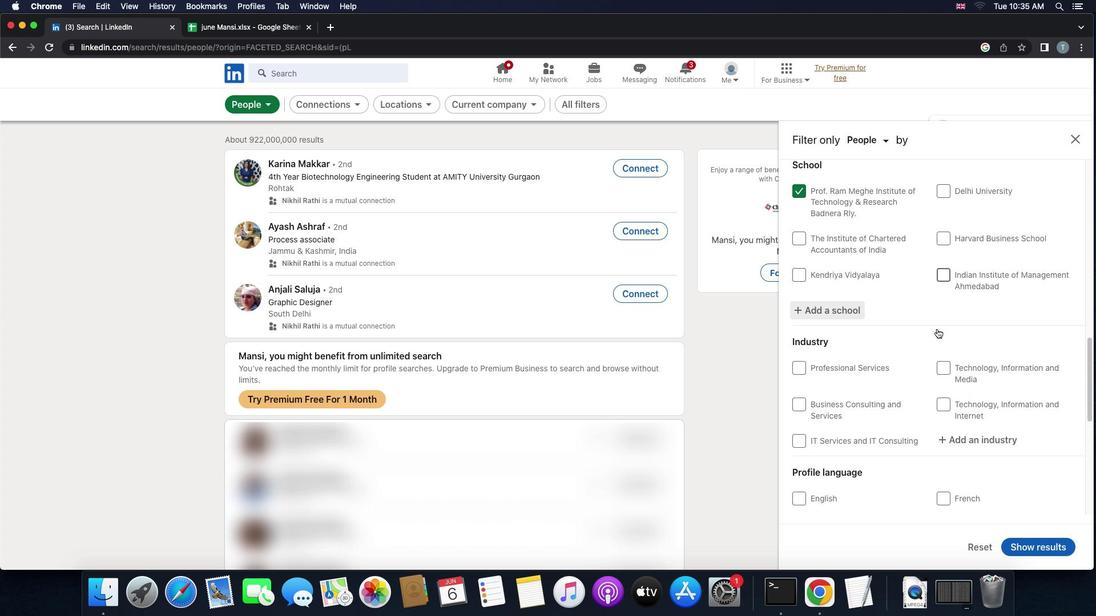 
Action: Mouse scrolled (936, 329) with delta (0, 0)
Screenshot: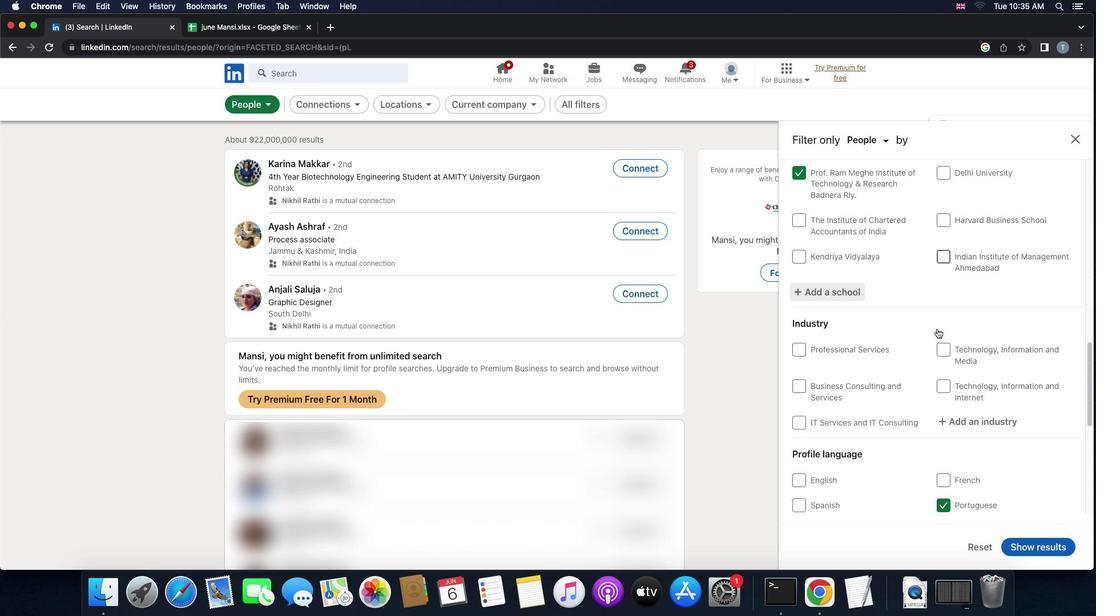 
Action: Mouse scrolled (936, 329) with delta (0, 0)
Screenshot: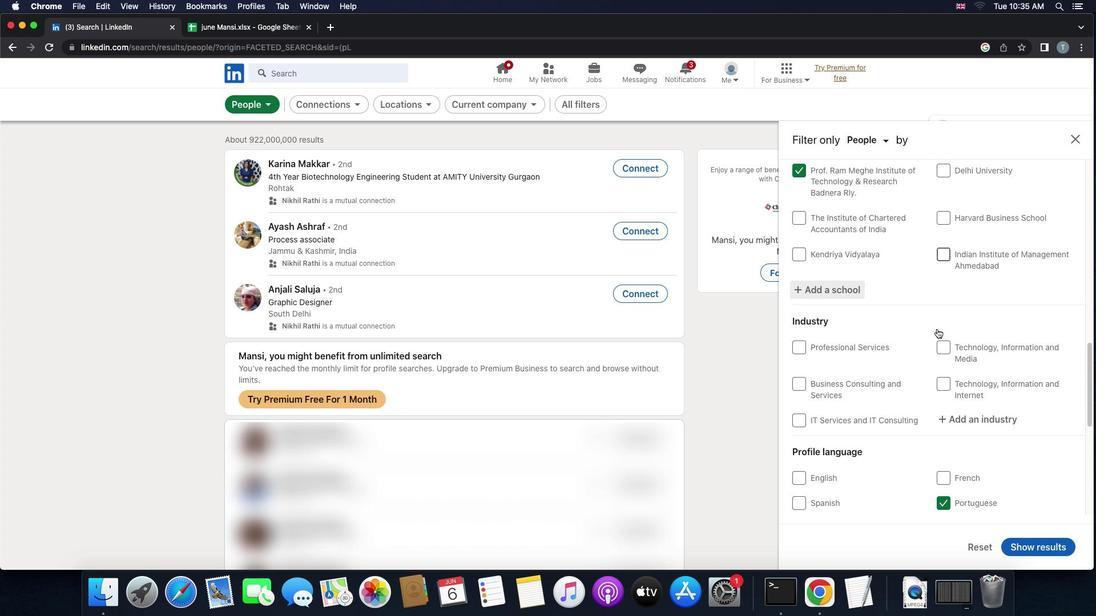 
Action: Mouse scrolled (936, 329) with delta (0, -1)
Screenshot: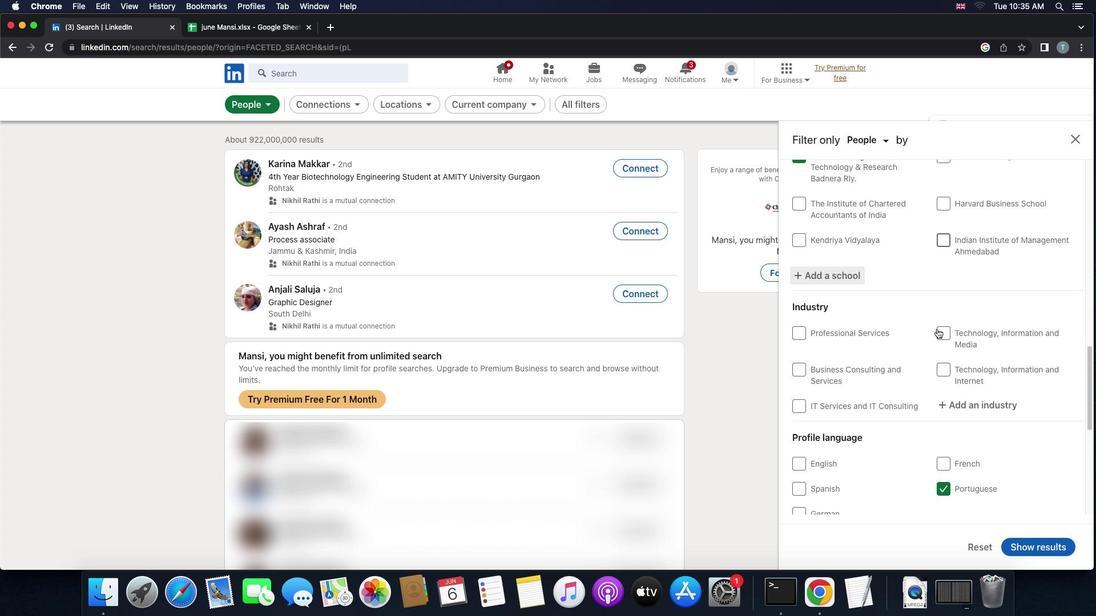 
Action: Mouse moved to (957, 351)
Screenshot: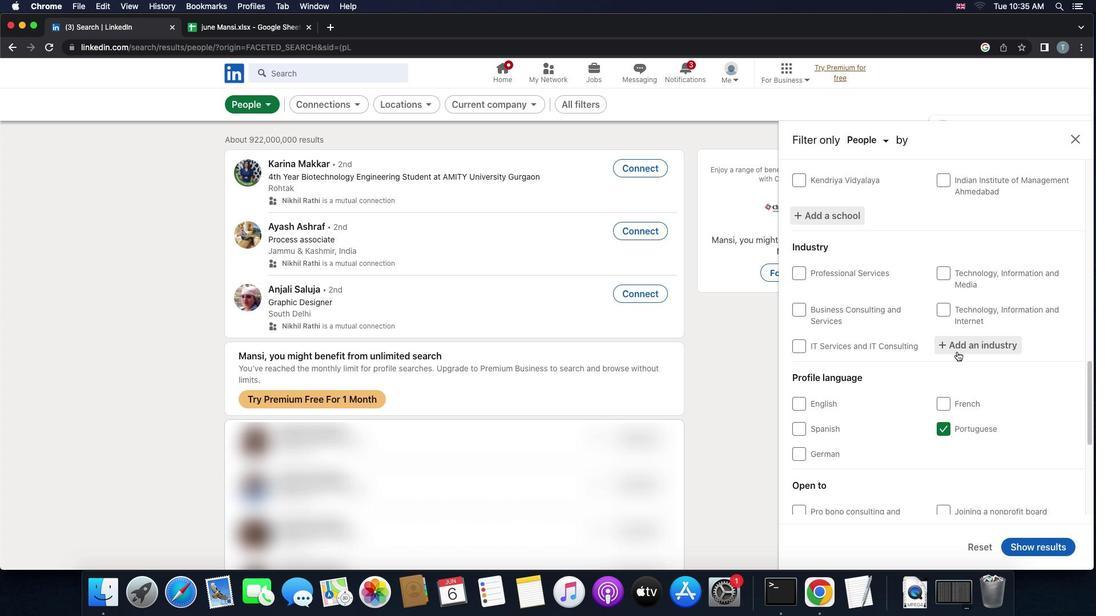 
Action: Mouse pressed left at (957, 351)
Screenshot: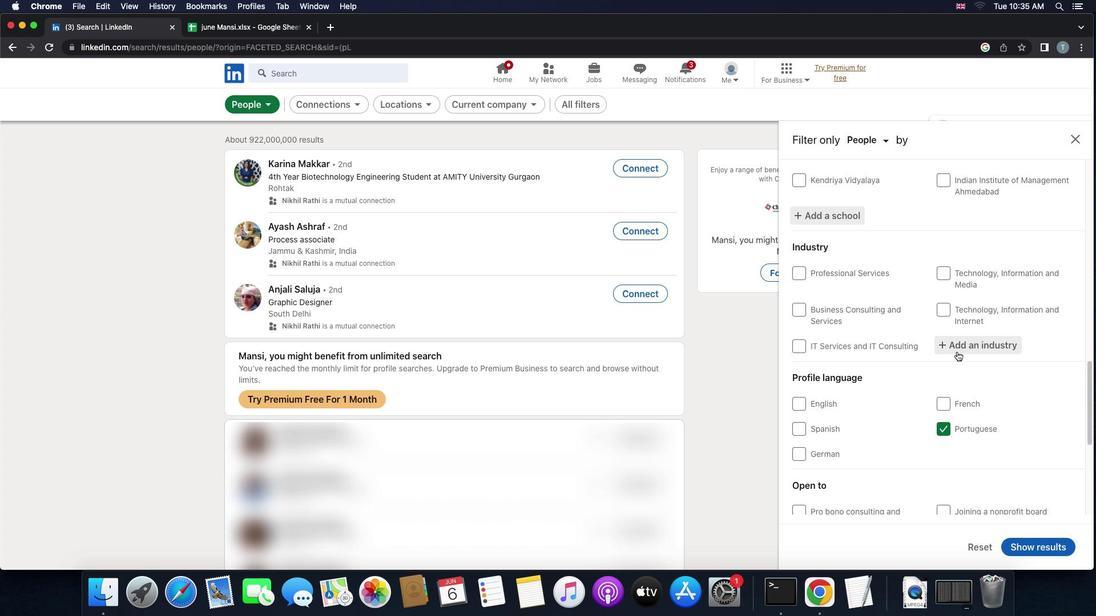 
Action: Mouse moved to (957, 348)
Screenshot: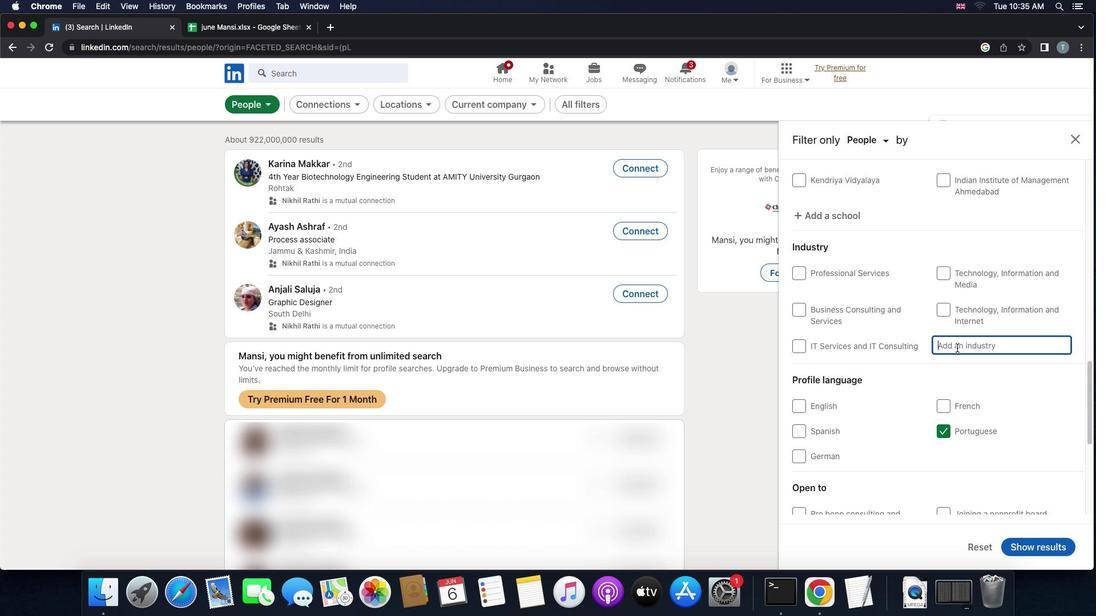 
Action: Key pressed Key.shift'O'
Screenshot: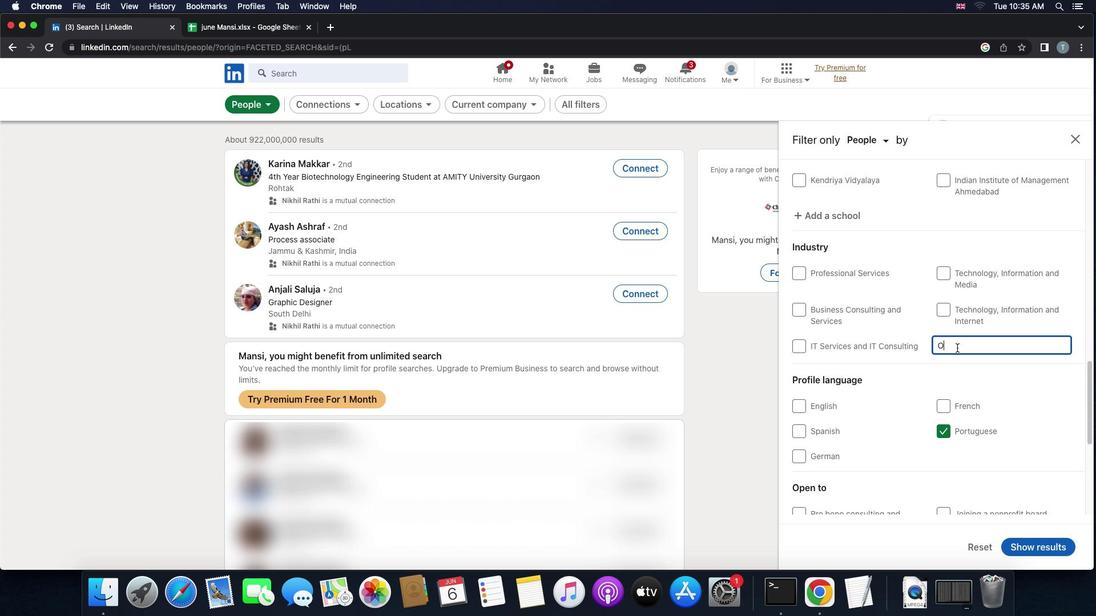 
Action: Mouse moved to (955, 347)
Screenshot: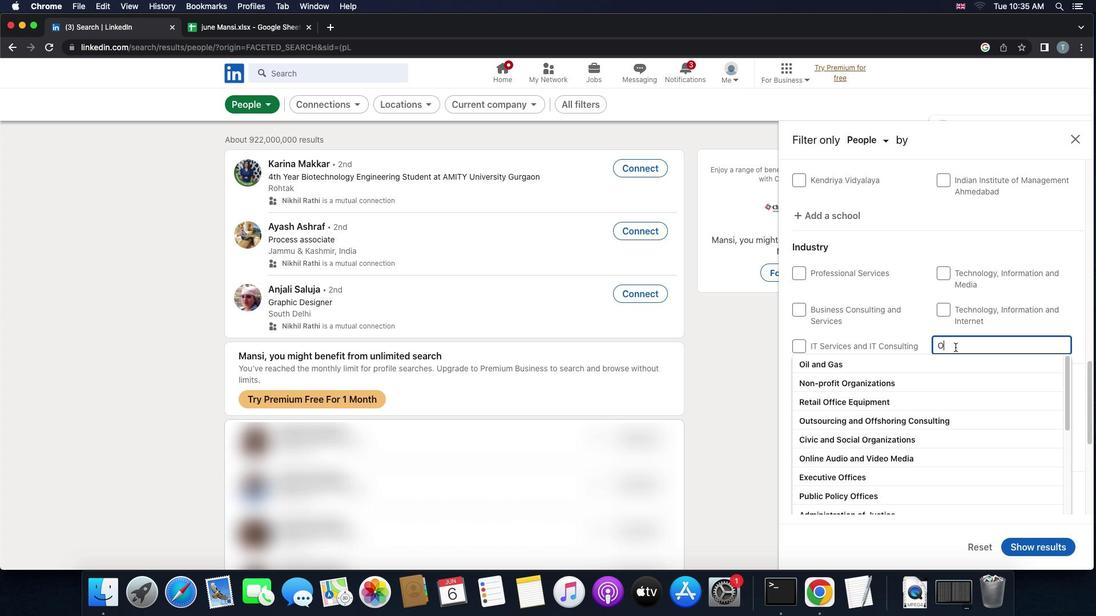 
Action: Key pressed 'p''t'
Screenshot: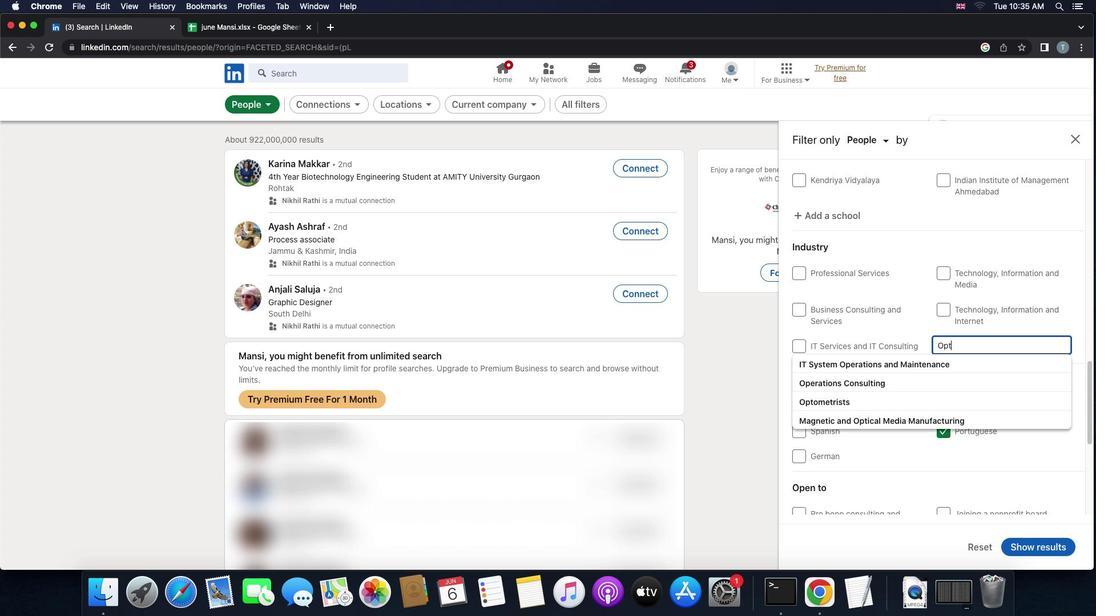
Action: Mouse moved to (953, 347)
Screenshot: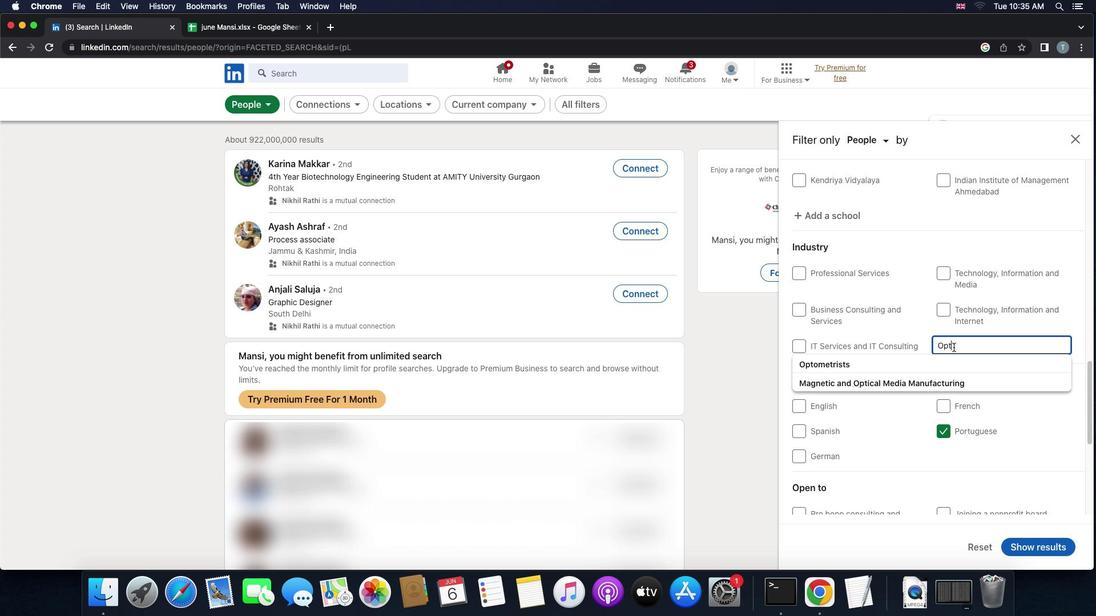 
Action: Key pressed 'o'
Screenshot: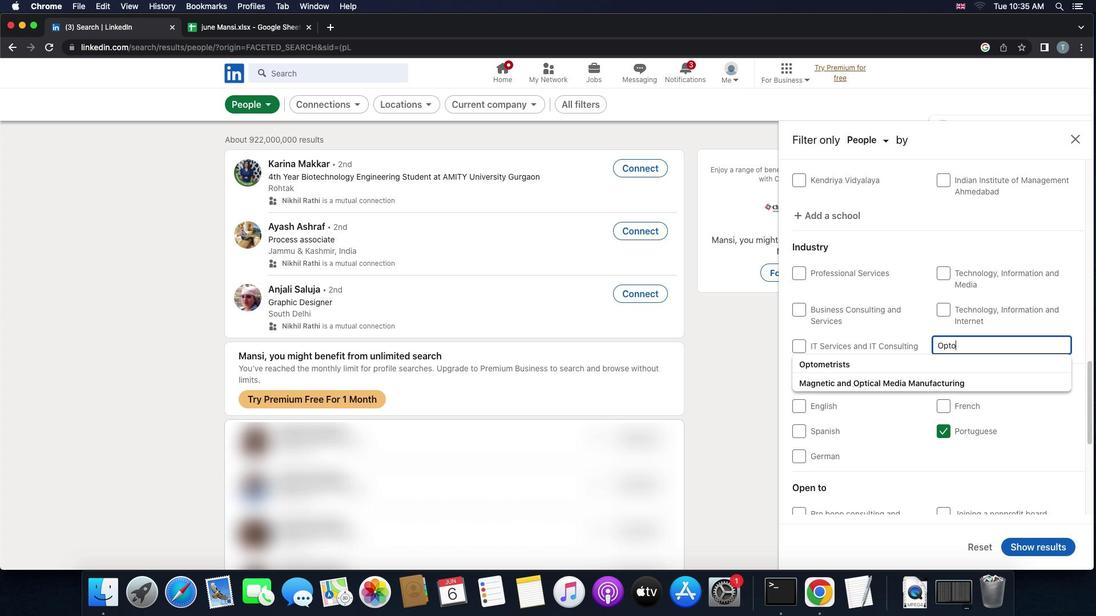 
Action: Mouse moved to (953, 347)
Screenshot: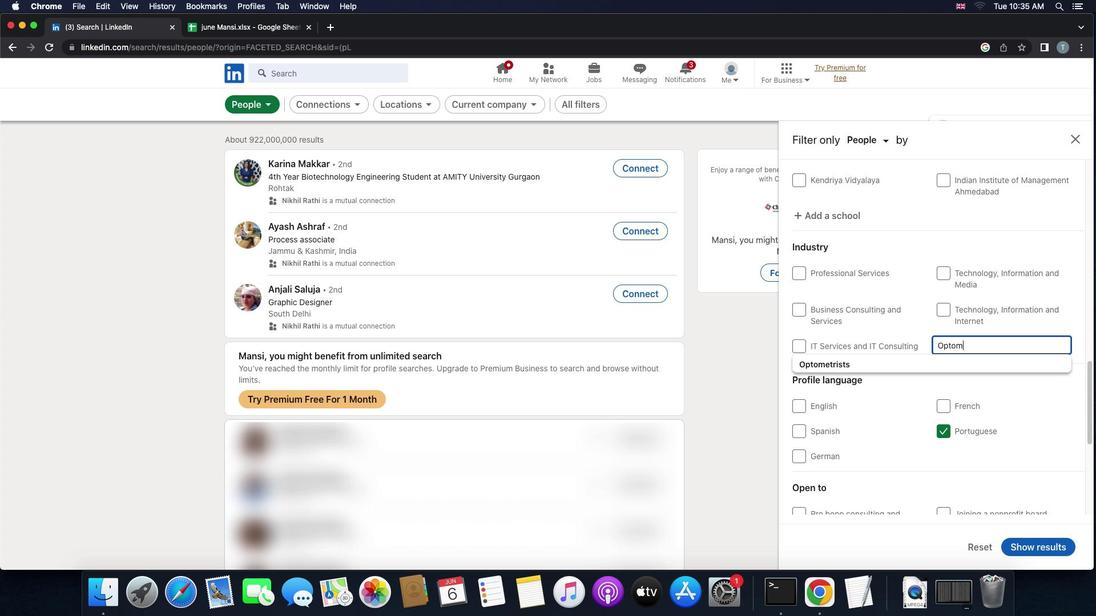 
Action: Key pressed 'm''e''t''r''i''s''t''s'
Screenshot: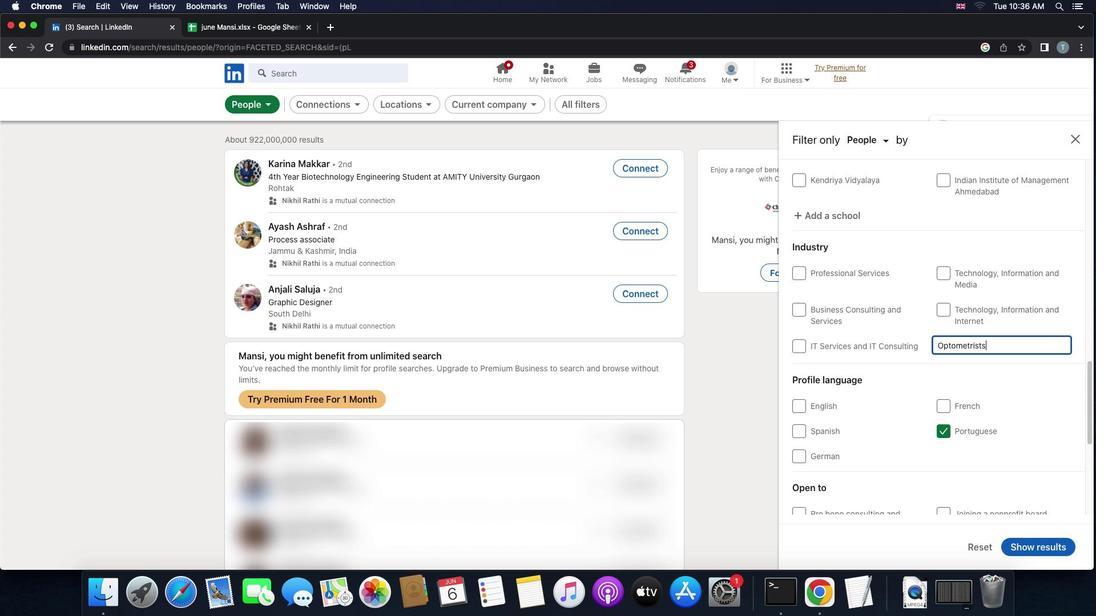 
Action: Mouse moved to (898, 358)
Screenshot: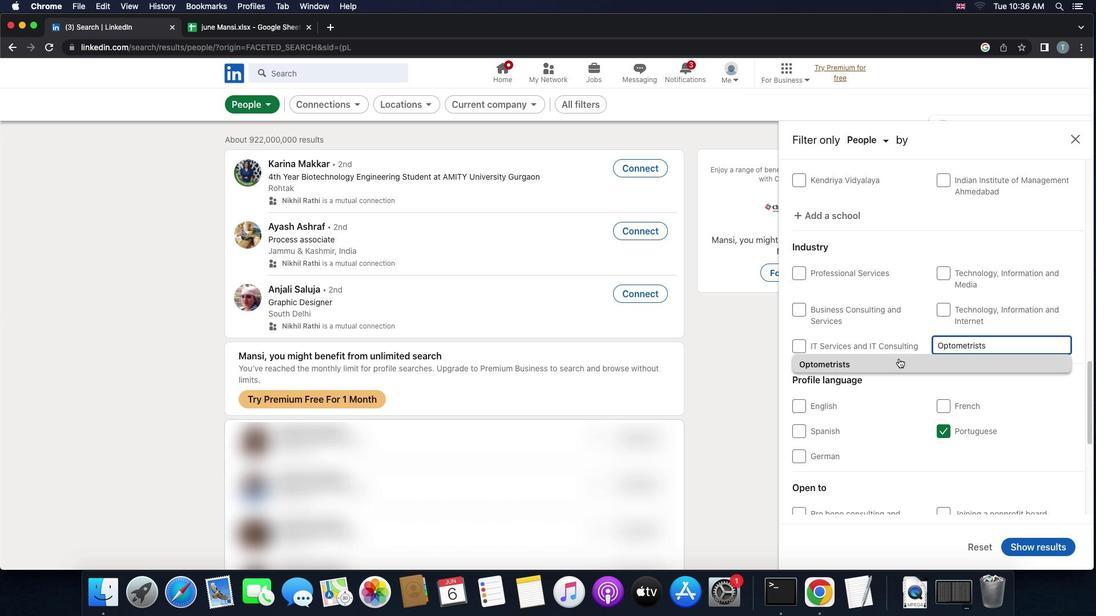 
Action: Mouse pressed left at (898, 358)
Screenshot: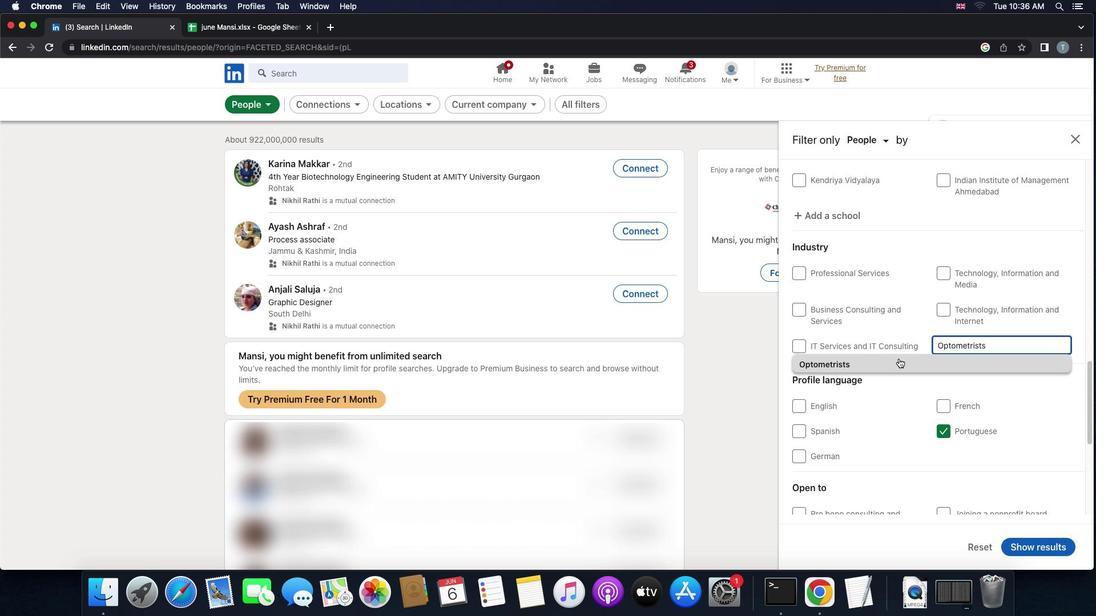 
Action: Mouse moved to (899, 359)
Screenshot: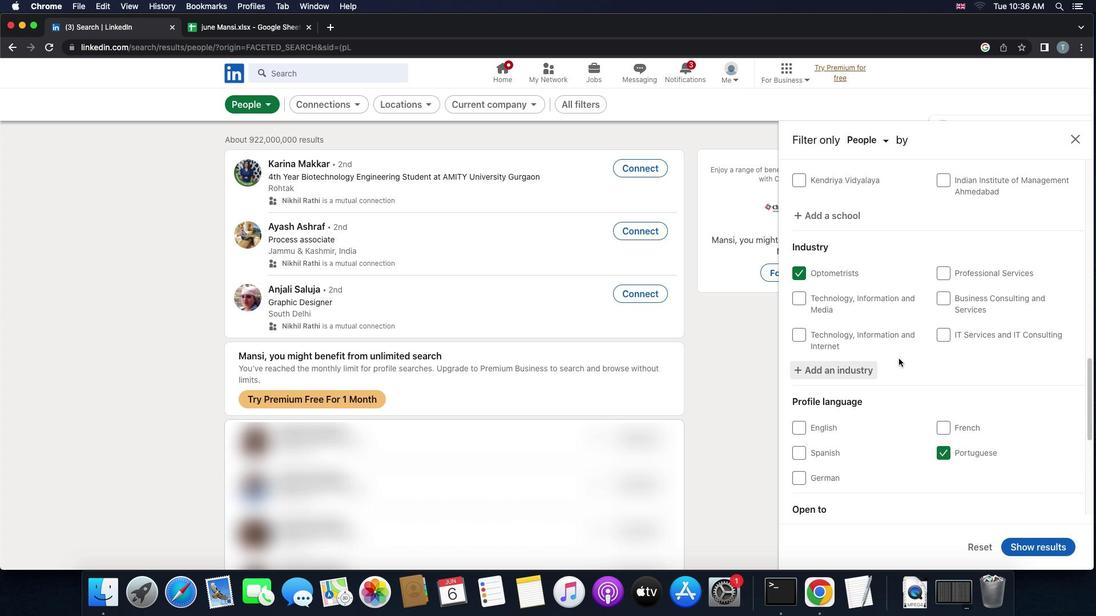 
Action: Mouse scrolled (899, 359) with delta (0, 0)
Screenshot: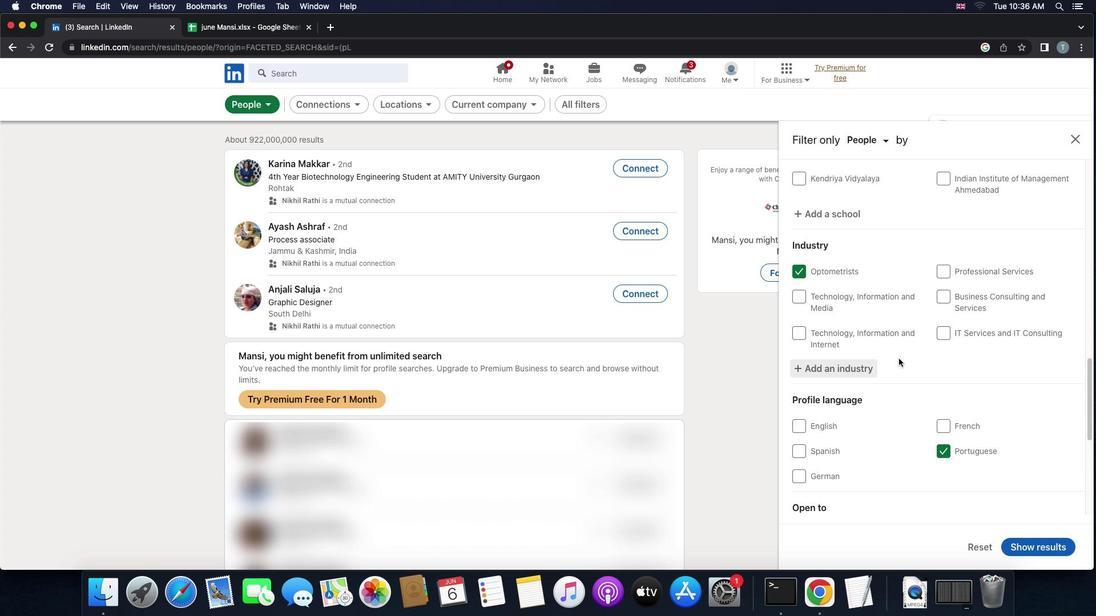 
Action: Mouse scrolled (899, 359) with delta (0, 0)
Screenshot: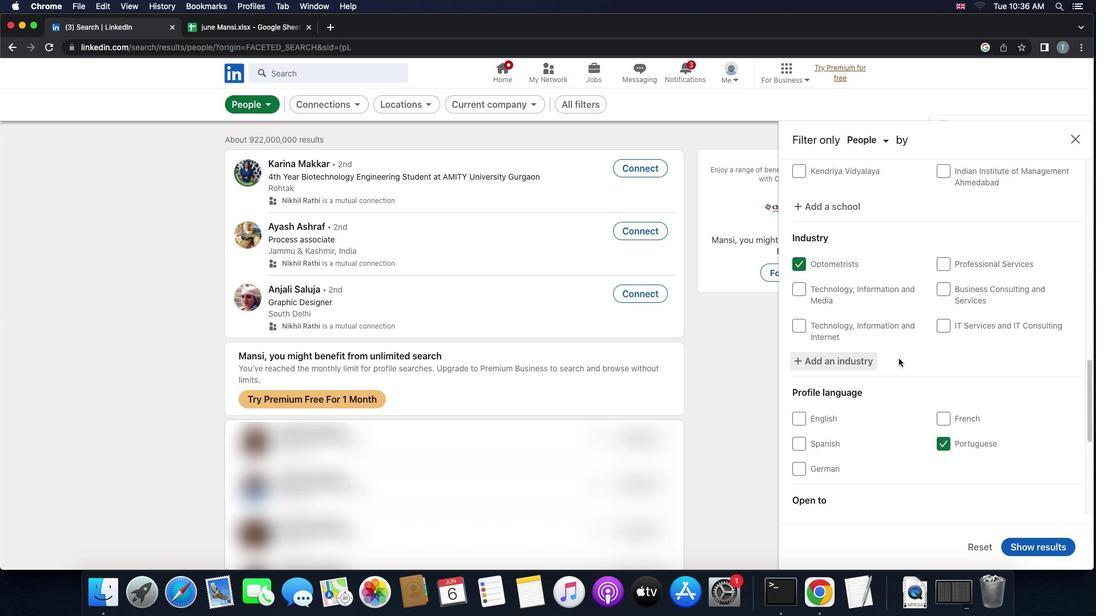 
Action: Mouse scrolled (899, 359) with delta (0, -1)
Screenshot: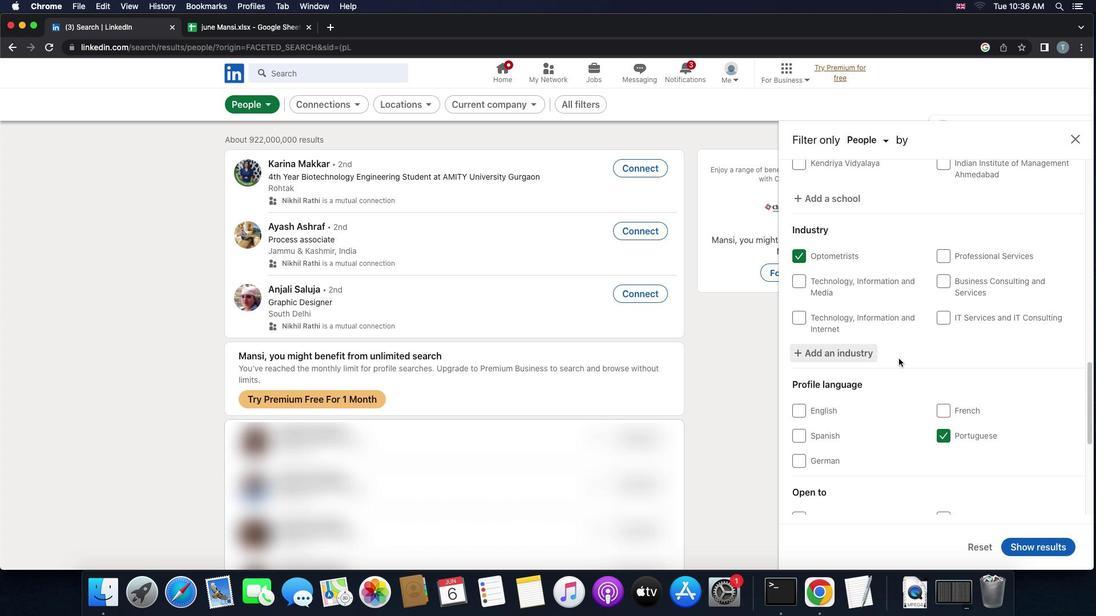 
Action: Mouse scrolled (899, 359) with delta (0, 0)
Screenshot: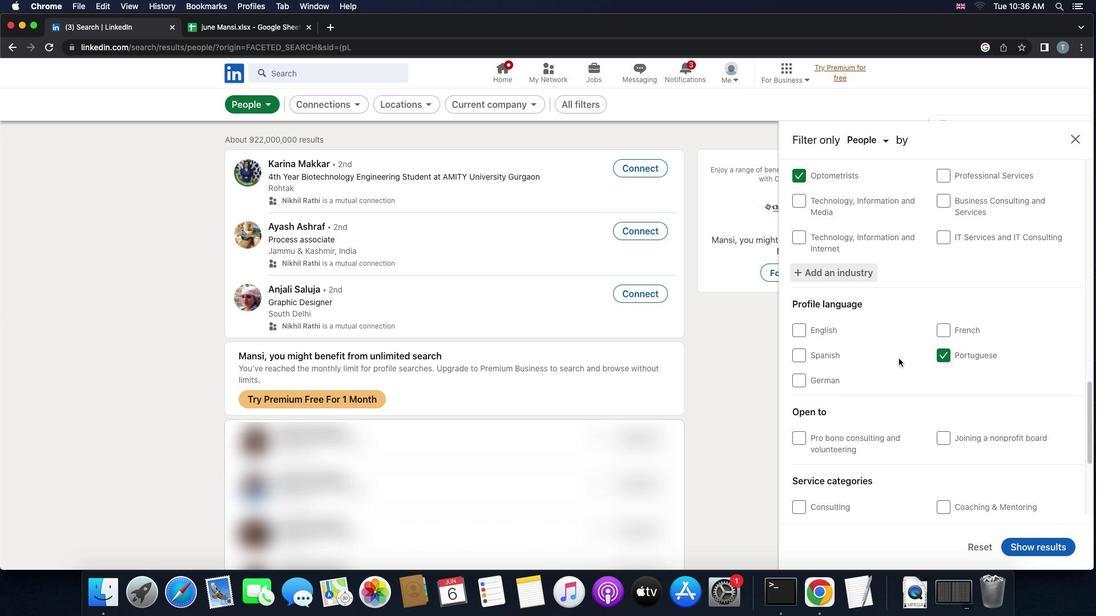 
Action: Mouse scrolled (899, 359) with delta (0, 0)
Screenshot: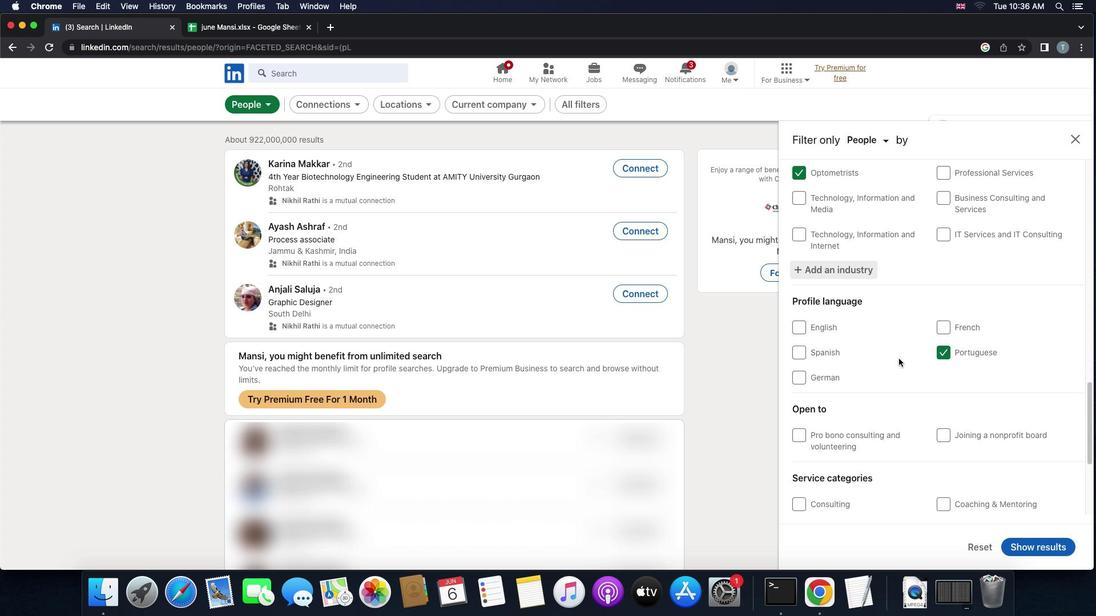 
Action: Mouse scrolled (899, 359) with delta (0, 0)
Screenshot: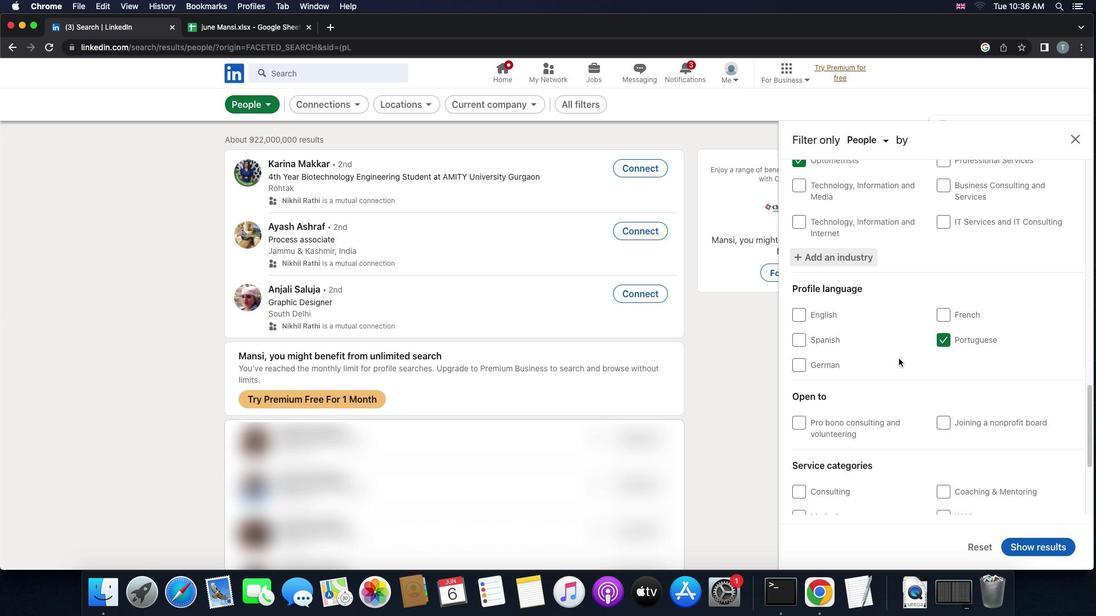 
Action: Mouse scrolled (899, 359) with delta (0, 0)
Screenshot: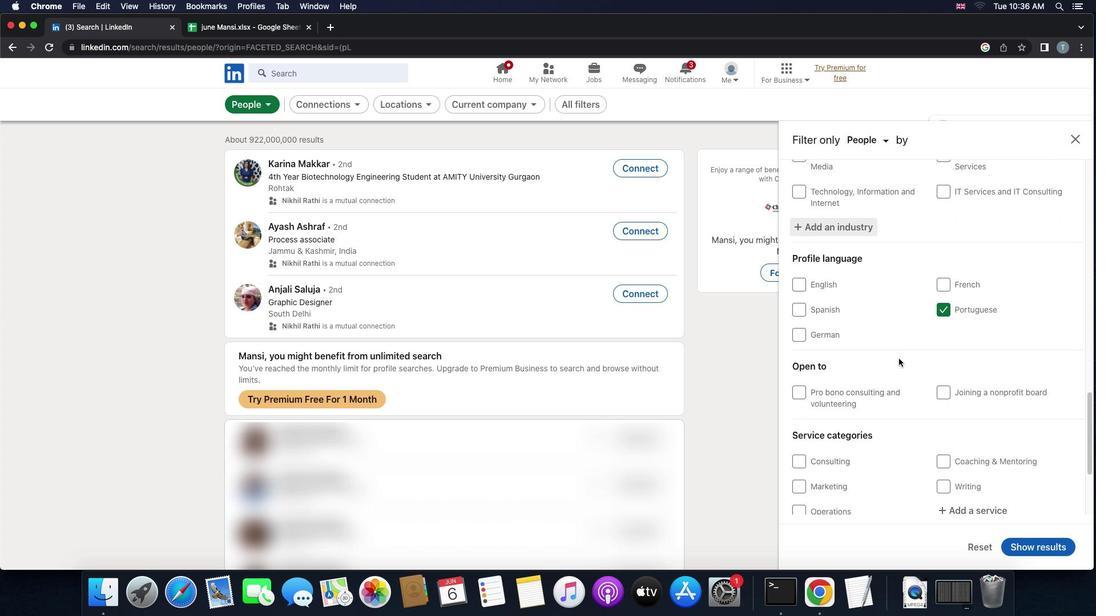 
Action: Mouse scrolled (899, 359) with delta (0, 0)
Screenshot: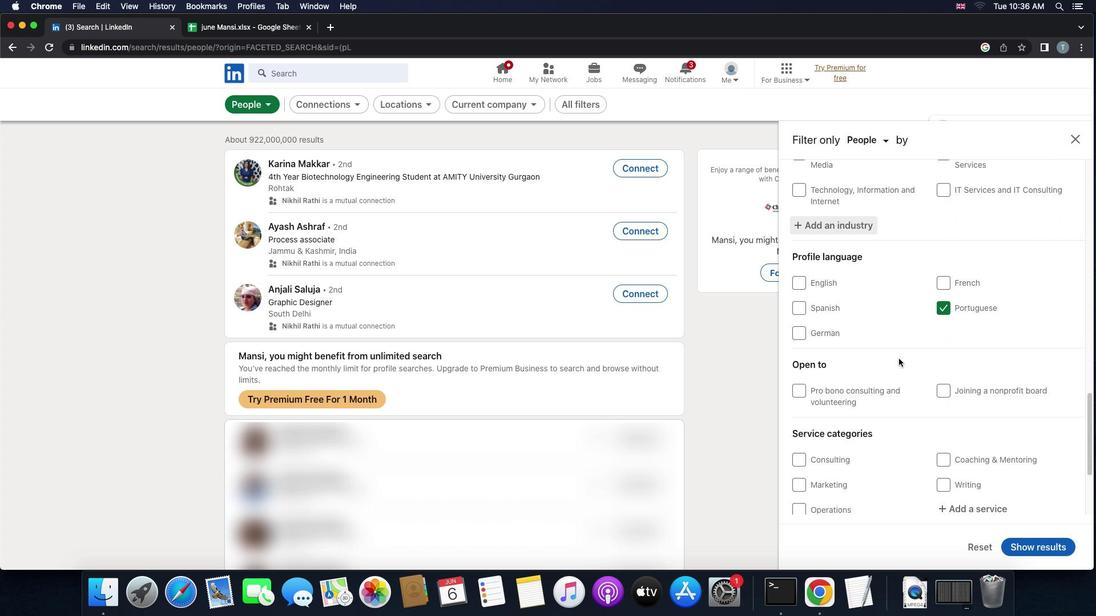 
Action: Mouse scrolled (899, 359) with delta (0, 0)
Screenshot: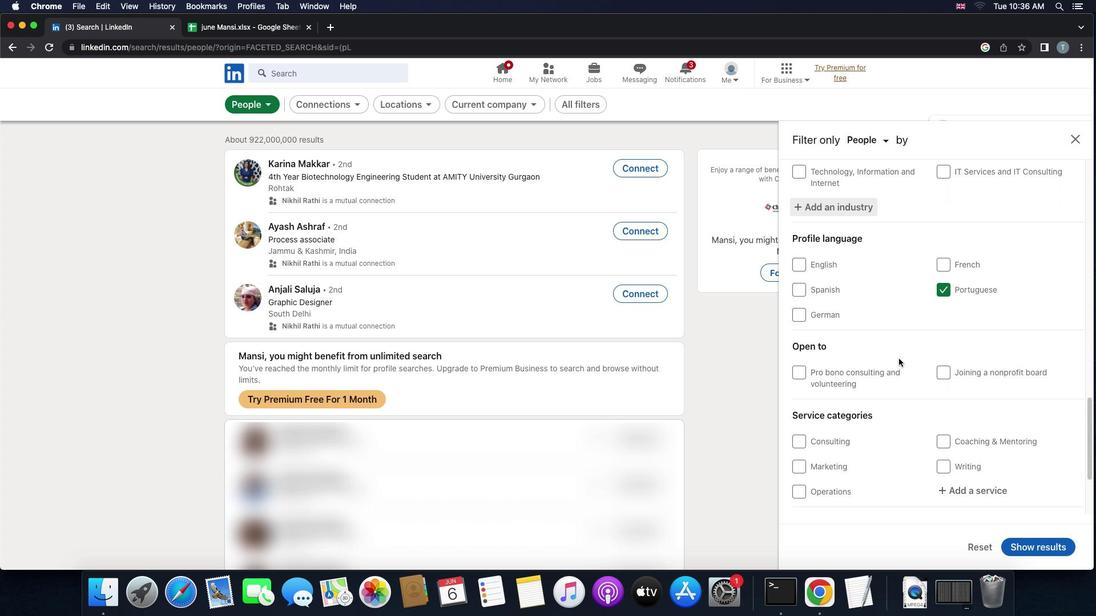 
Action: Mouse scrolled (899, 359) with delta (0, 0)
Screenshot: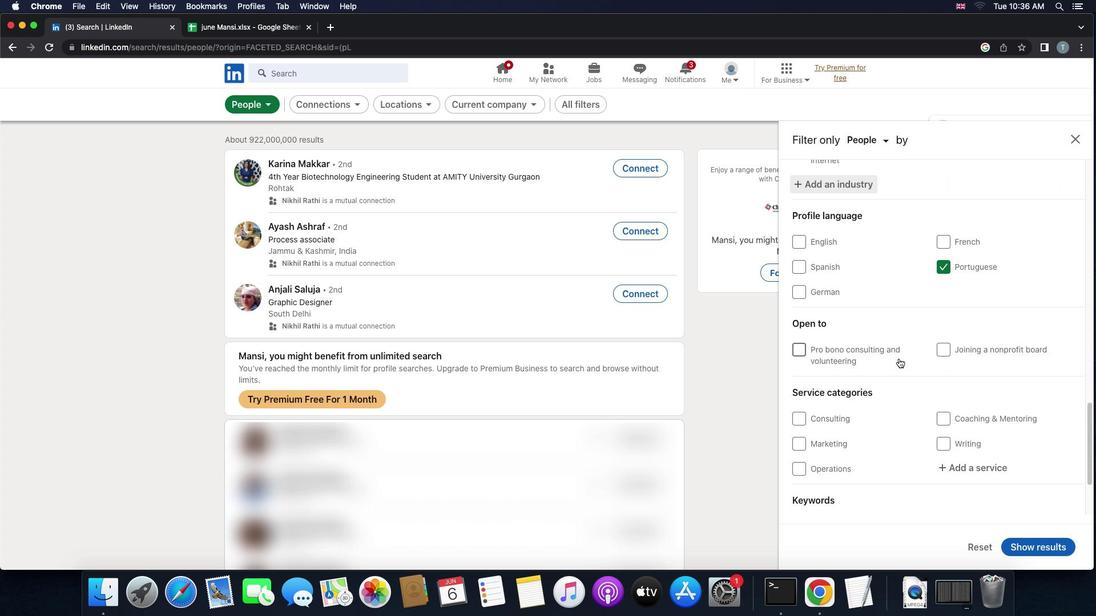 
Action: Mouse scrolled (899, 359) with delta (0, 0)
Screenshot: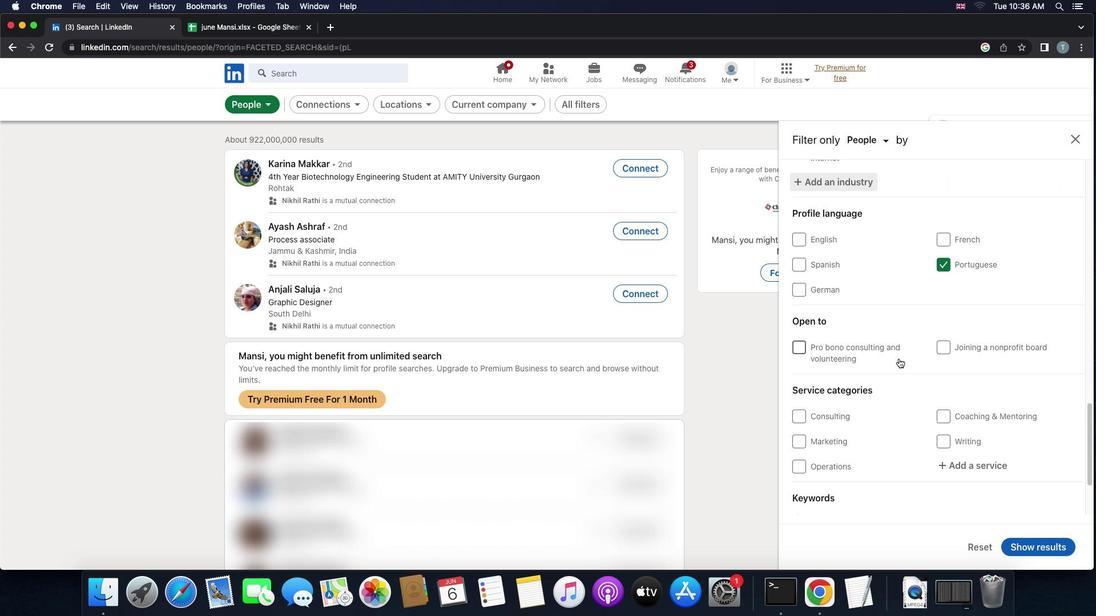 
Action: Mouse scrolled (899, 359) with delta (0, 0)
Screenshot: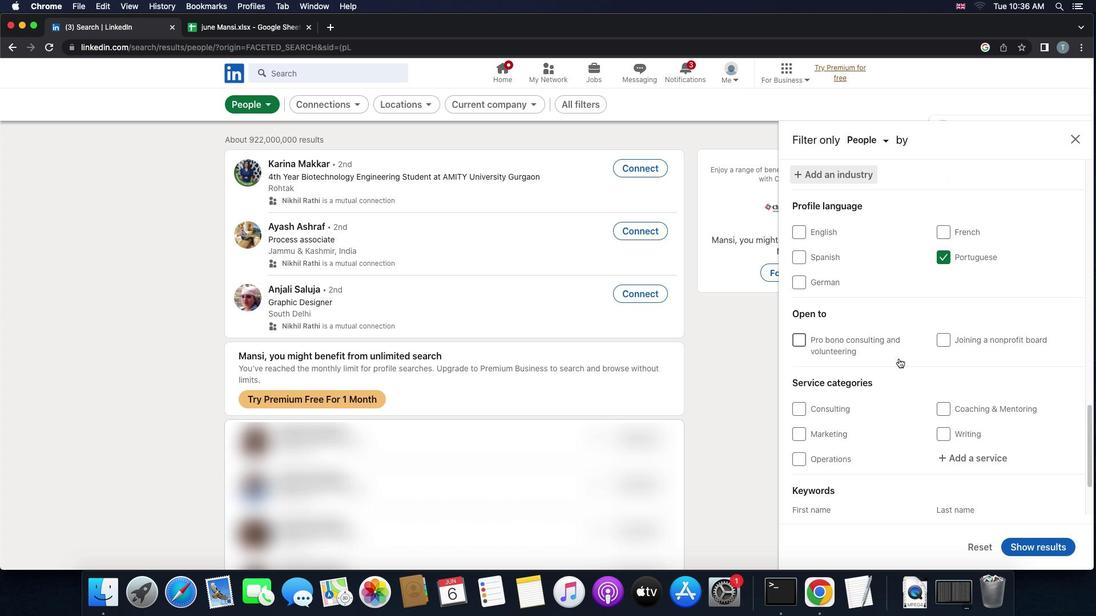 
Action: Mouse scrolled (899, 359) with delta (0, 0)
Screenshot: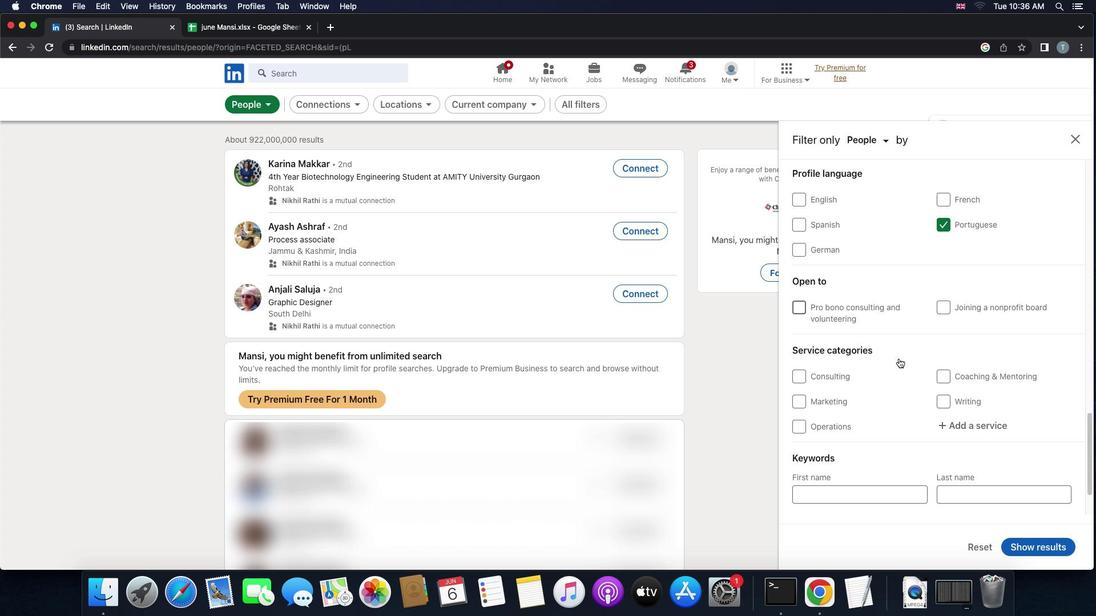 
Action: Mouse scrolled (899, 359) with delta (0, 0)
Screenshot: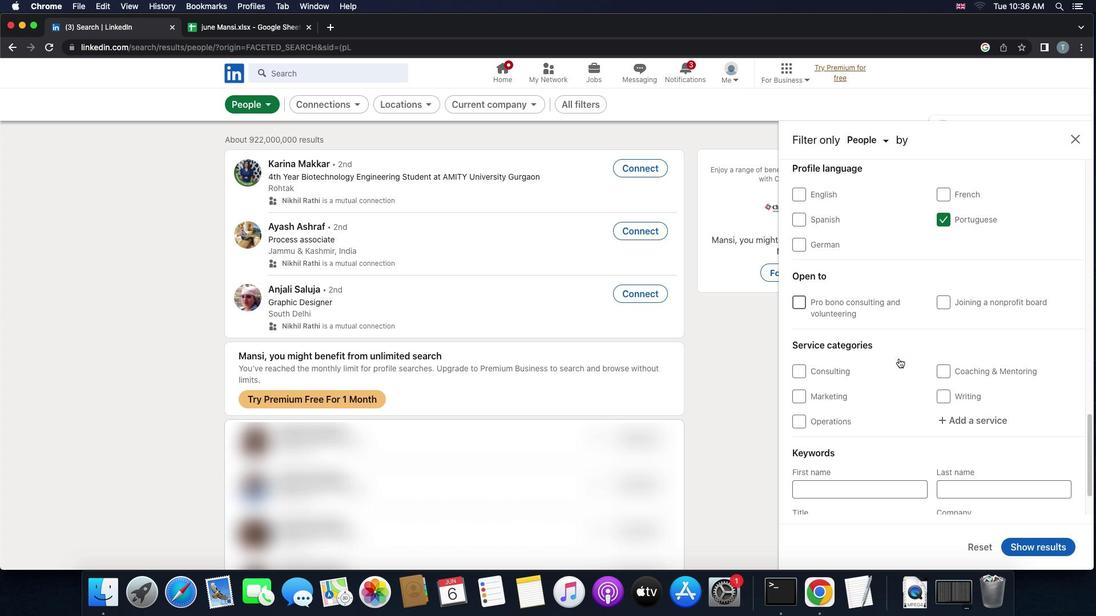 
Action: Mouse moved to (930, 354)
Screenshot: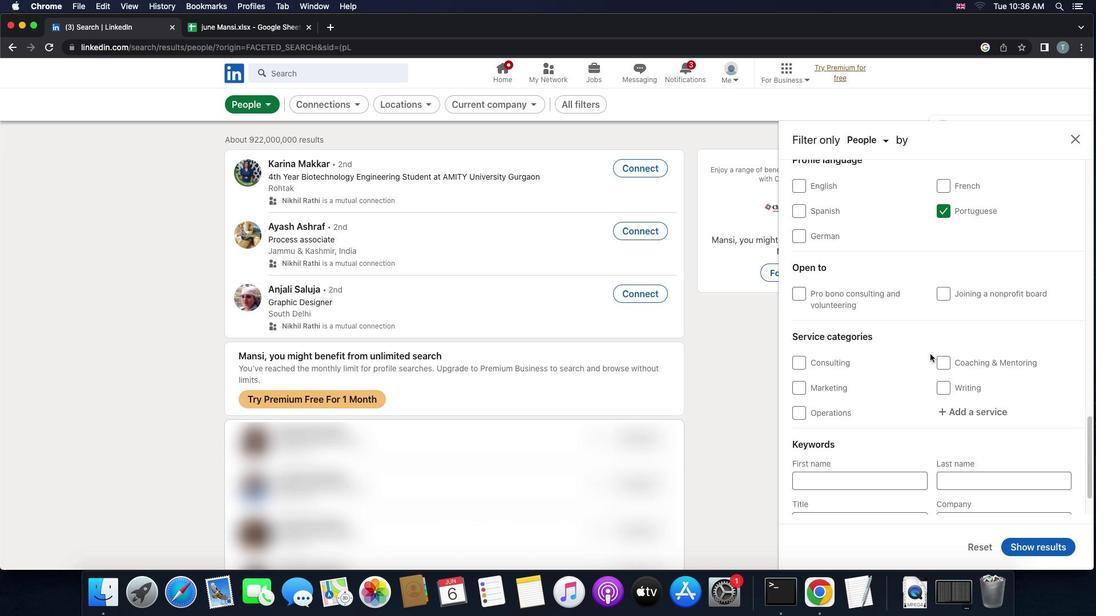 
Action: Mouse scrolled (930, 354) with delta (0, 0)
Screenshot: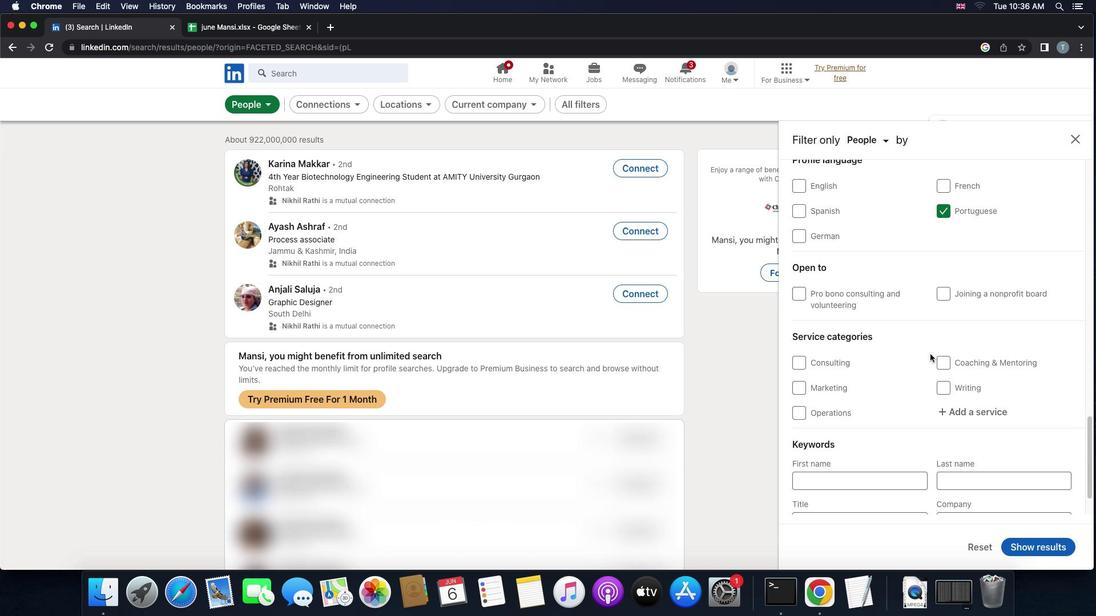 
Action: Mouse scrolled (930, 354) with delta (0, 0)
Screenshot: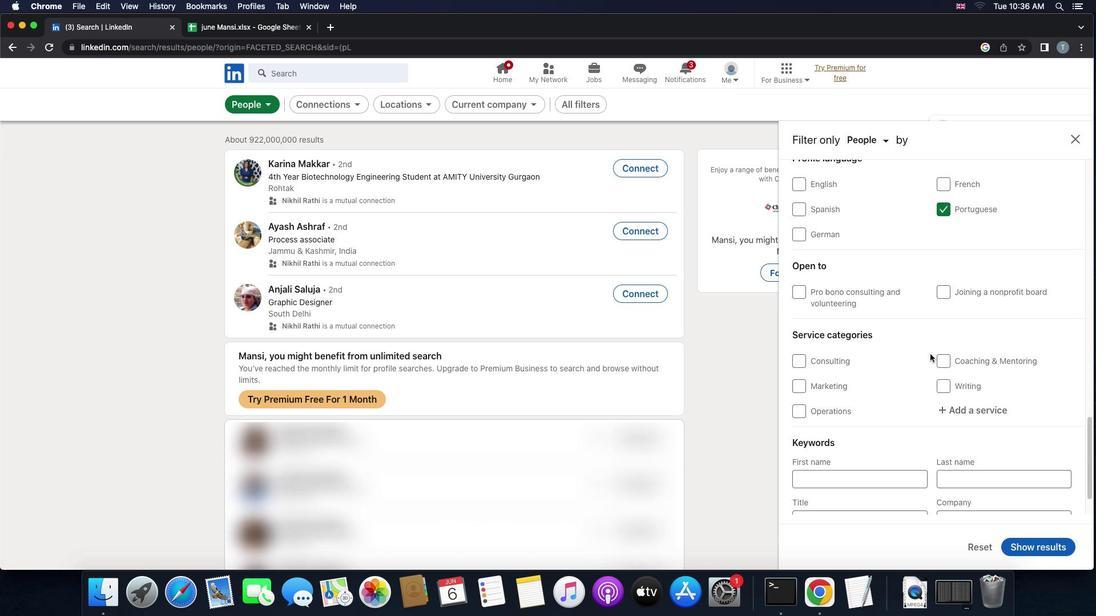 
Action: Mouse moved to (971, 392)
Screenshot: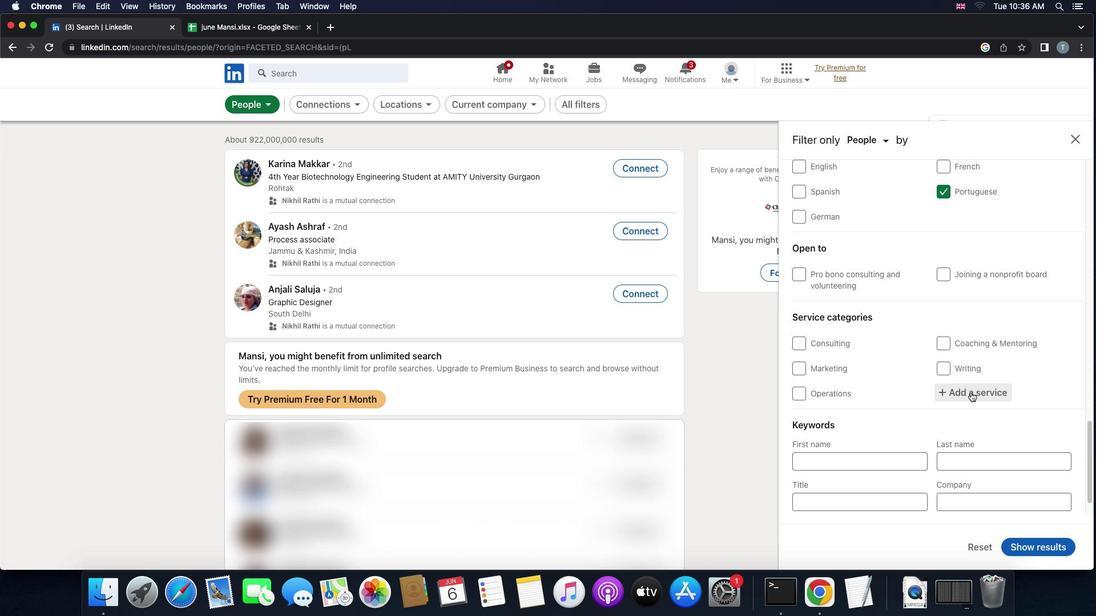 
Action: Mouse pressed left at (971, 392)
Screenshot: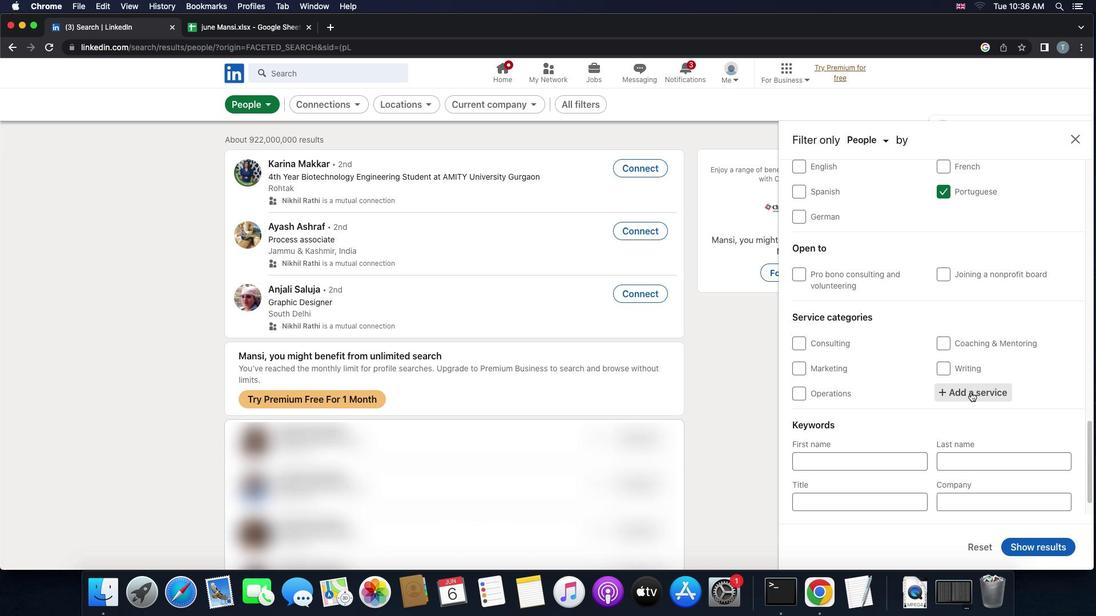 
Action: Mouse moved to (951, 385)
Screenshot: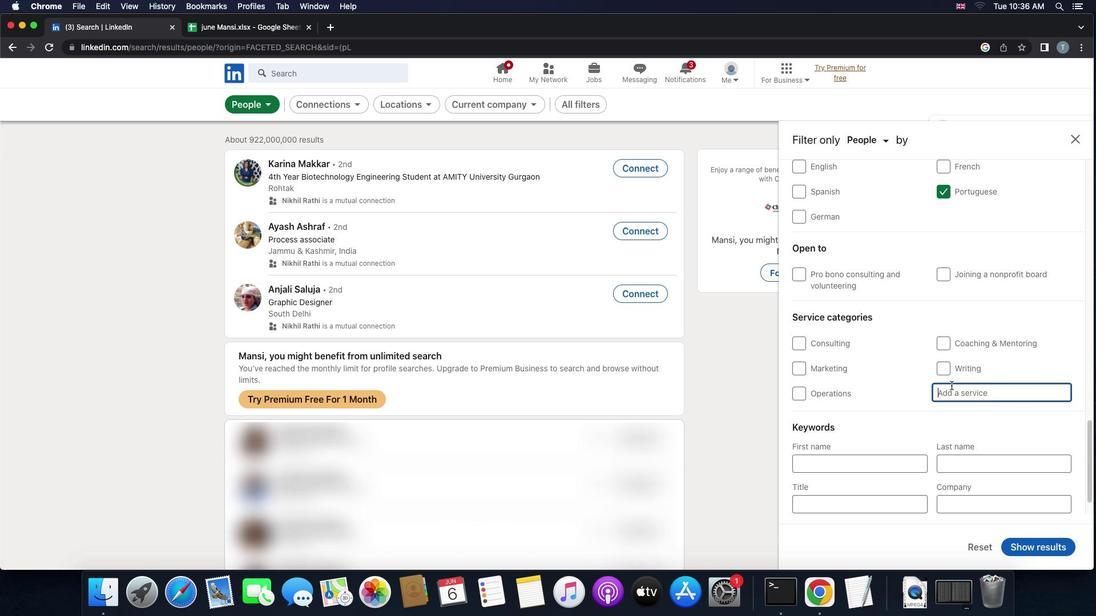 
Action: Key pressed 'p''o''r''t'
Screenshot: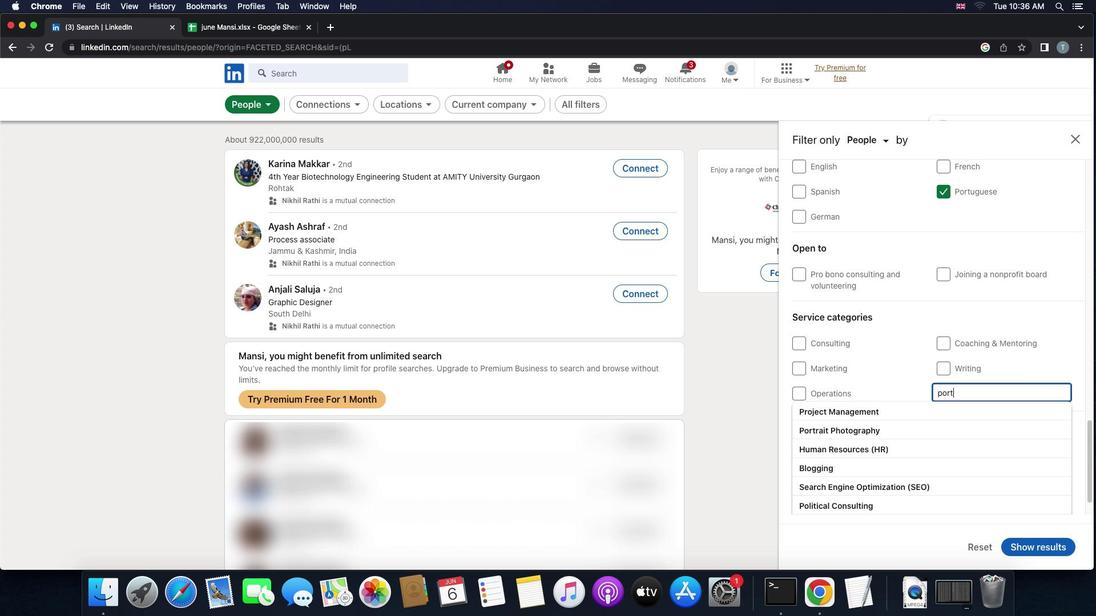 
Action: Mouse moved to (894, 409)
Screenshot: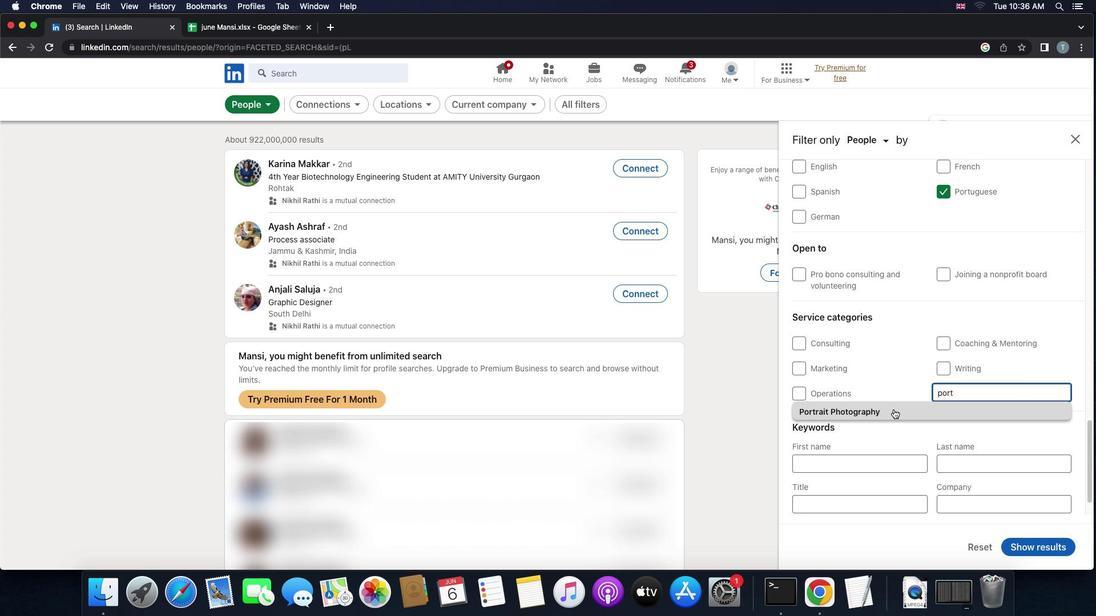 
Action: Mouse pressed left at (894, 409)
Screenshot: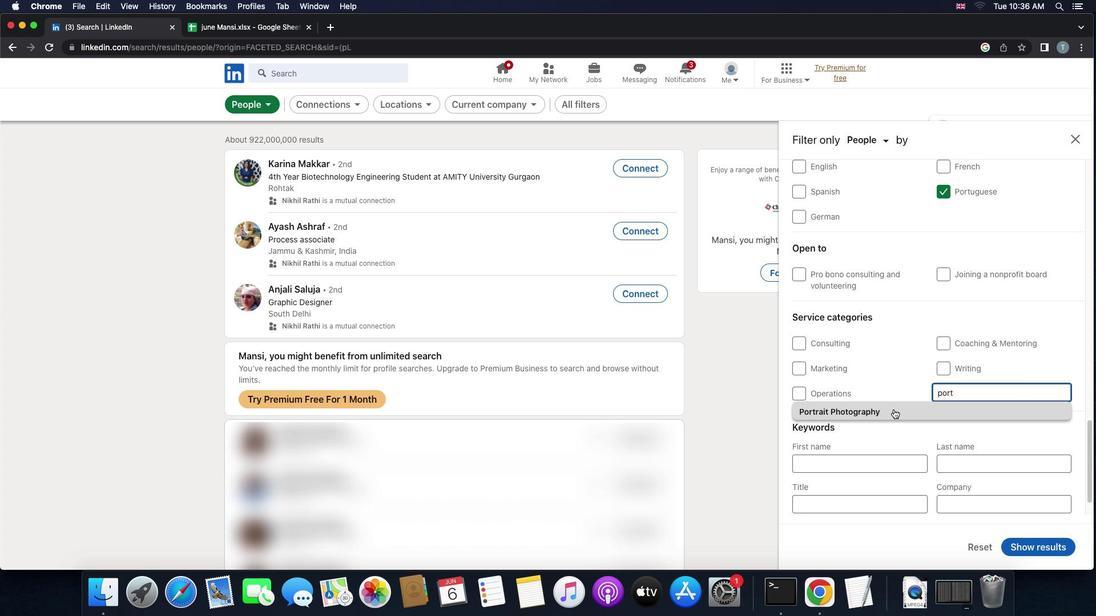 
Action: Mouse moved to (894, 409)
Screenshot: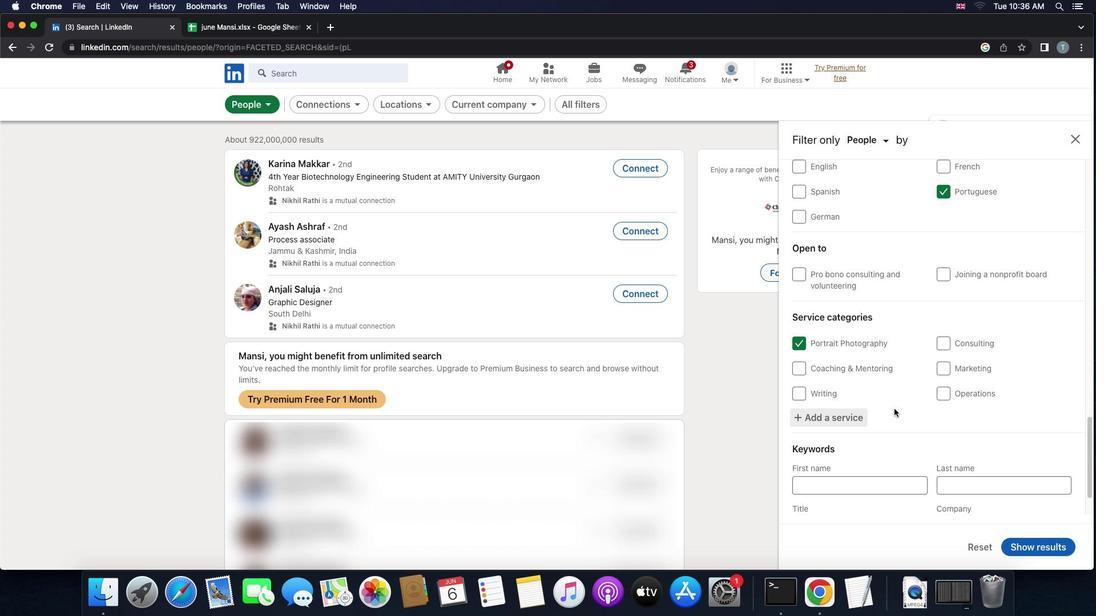 
Action: Mouse scrolled (894, 409) with delta (0, 0)
Screenshot: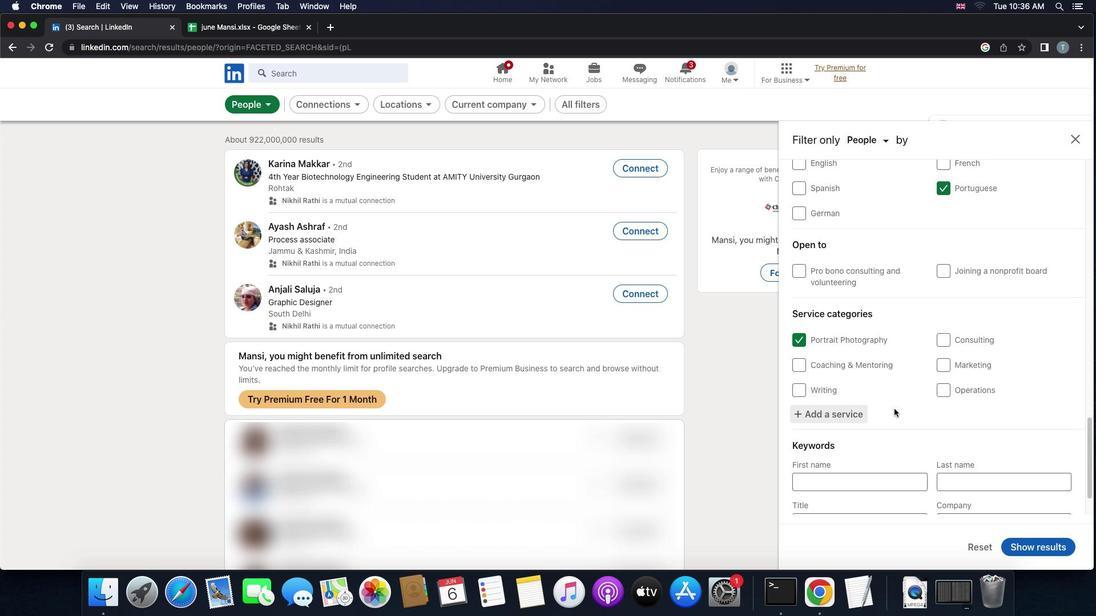 
Action: Mouse scrolled (894, 409) with delta (0, 0)
Screenshot: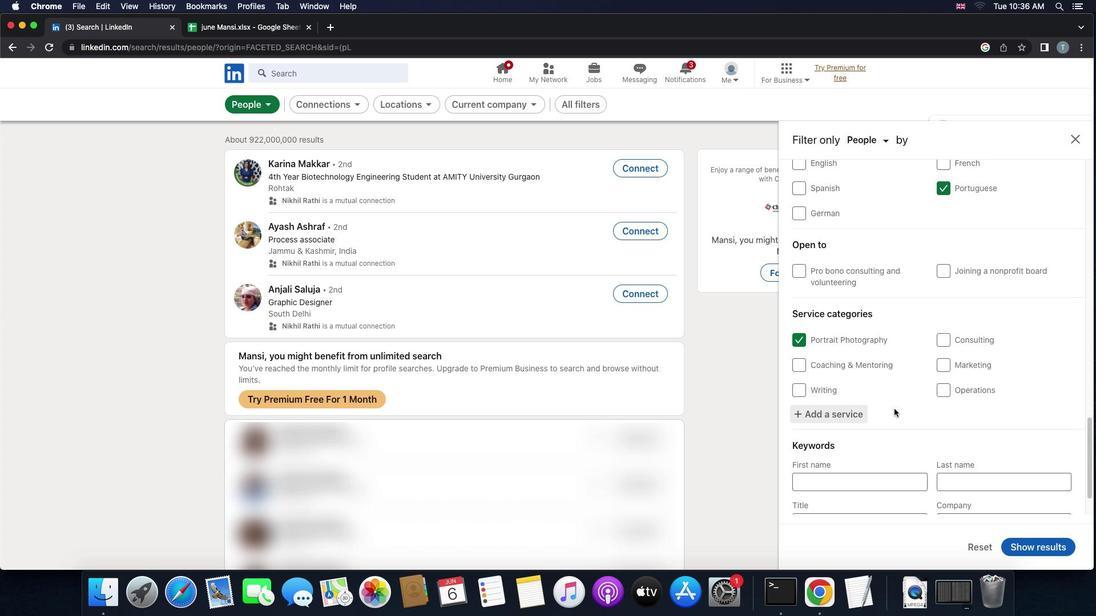 
Action: Mouse scrolled (894, 409) with delta (0, -1)
Screenshot: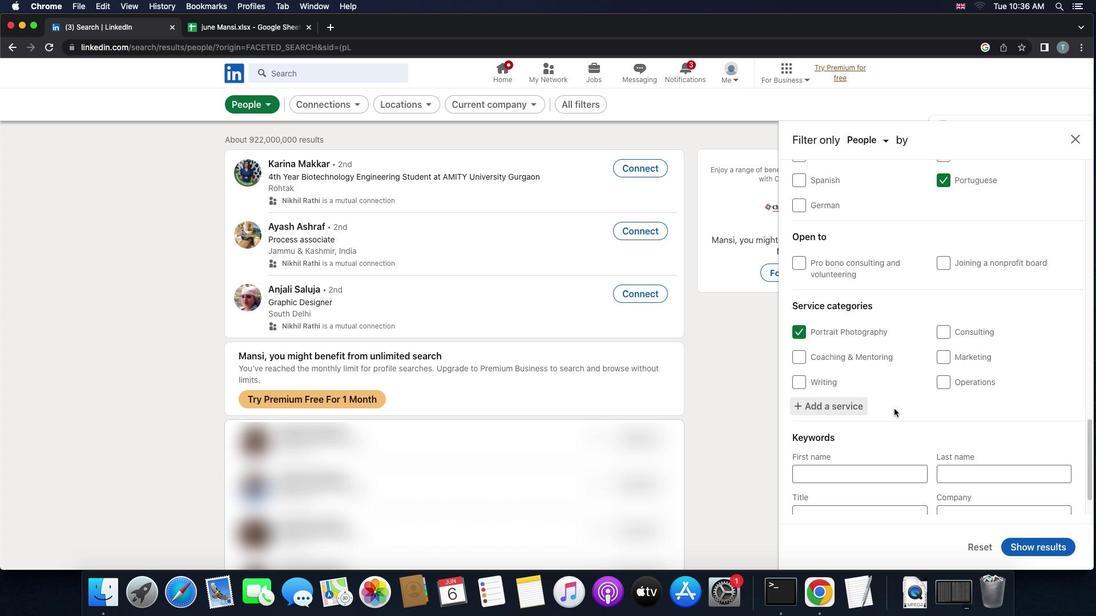 
Action: Mouse moved to (900, 465)
Screenshot: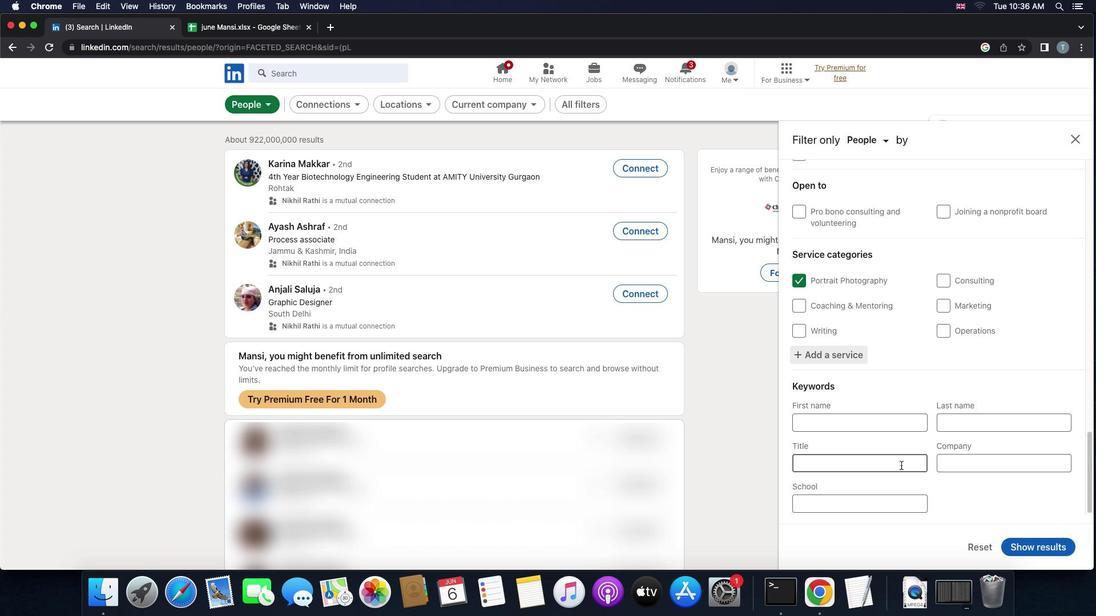 
Action: Mouse pressed left at (900, 465)
Screenshot: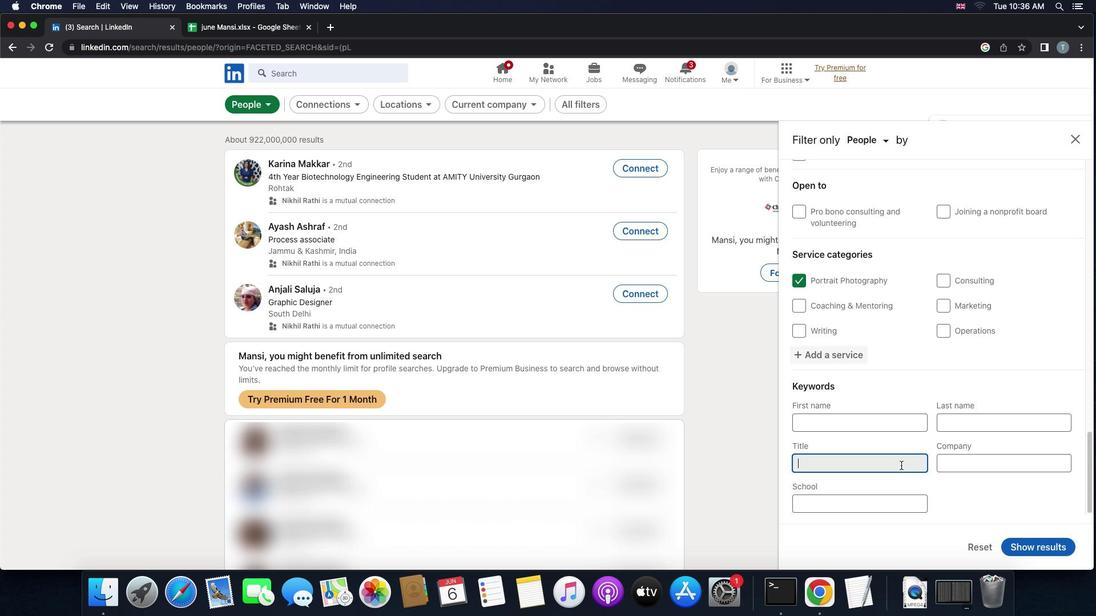 
Action: Key pressed 'c''u''l''t''u''r''e'Key.space'o''p''e''r''a''t''i''o''n''s'Key.space'm''a''n''a''g''e''r'
Screenshot: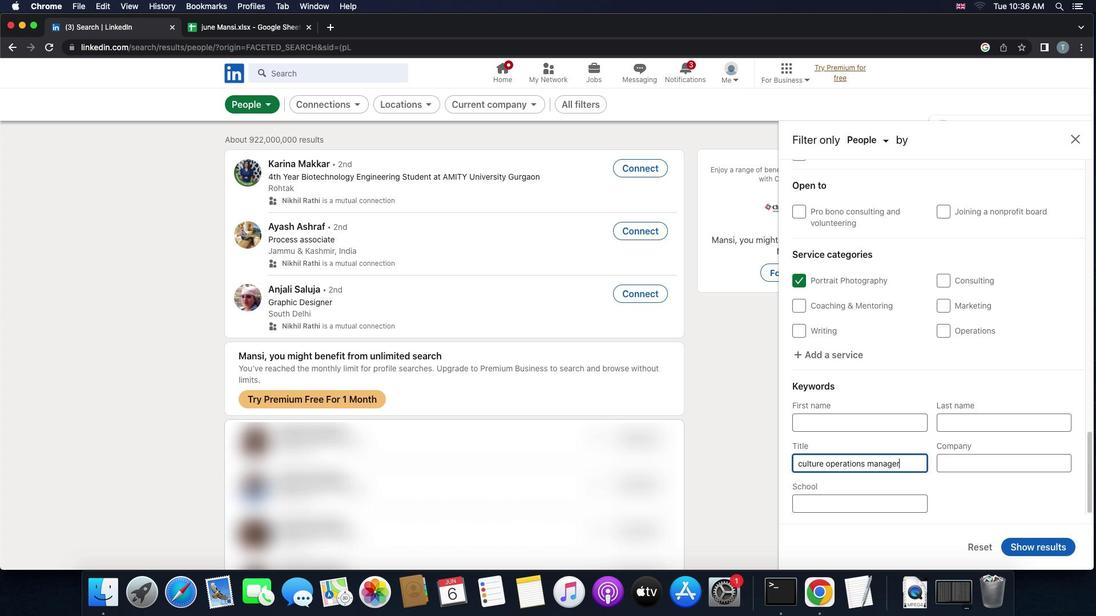 
Action: Mouse moved to (1025, 546)
Screenshot: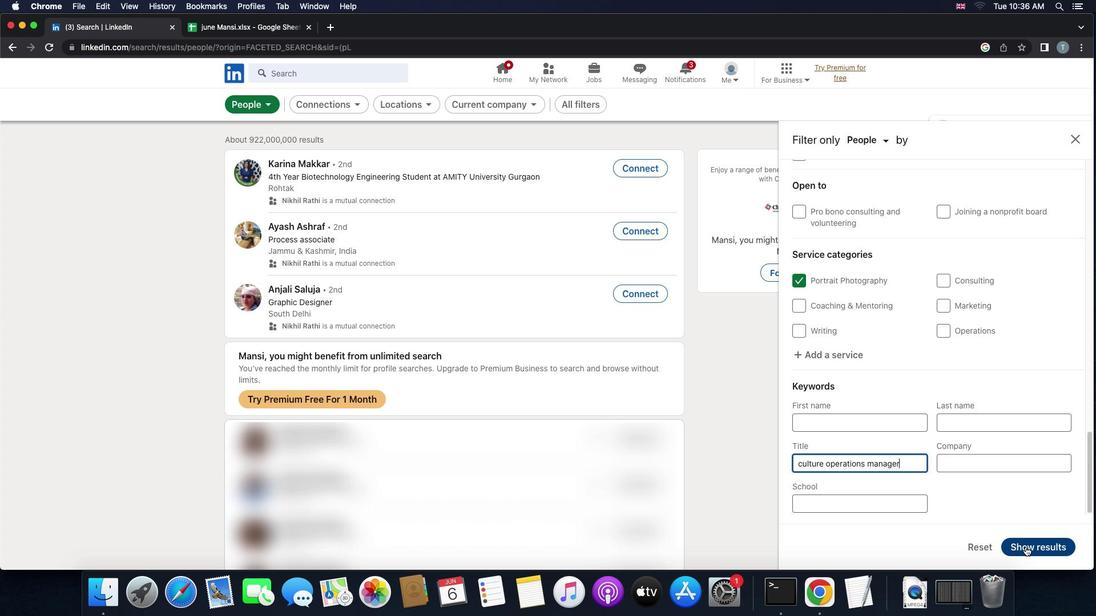 
Action: Mouse pressed left at (1025, 546)
Screenshot: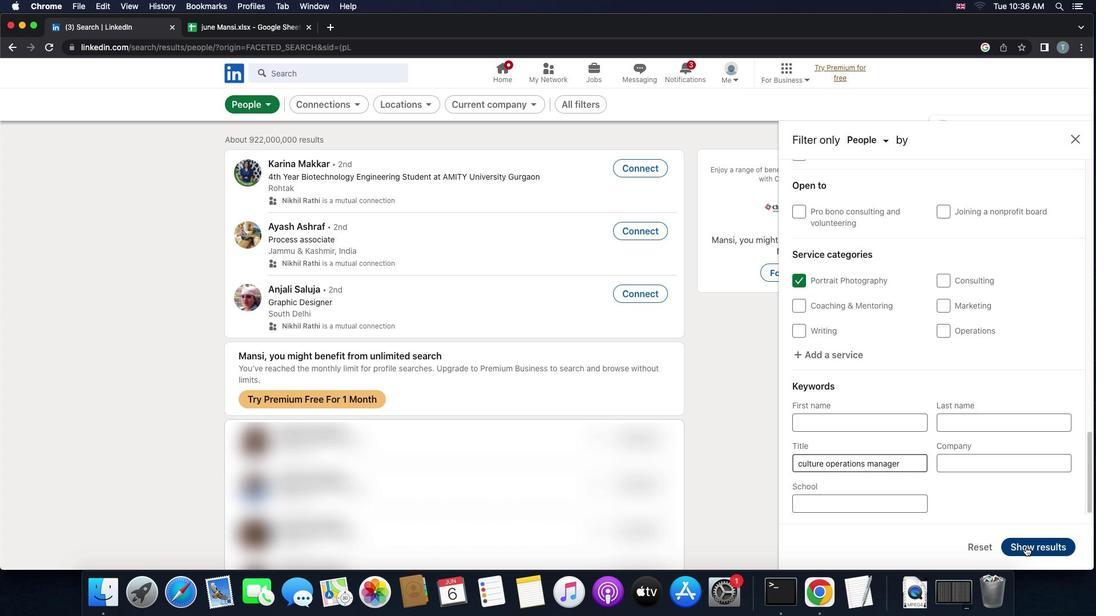 
Action: Mouse moved to (970, 479)
Screenshot: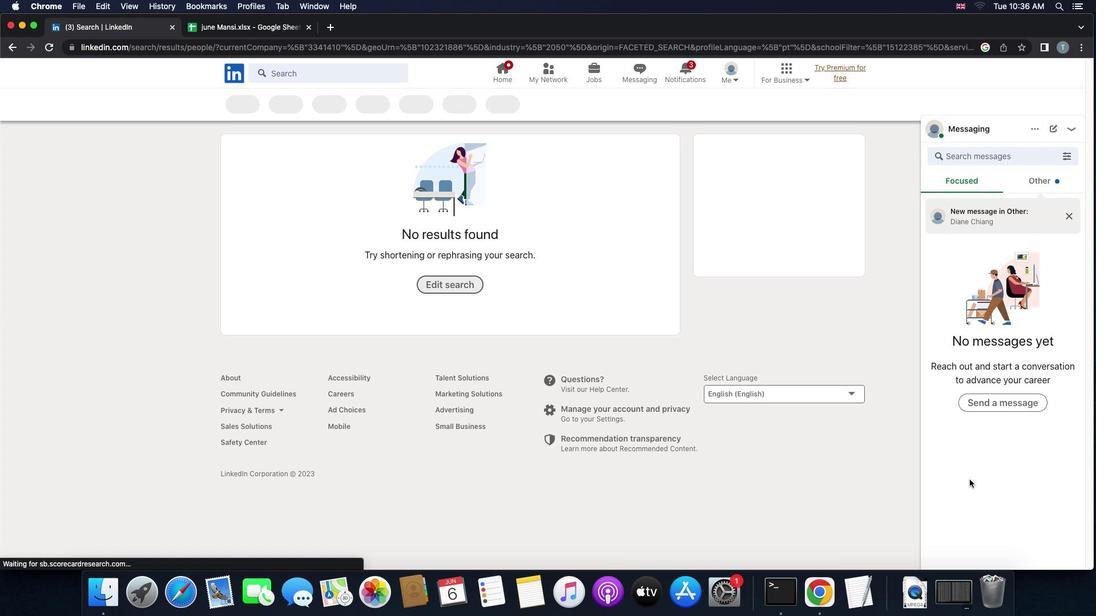 
